 Task: Open Card Website Maintenance Review in Board User Experience Best Practices to Workspace Event Furniture Rentals and add a team member Softage.3@softage.net, a label Red, a checklist Networking, an attachment from your google drive, a color Red and finally, add a card description 'Develop and launch new email marketing campaign for lead generation' and a comment 'This task presents an opportunity to demonstrate our communication and interpersonal skills, building relationships and rapport with others.'. Add a start date 'Jan 07, 1900' with a due date 'Jan 14, 1900'
Action: Mouse moved to (648, 197)
Screenshot: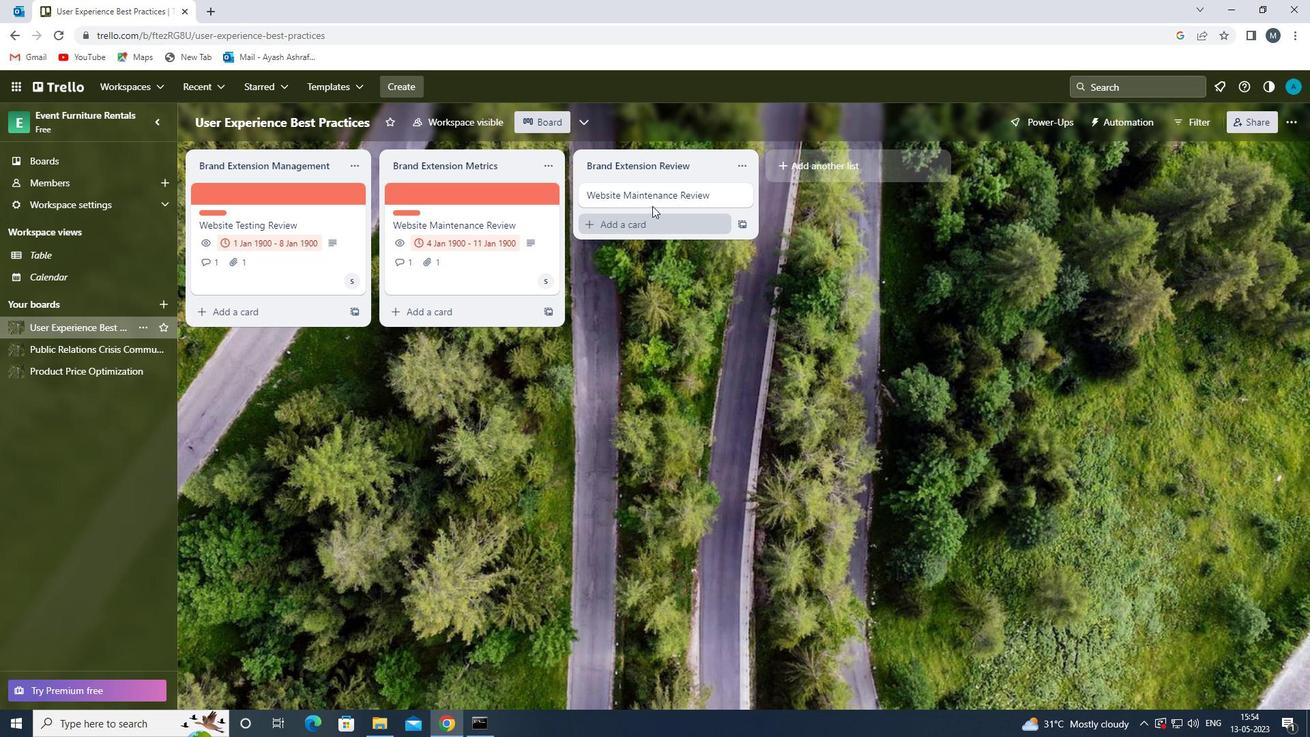 
Action: Mouse pressed left at (648, 197)
Screenshot: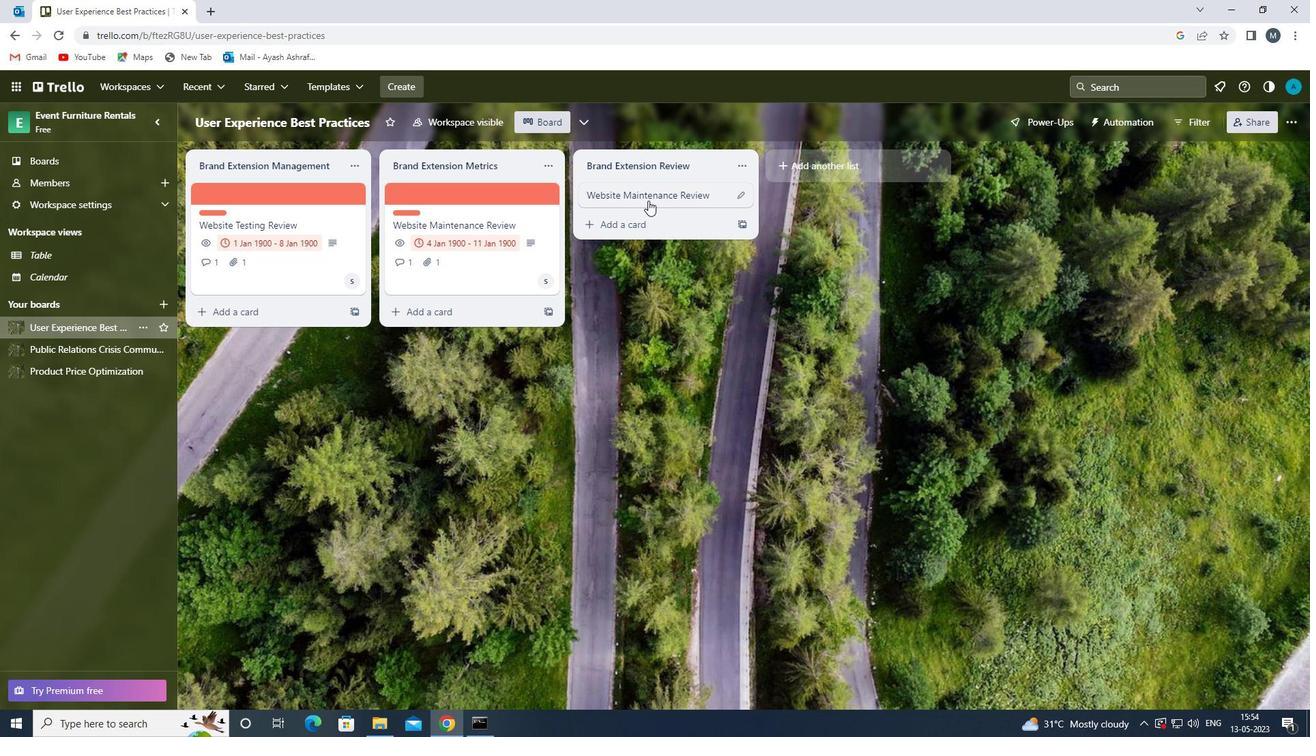 
Action: Mouse moved to (855, 238)
Screenshot: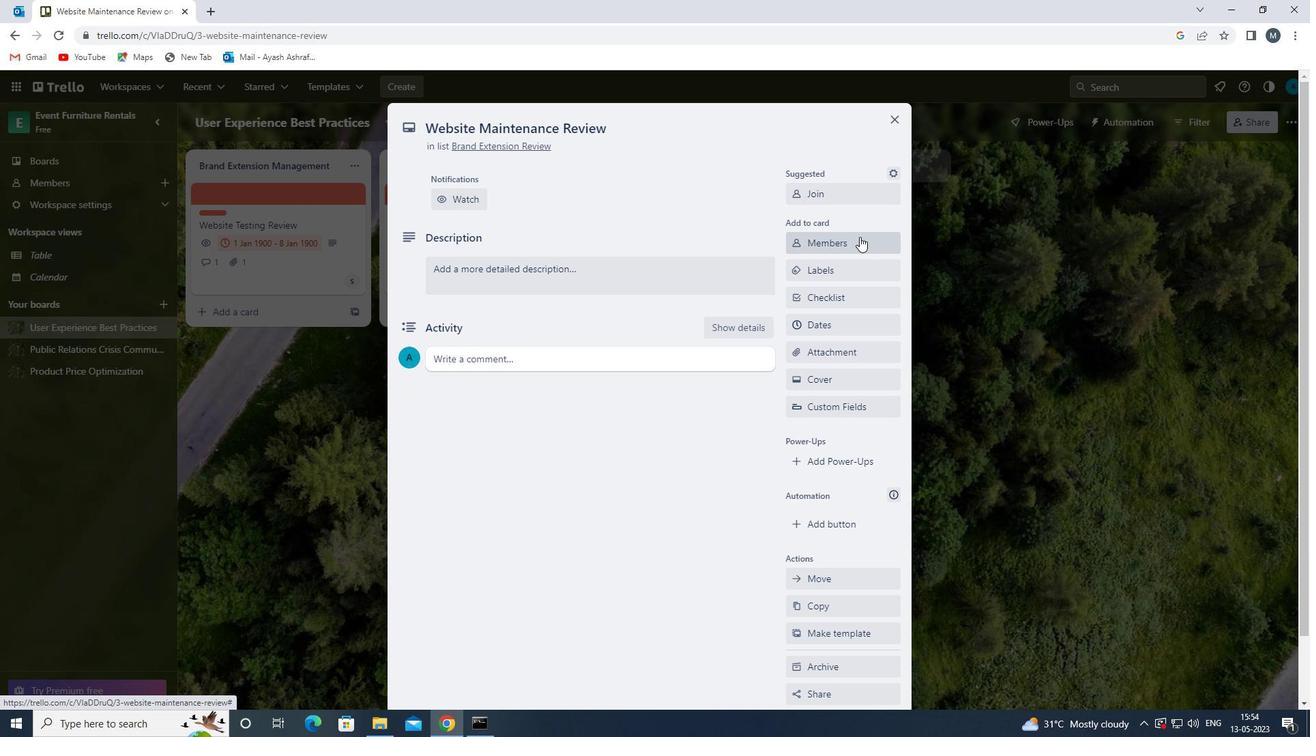 
Action: Mouse pressed left at (855, 238)
Screenshot: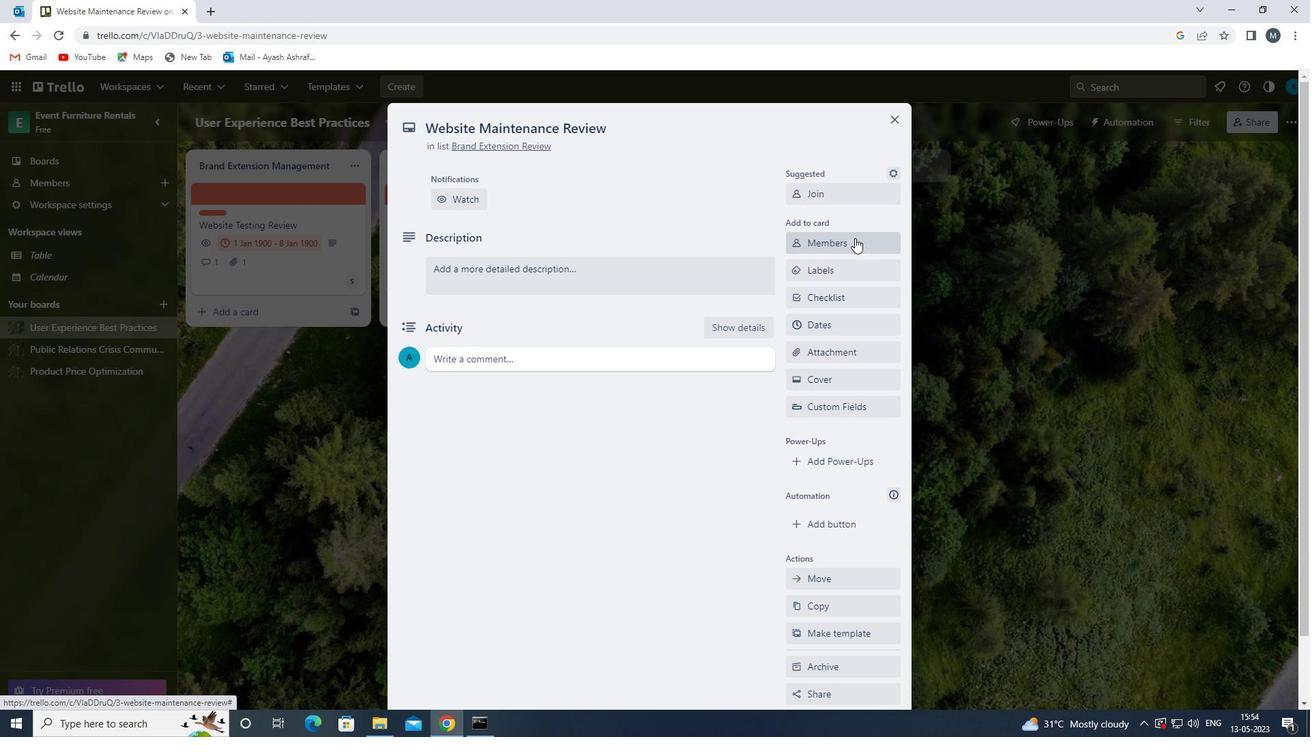 
Action: Mouse moved to (856, 316)
Screenshot: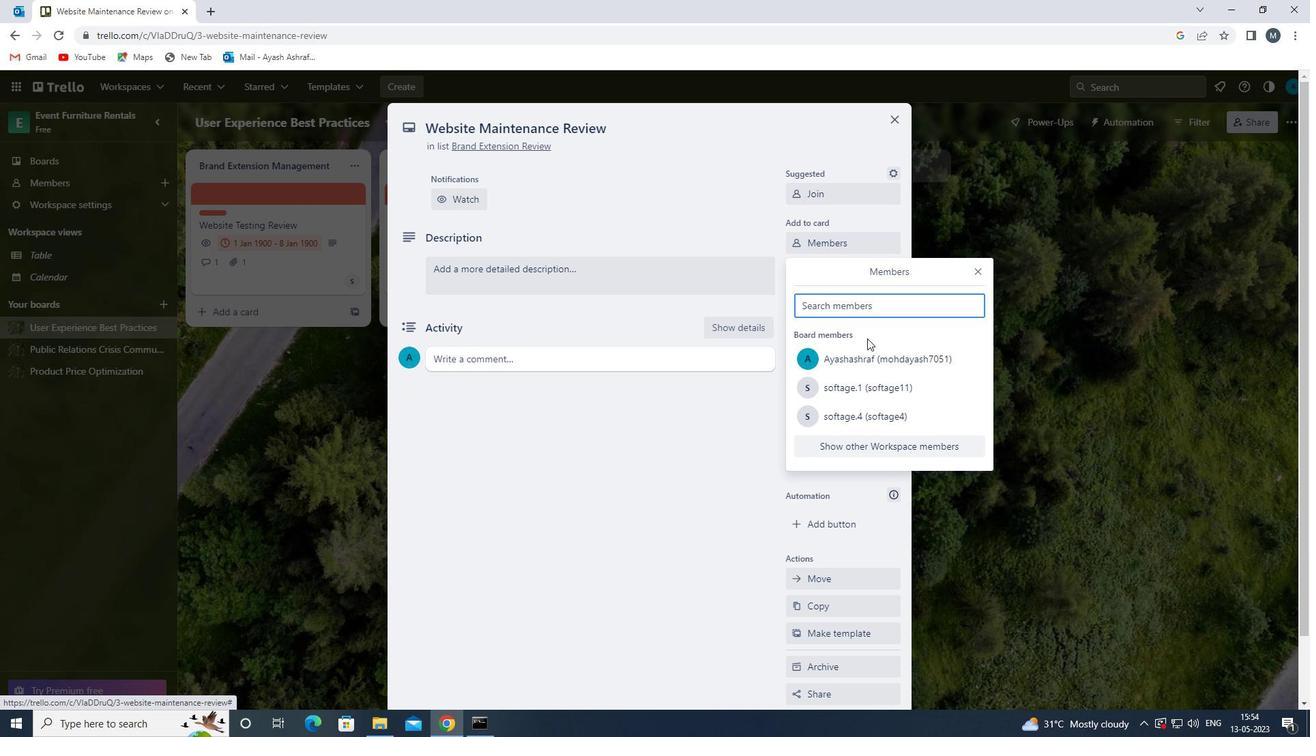 
Action: Key pressed s
Screenshot: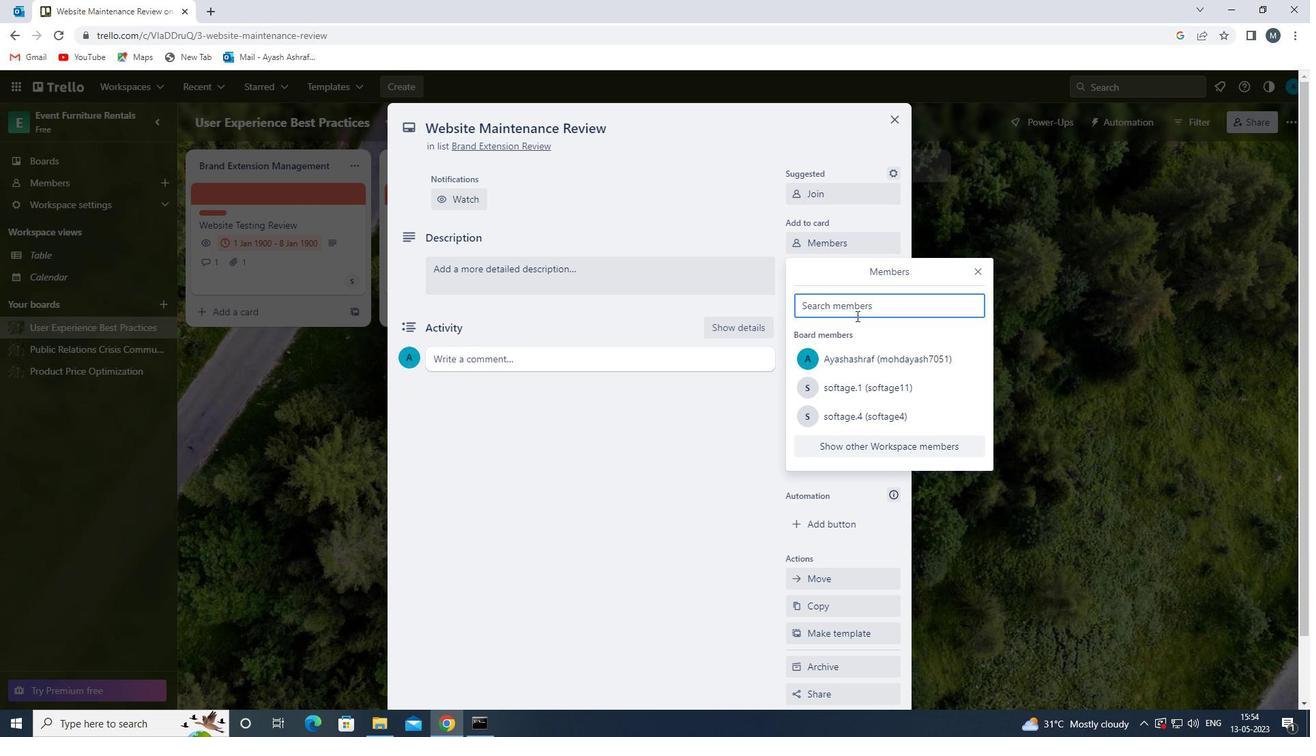 
Action: Mouse moved to (869, 471)
Screenshot: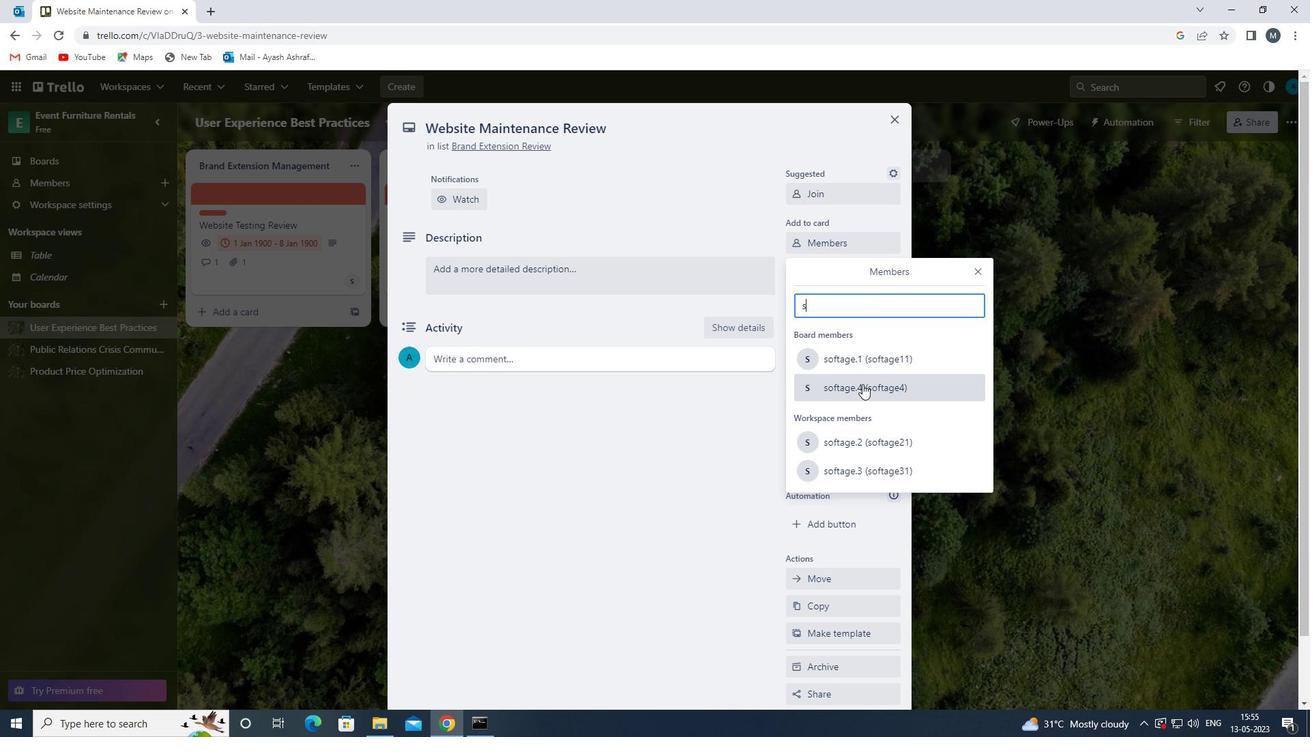 
Action: Mouse pressed left at (869, 471)
Screenshot: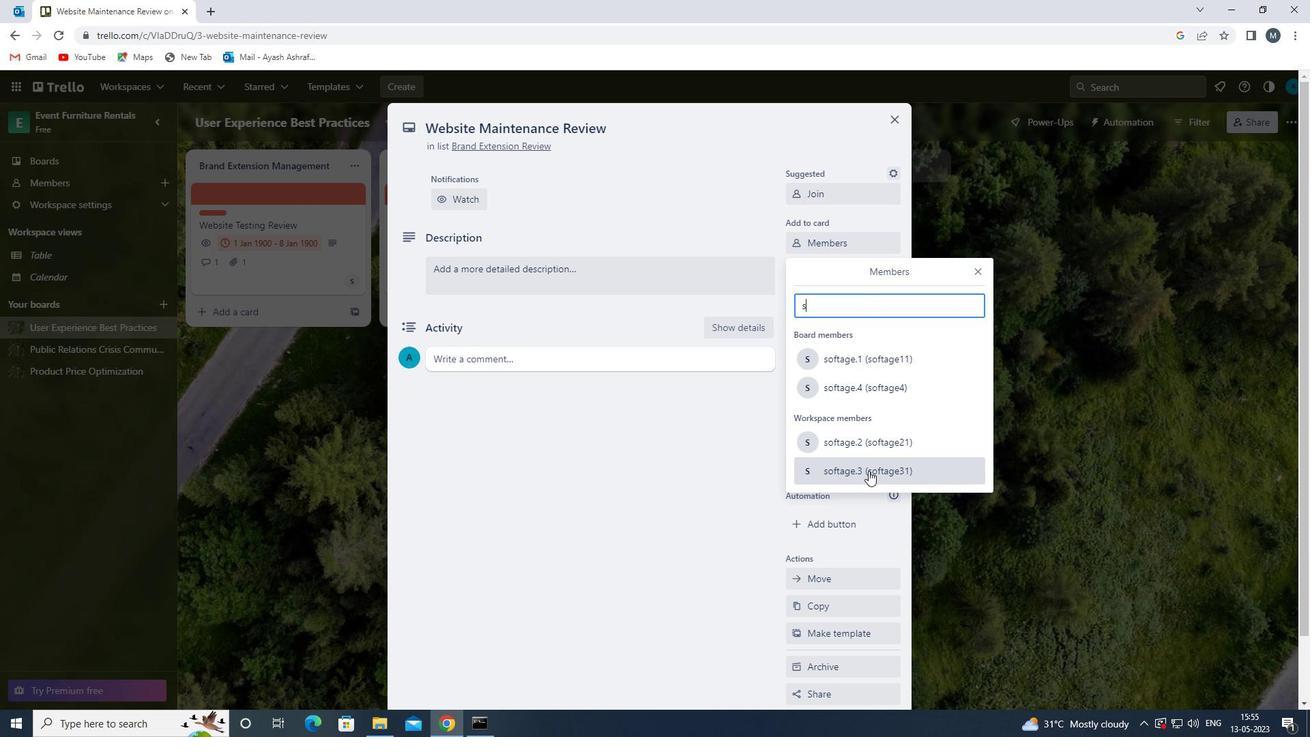 
Action: Mouse moved to (976, 267)
Screenshot: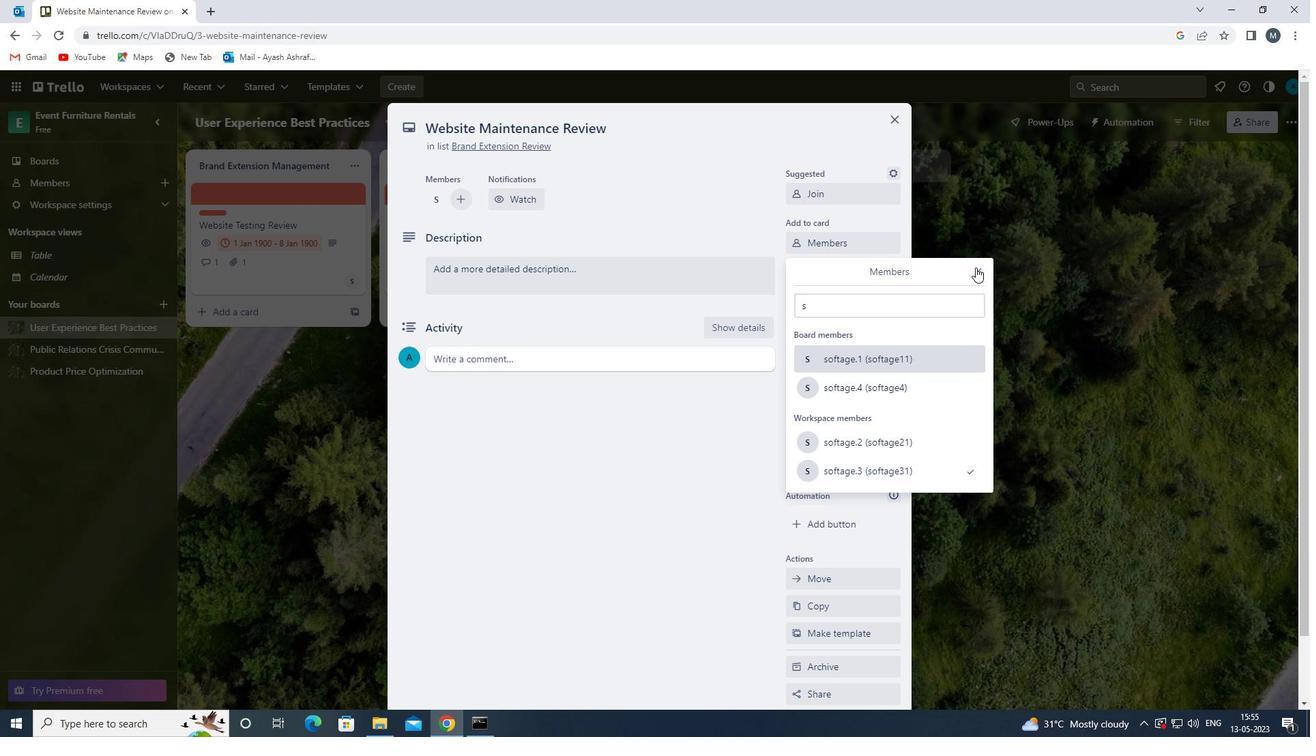 
Action: Mouse pressed left at (976, 267)
Screenshot: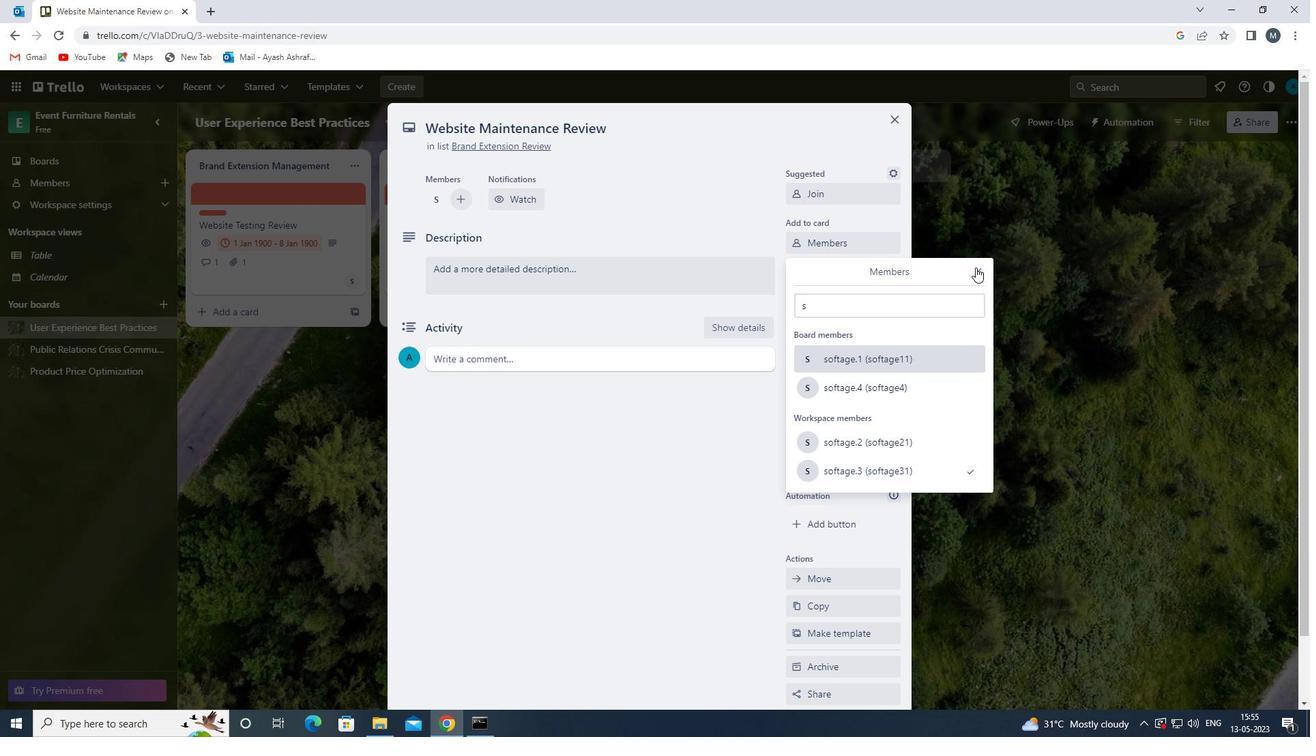 
Action: Mouse moved to (833, 271)
Screenshot: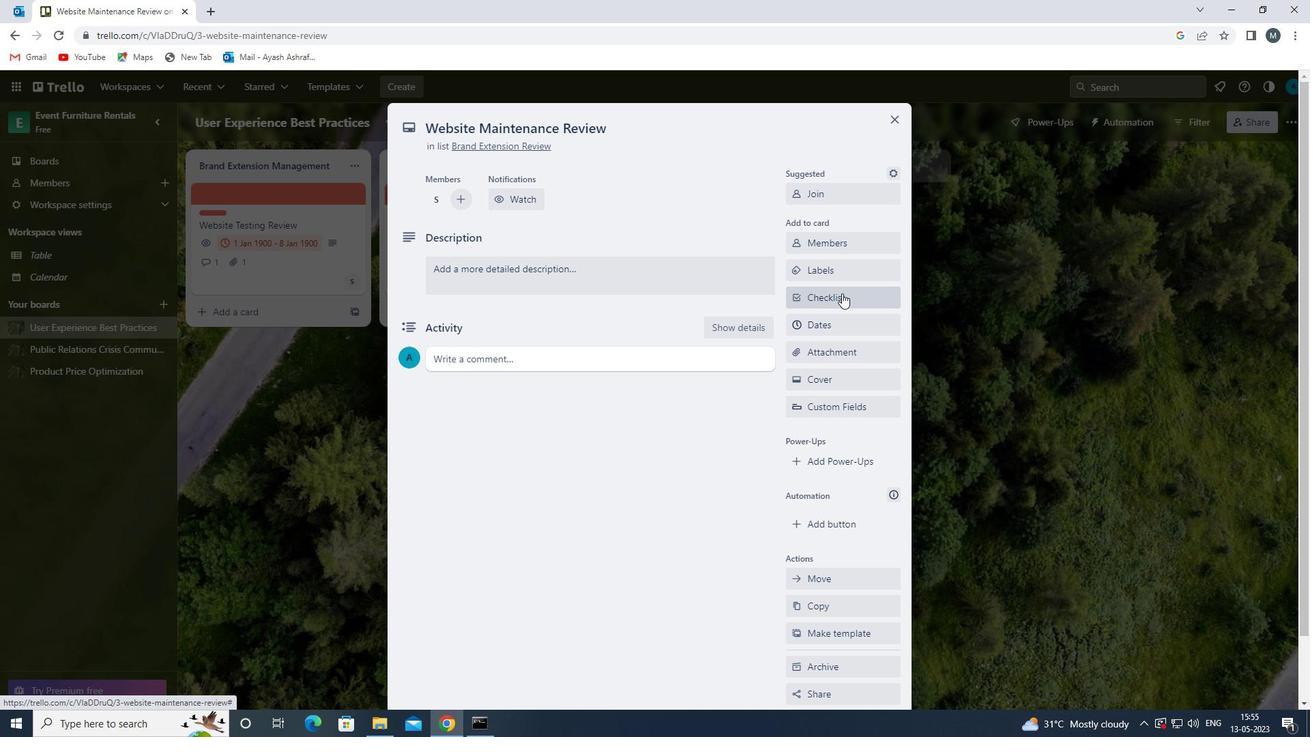 
Action: Mouse pressed left at (833, 271)
Screenshot: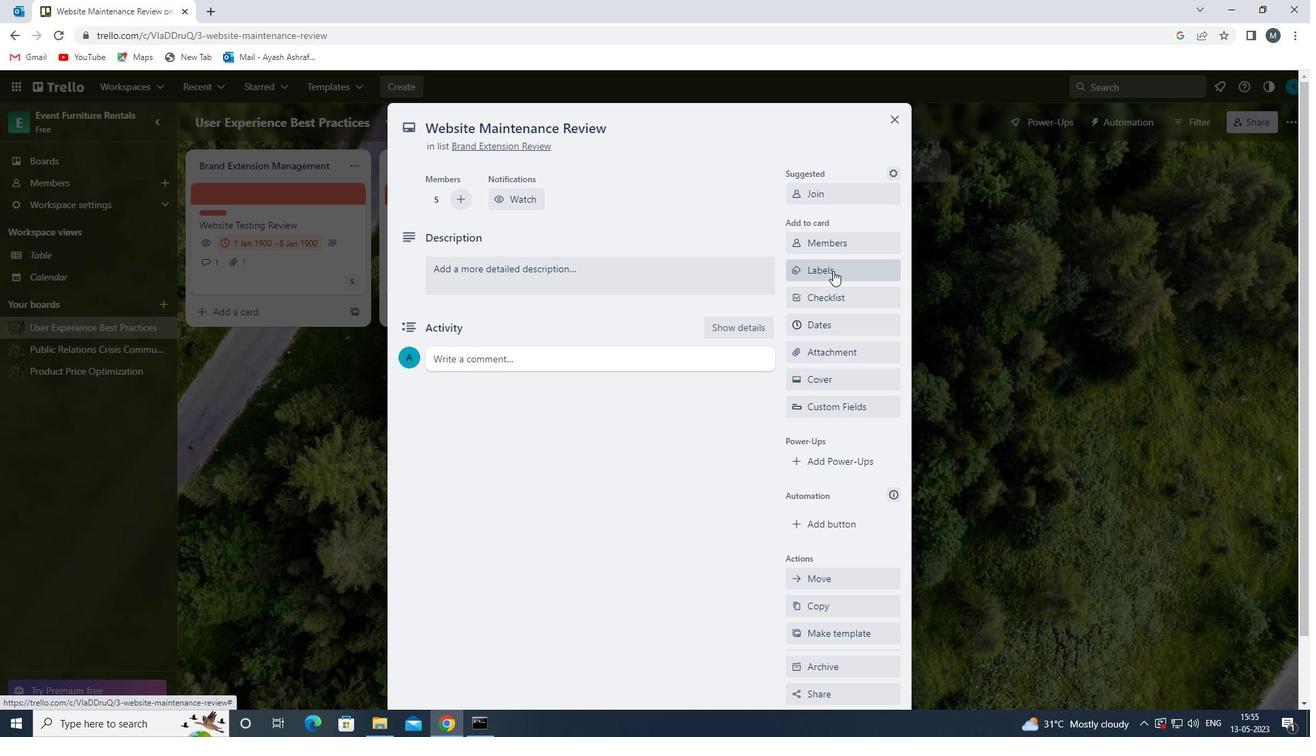 
Action: Mouse moved to (856, 457)
Screenshot: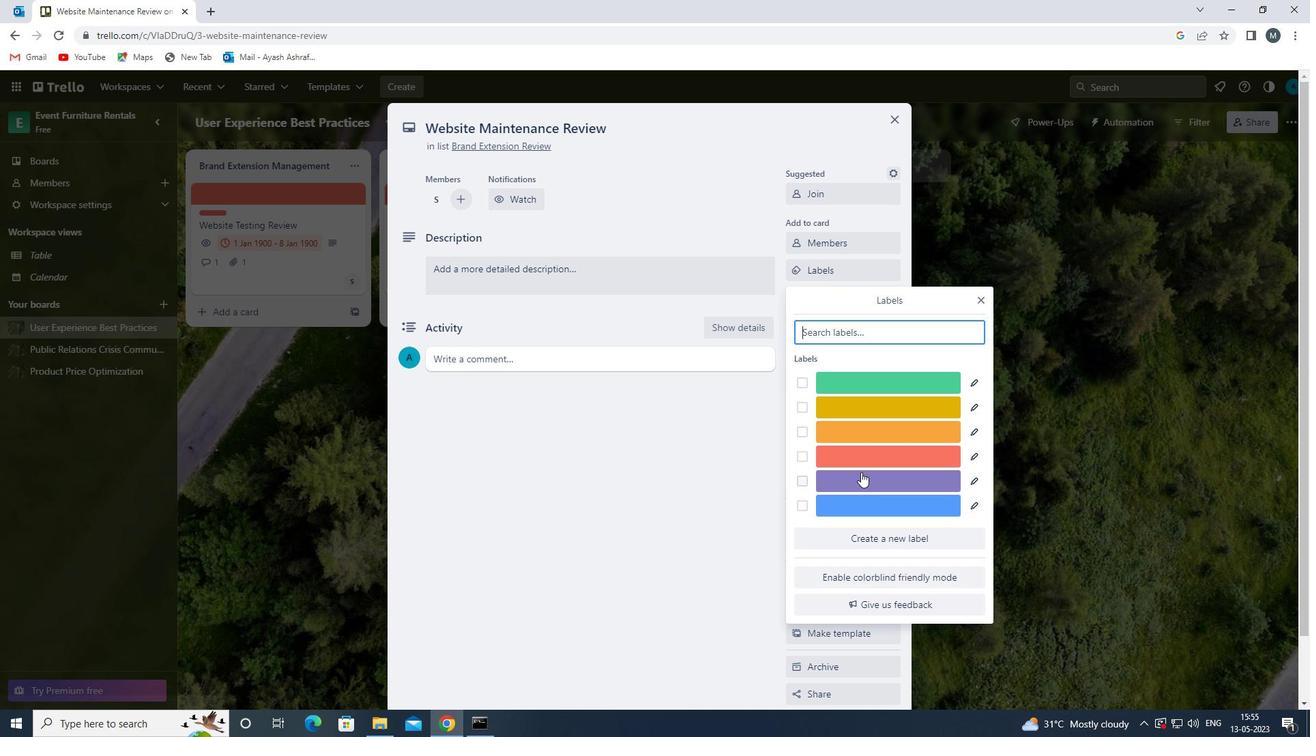 
Action: Mouse pressed left at (856, 457)
Screenshot: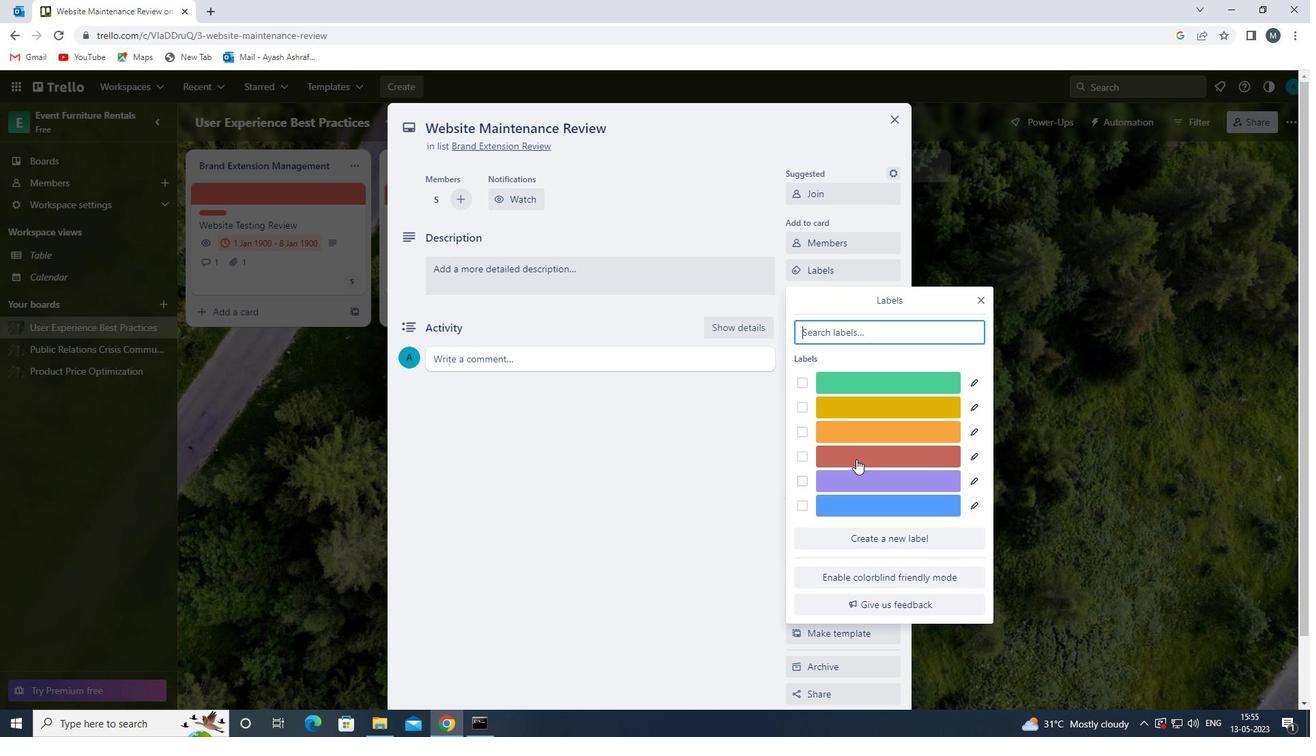 
Action: Mouse moved to (985, 300)
Screenshot: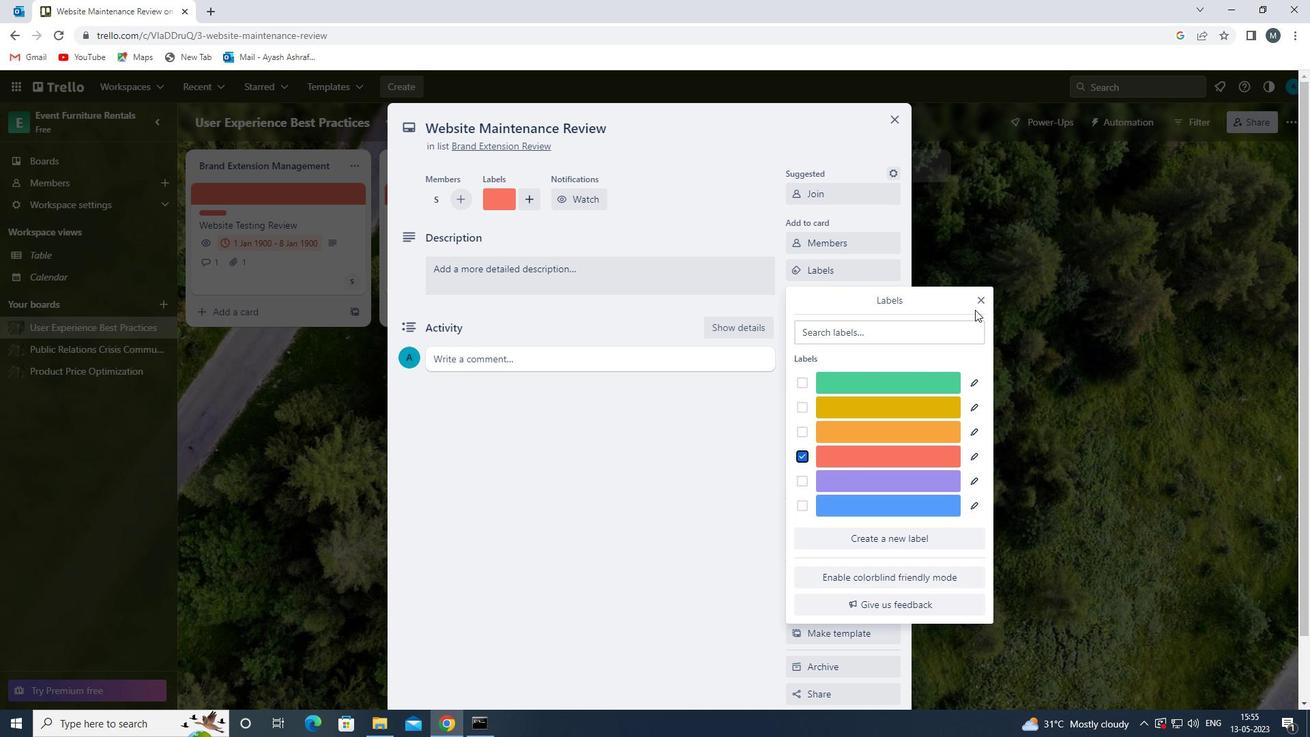 
Action: Mouse pressed left at (985, 300)
Screenshot: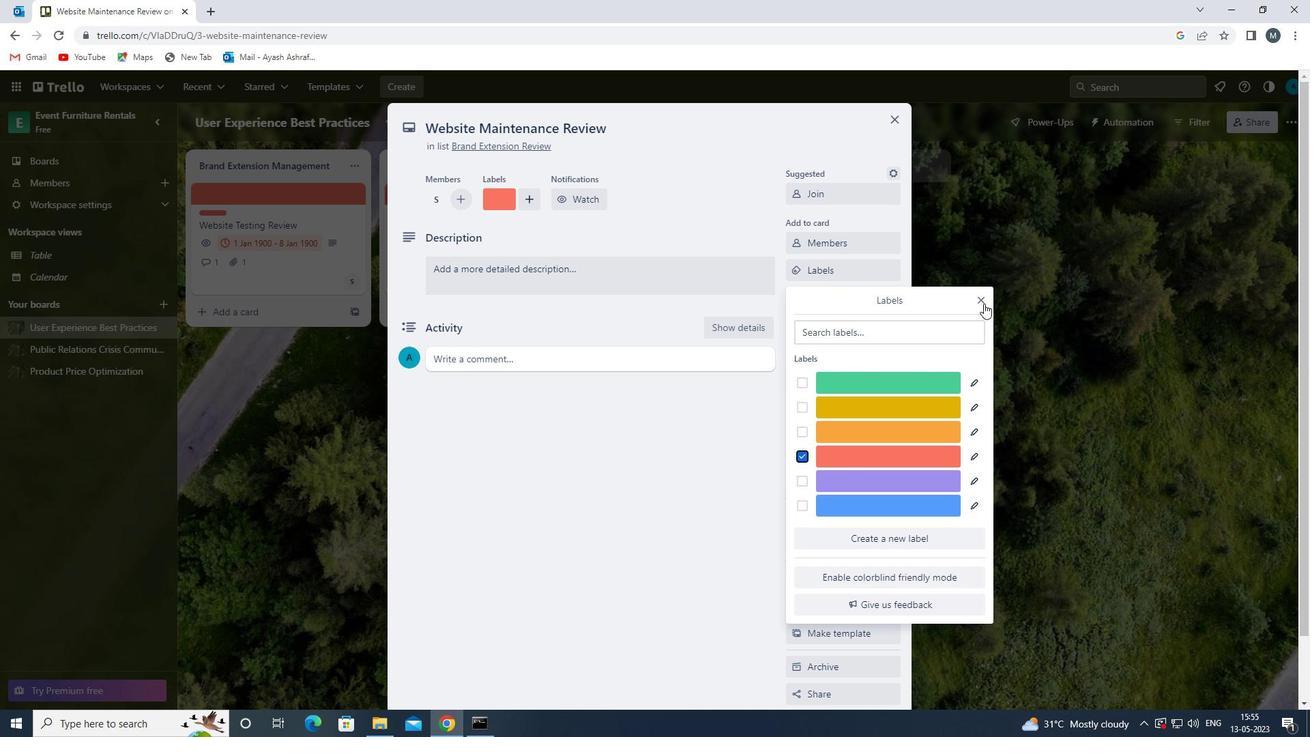 
Action: Mouse moved to (821, 297)
Screenshot: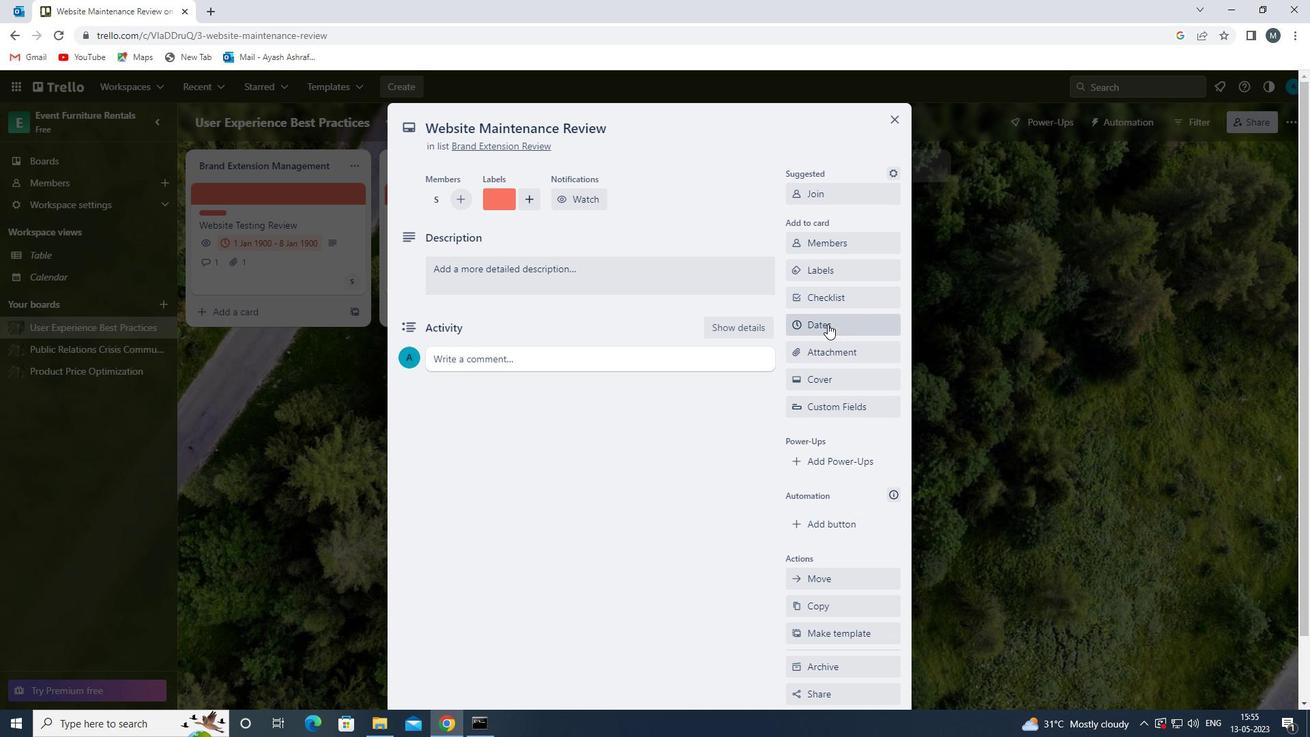 
Action: Mouse pressed left at (821, 297)
Screenshot: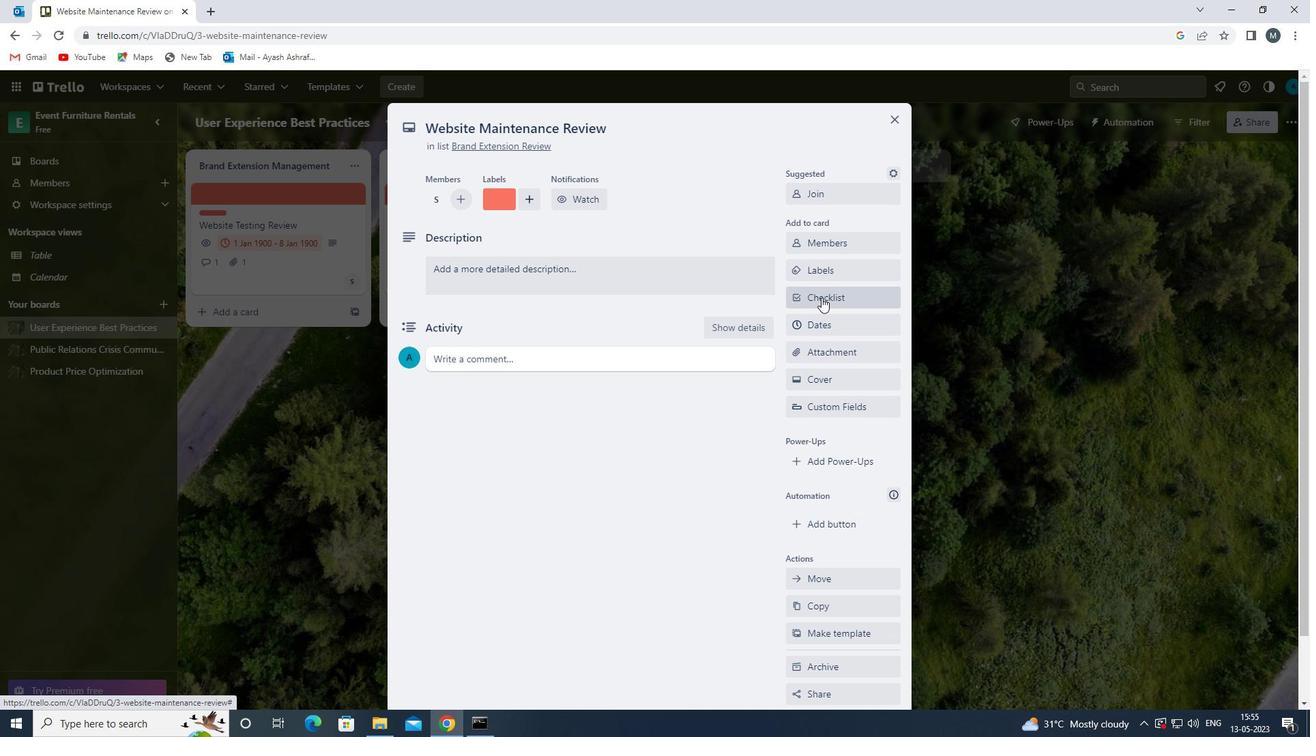 
Action: Key pressed n
Screenshot: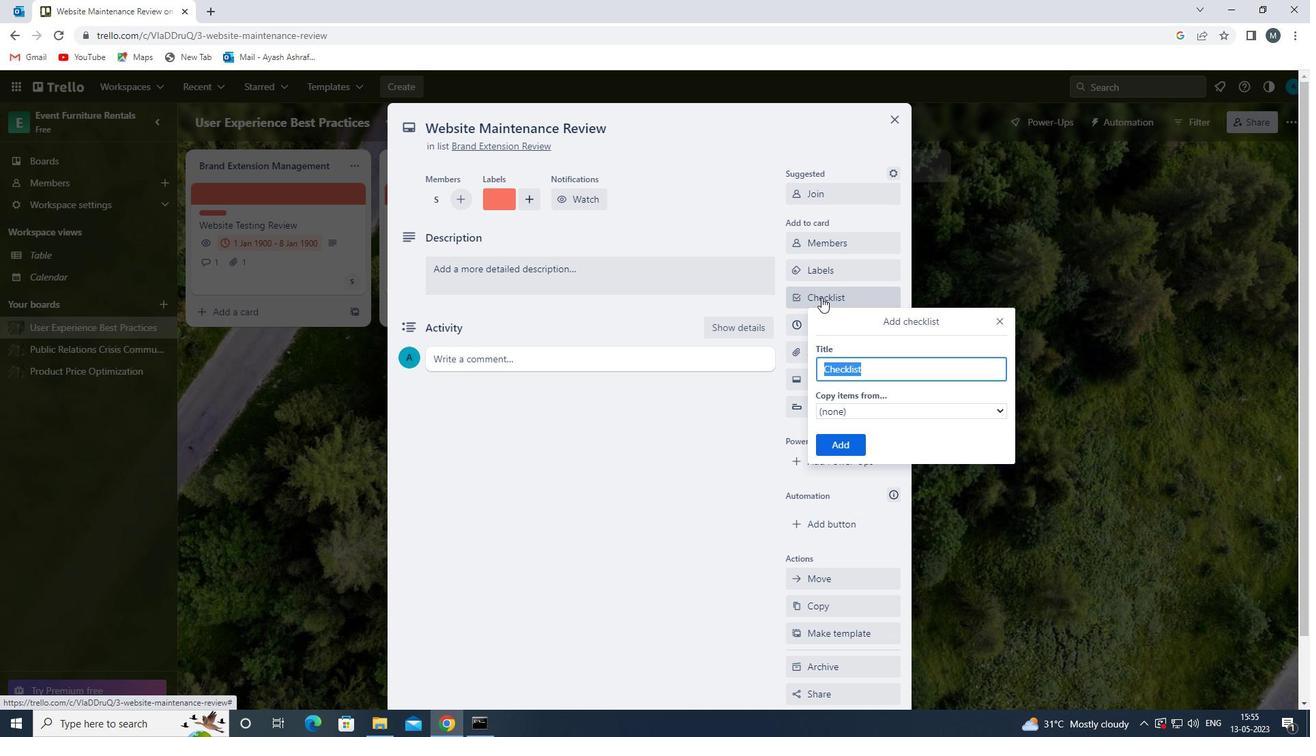 
Action: Mouse moved to (925, 395)
Screenshot: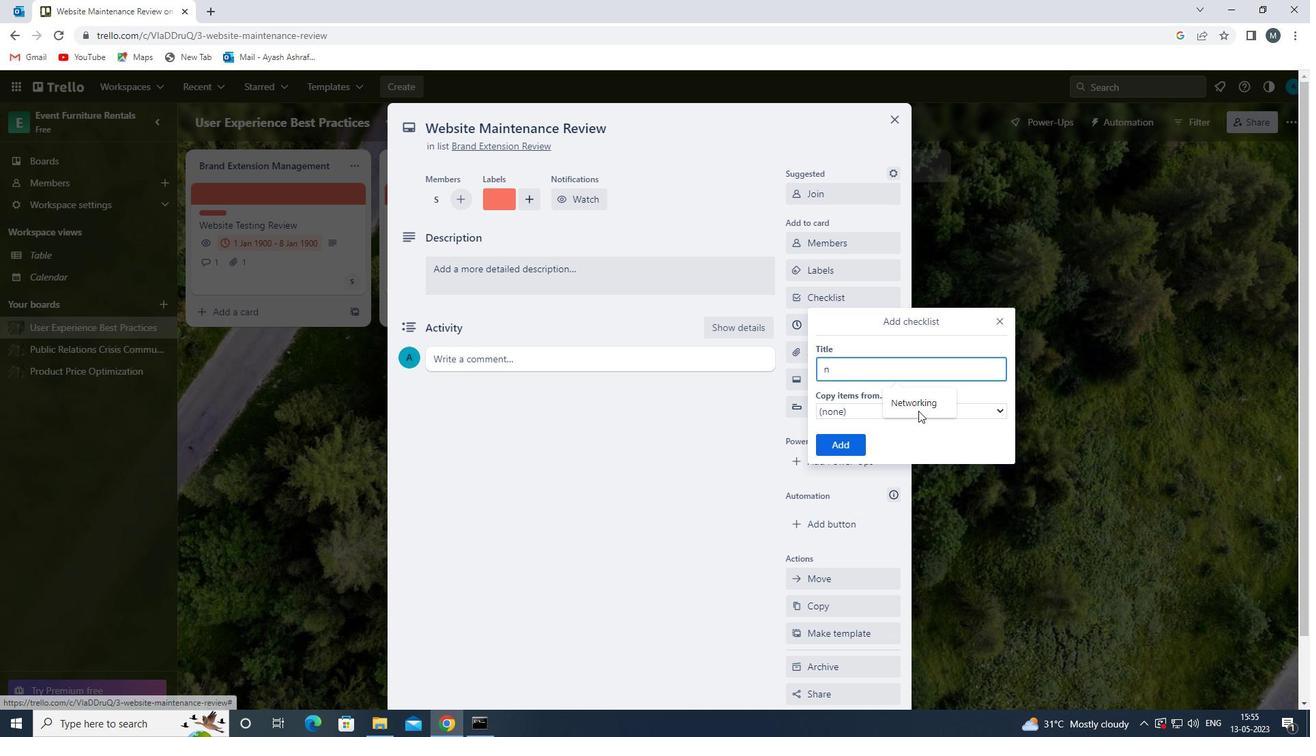 
Action: Mouse pressed left at (925, 395)
Screenshot: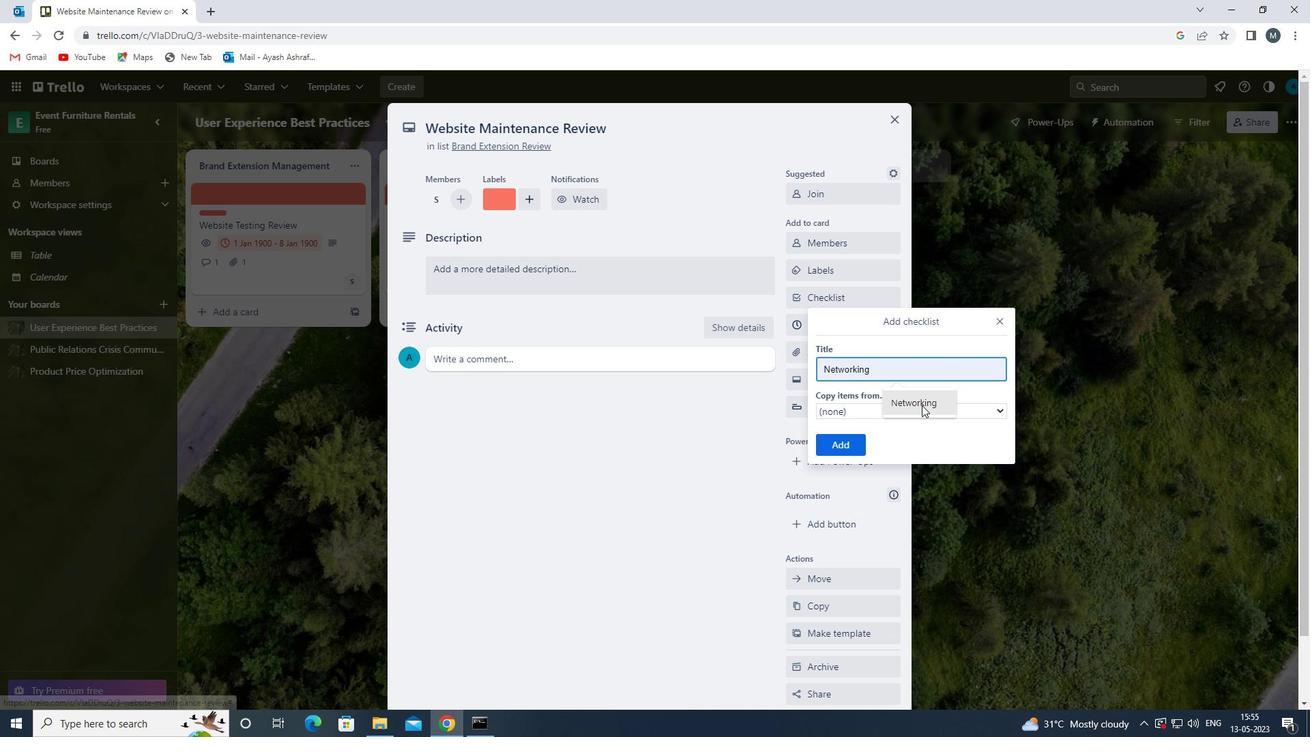 
Action: Mouse moved to (852, 445)
Screenshot: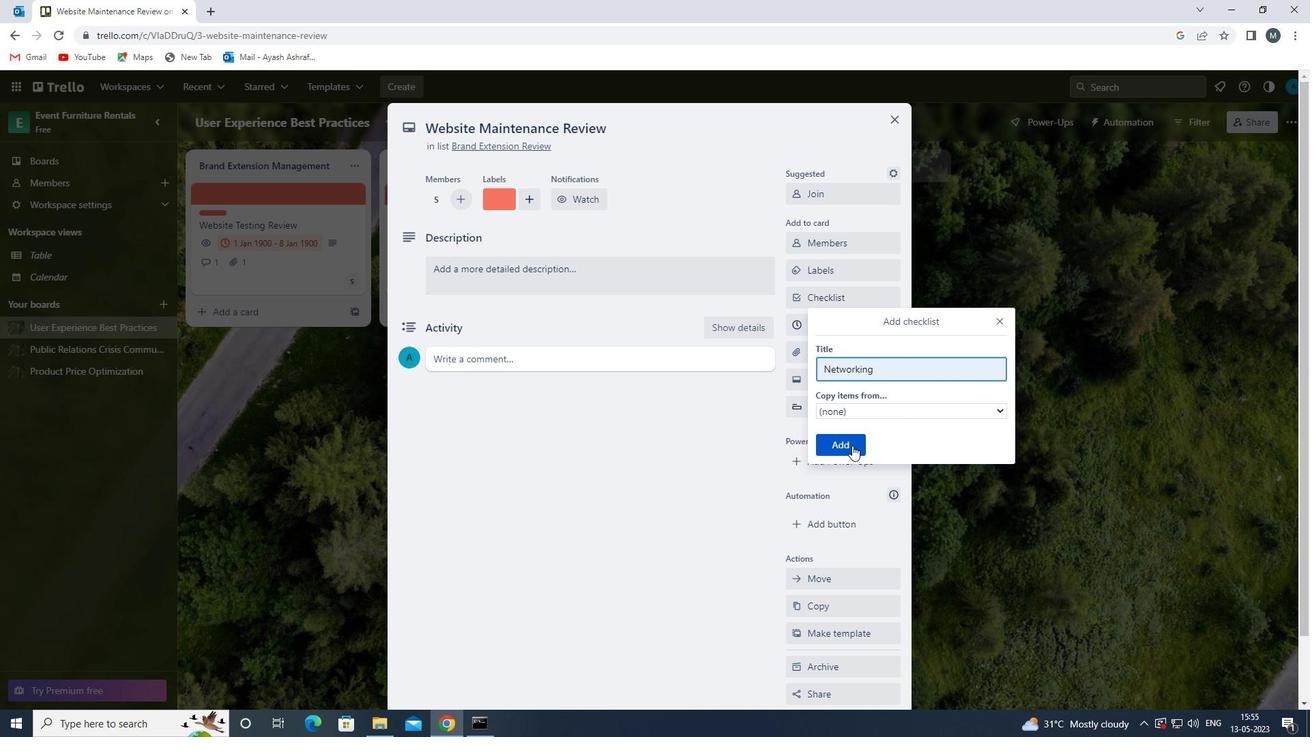 
Action: Mouse pressed left at (852, 445)
Screenshot: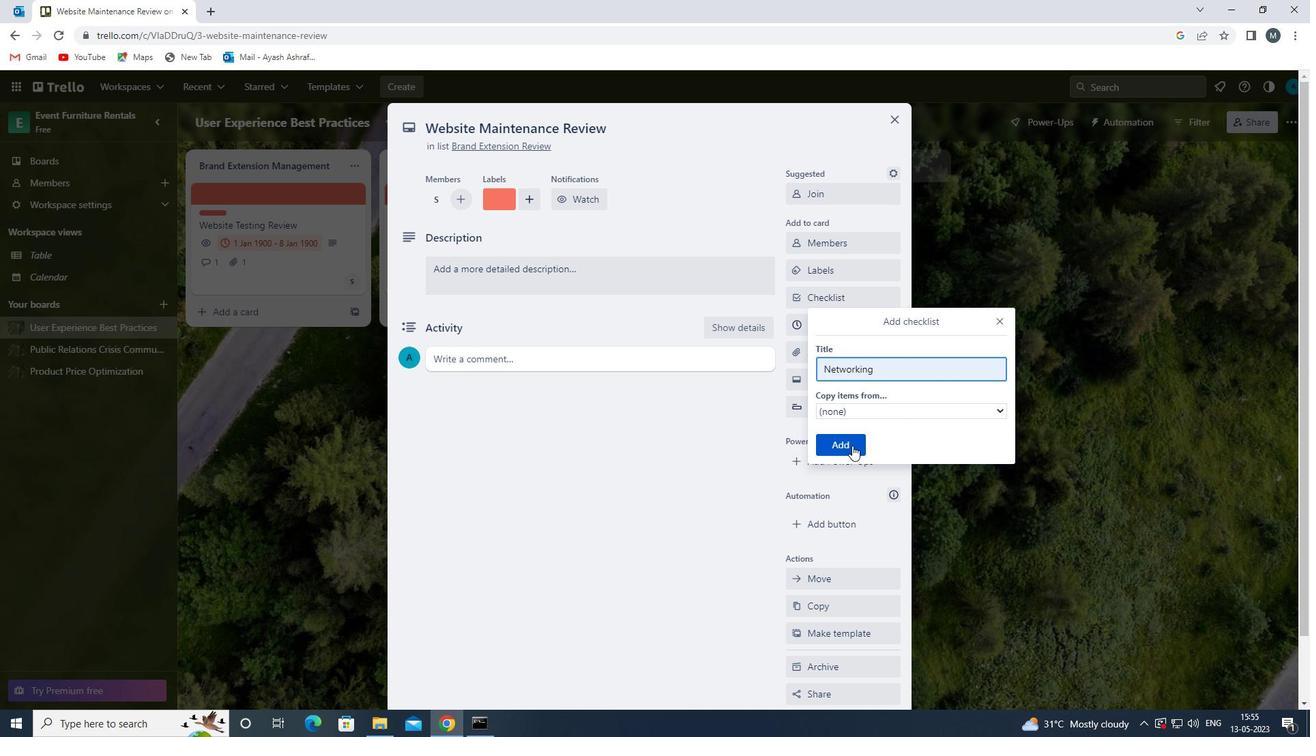 
Action: Mouse moved to (825, 353)
Screenshot: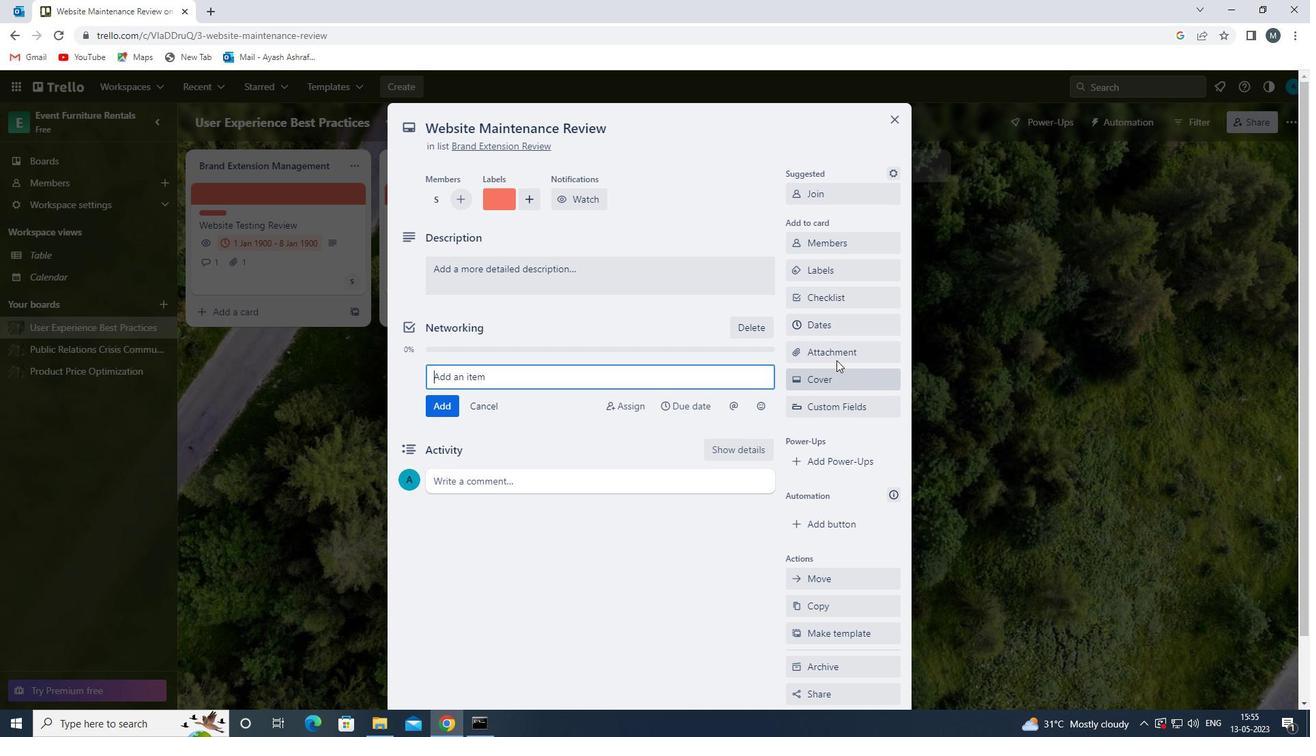 
Action: Mouse pressed left at (825, 353)
Screenshot: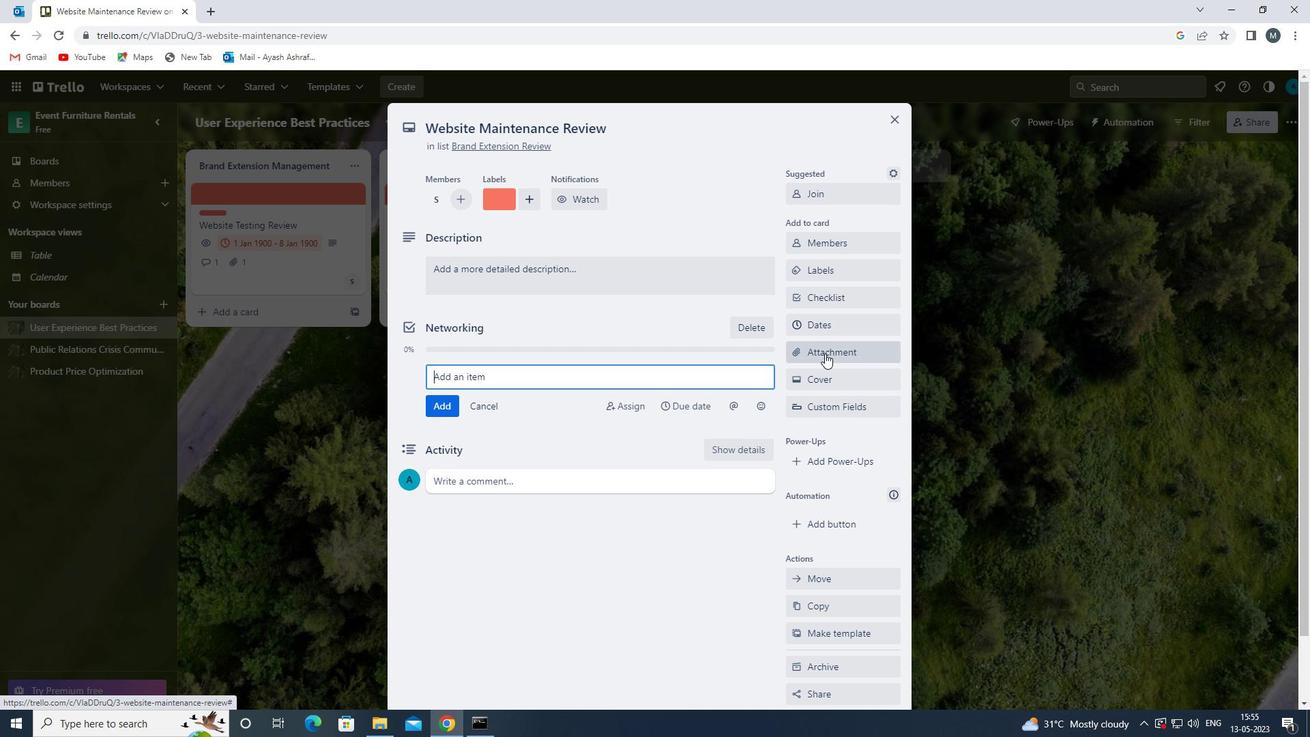 
Action: Mouse moved to (845, 443)
Screenshot: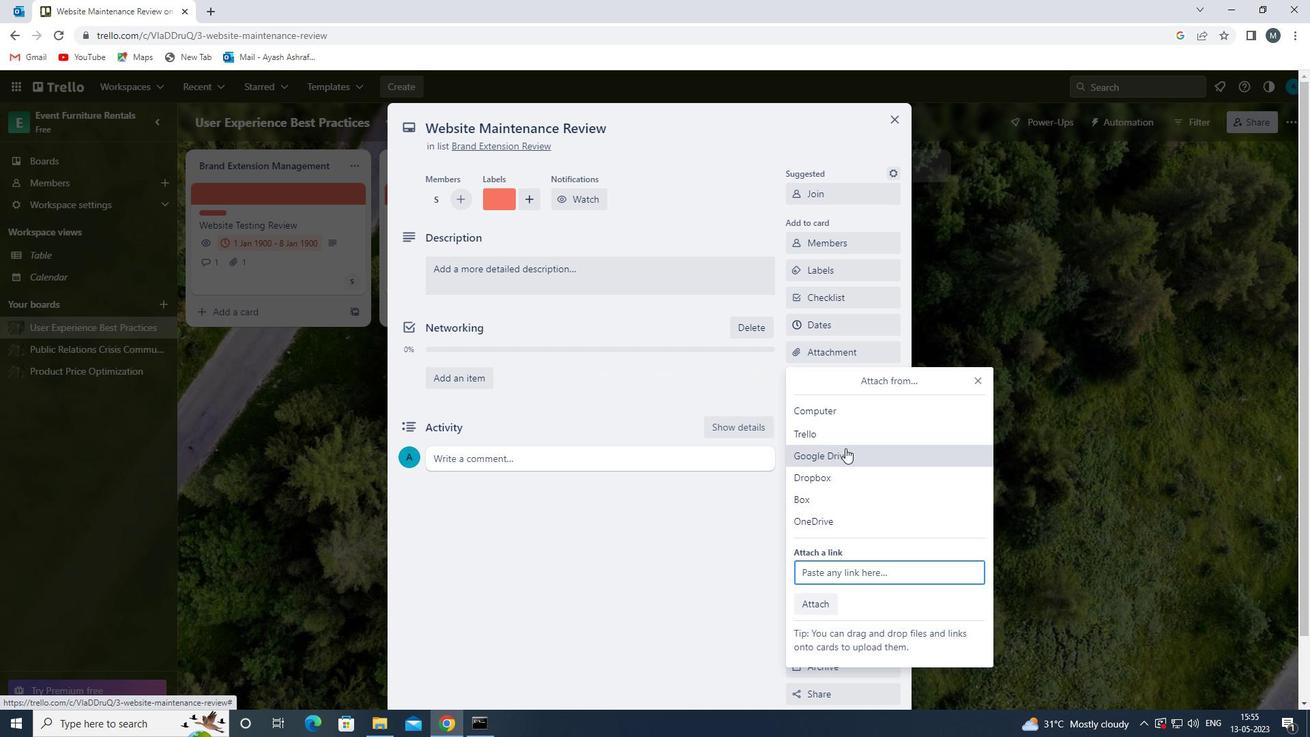 
Action: Mouse pressed left at (845, 443)
Screenshot: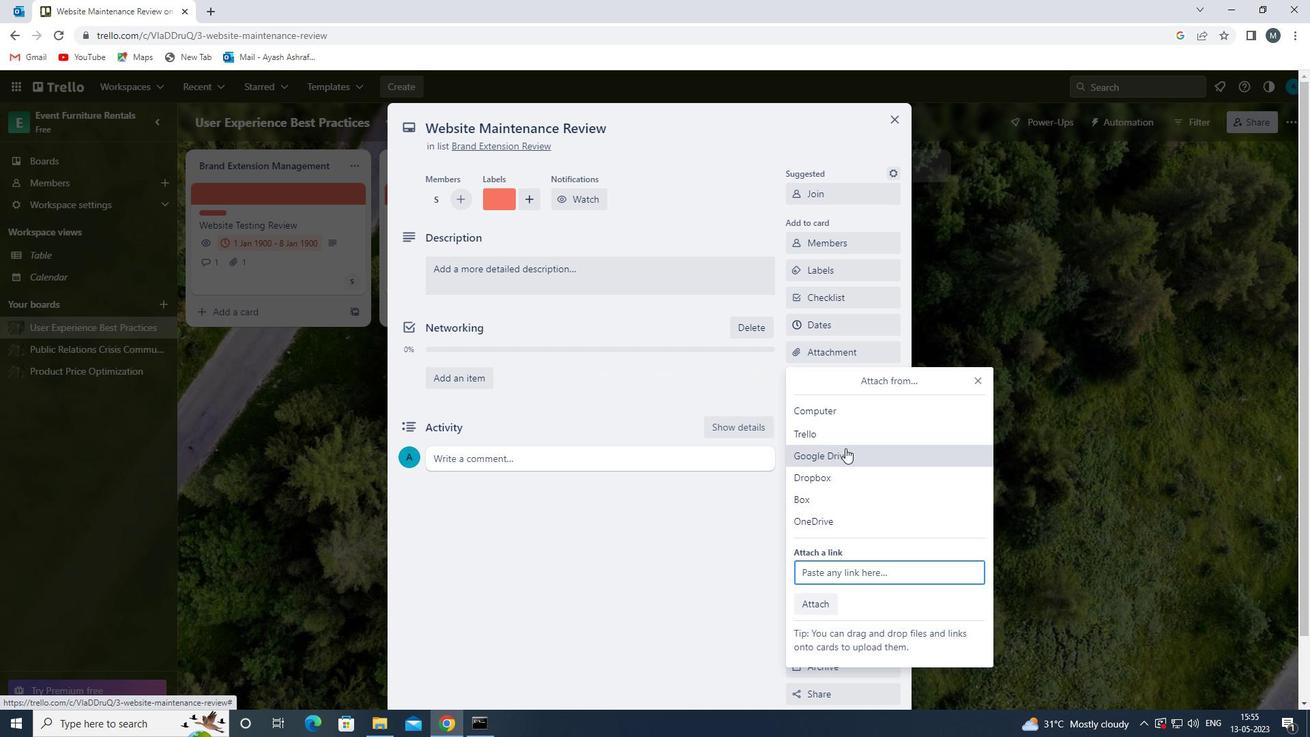 
Action: Mouse moved to (983, 182)
Screenshot: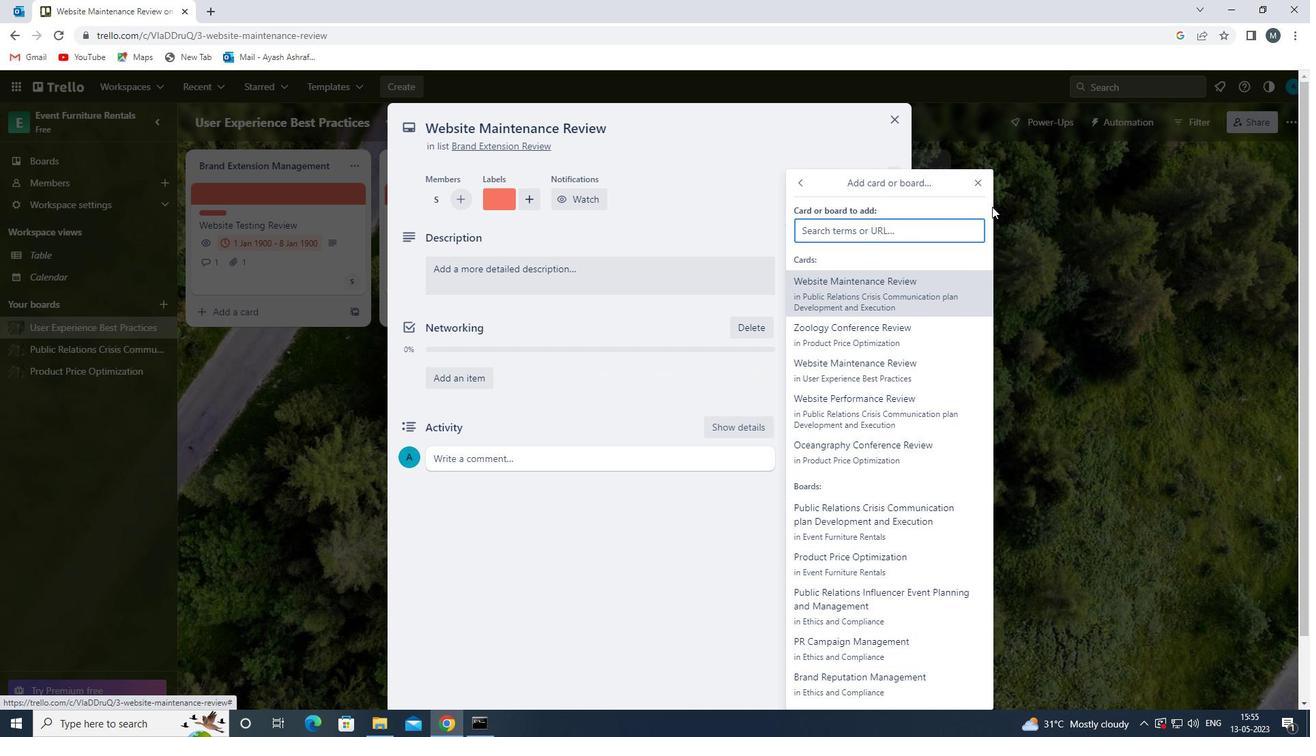 
Action: Mouse pressed left at (983, 182)
Screenshot: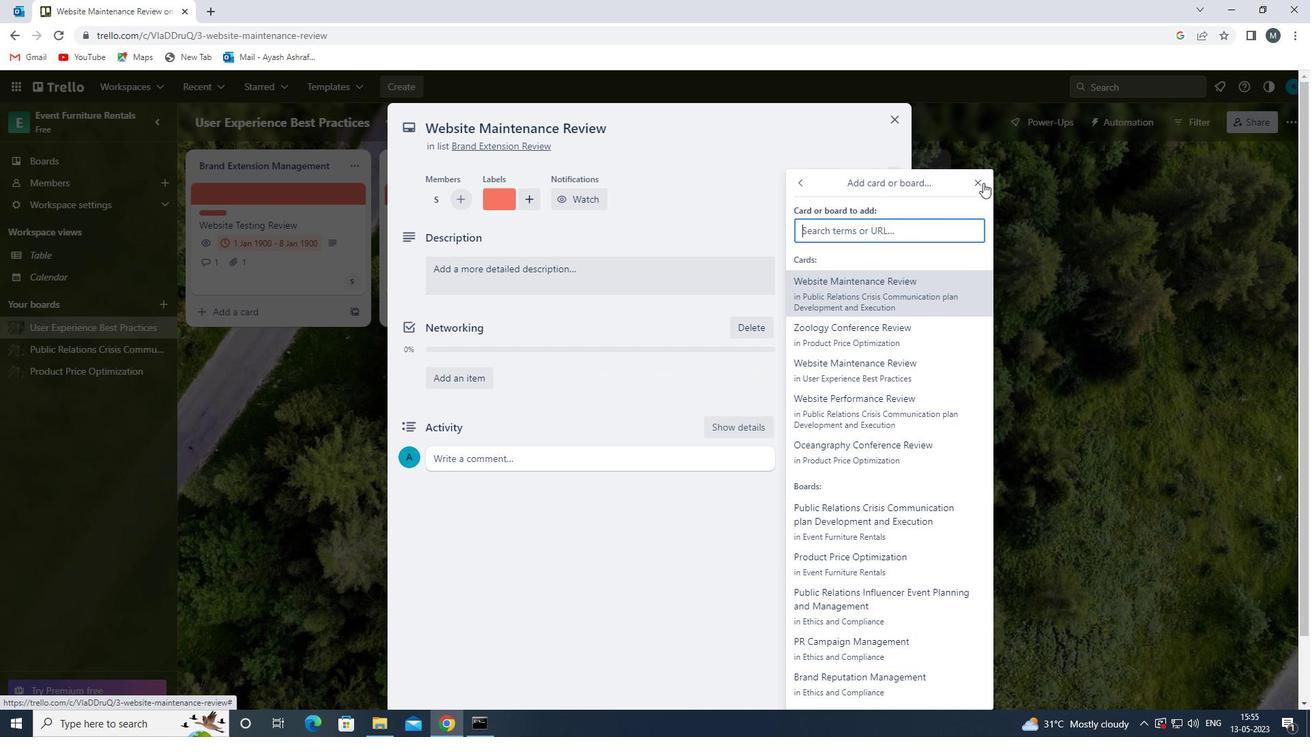 
Action: Mouse moved to (832, 353)
Screenshot: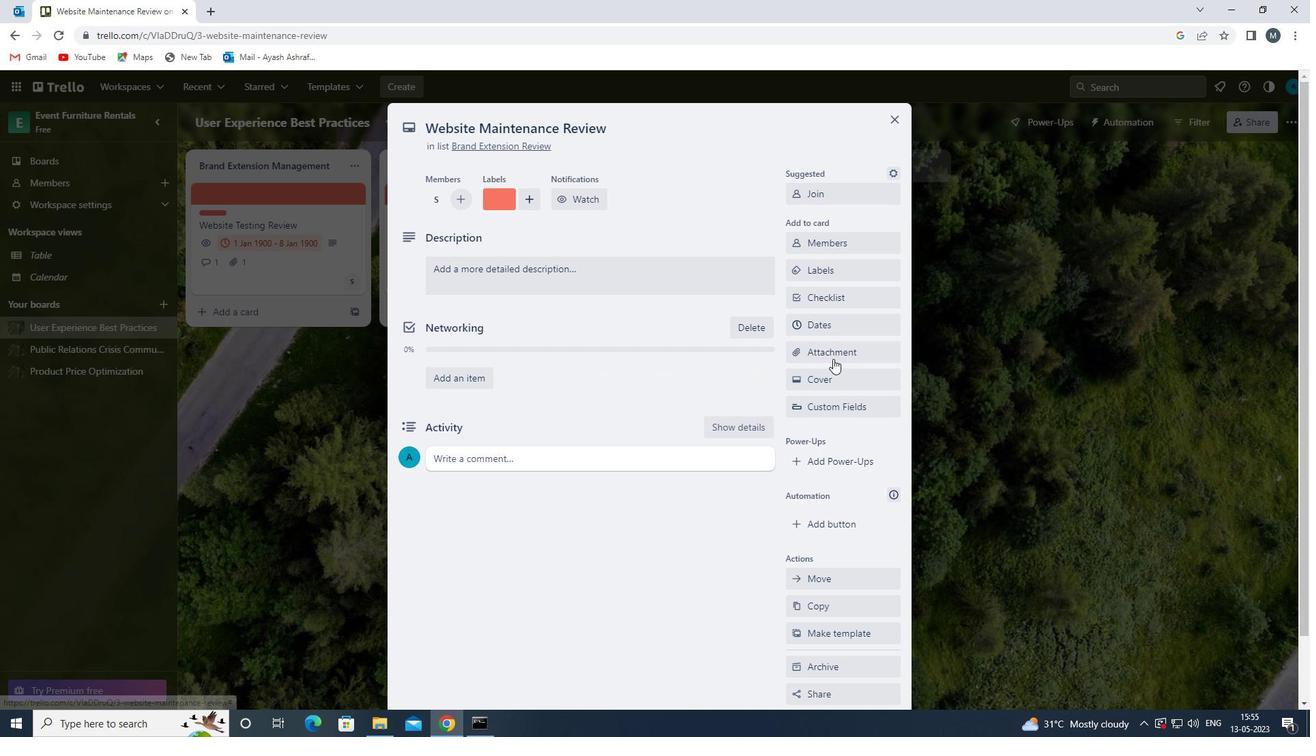 
Action: Mouse pressed left at (832, 353)
Screenshot: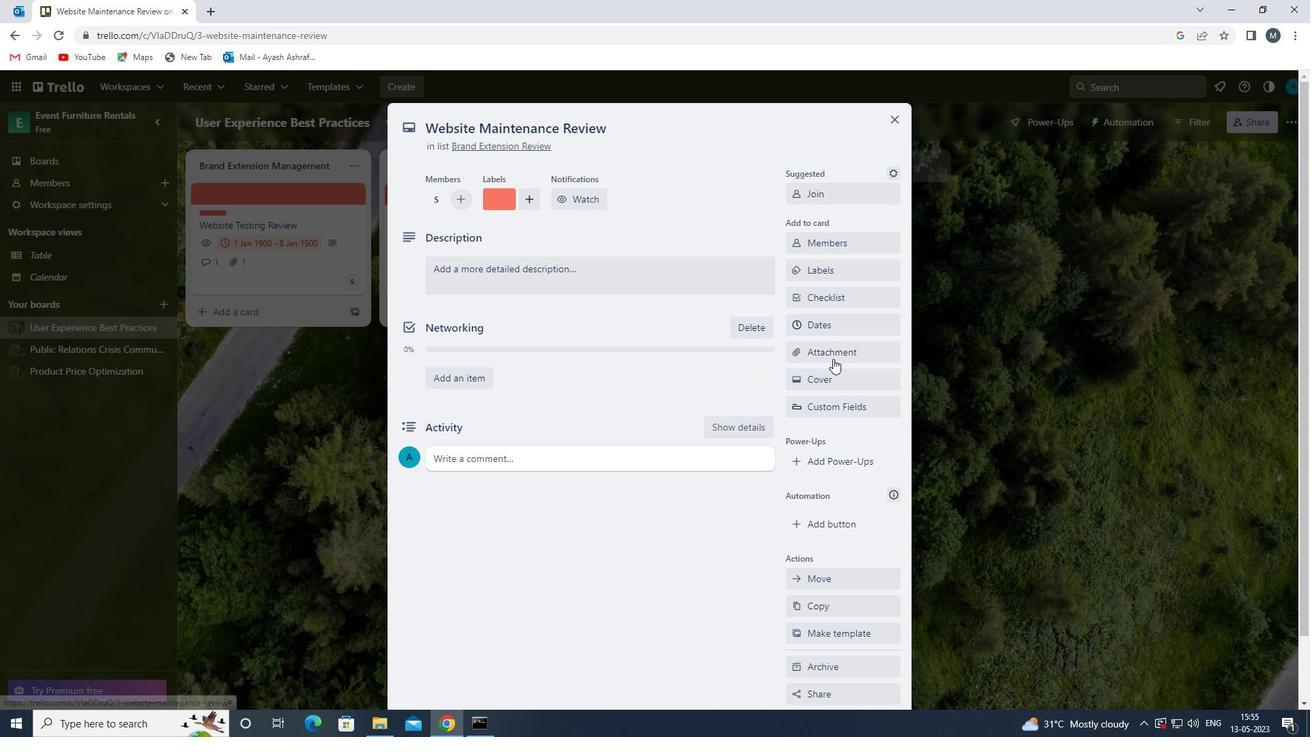 
Action: Mouse moved to (825, 462)
Screenshot: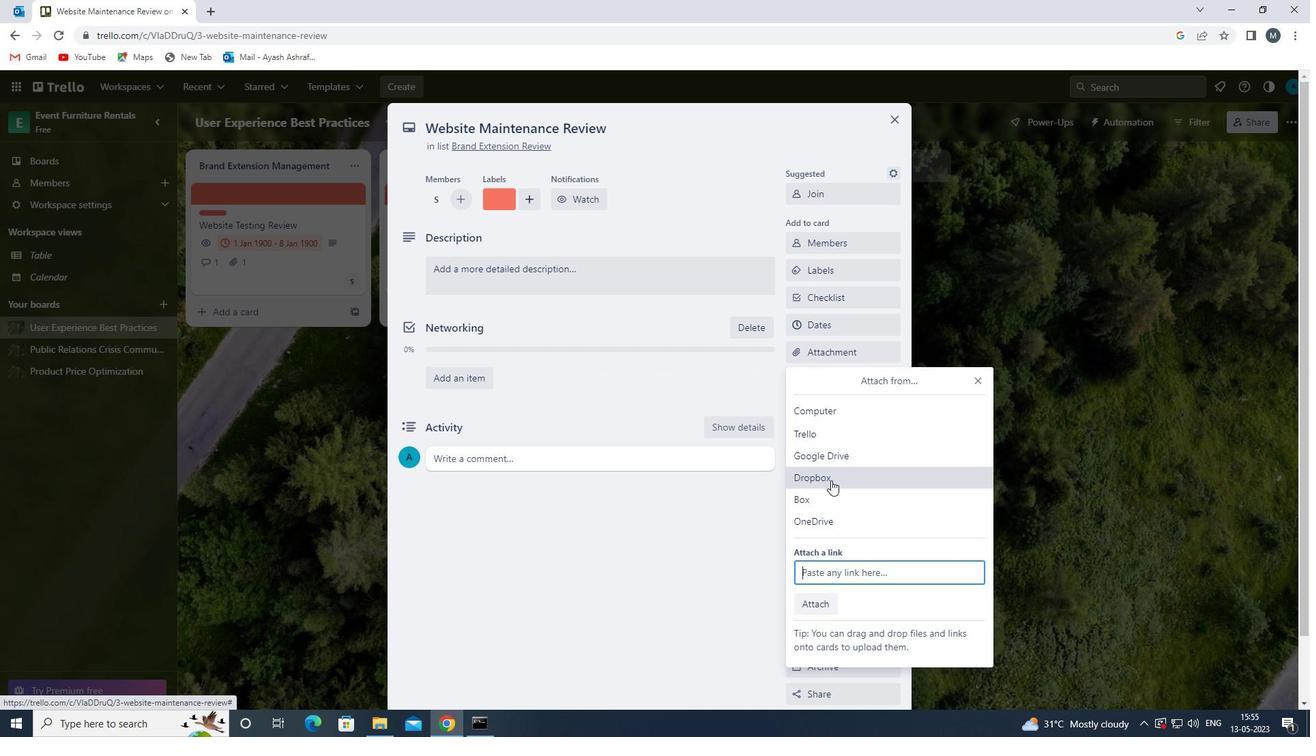 
Action: Mouse pressed left at (825, 462)
Screenshot: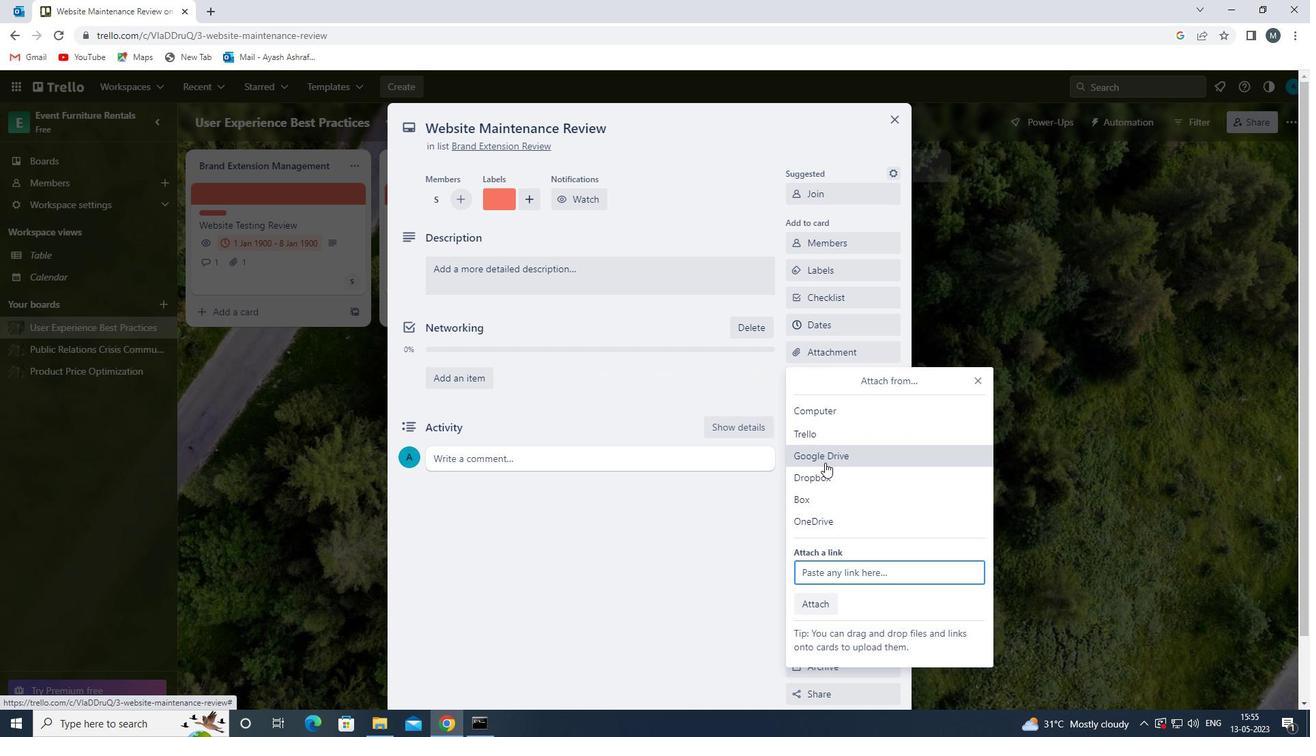
Action: Mouse moved to (377, 370)
Screenshot: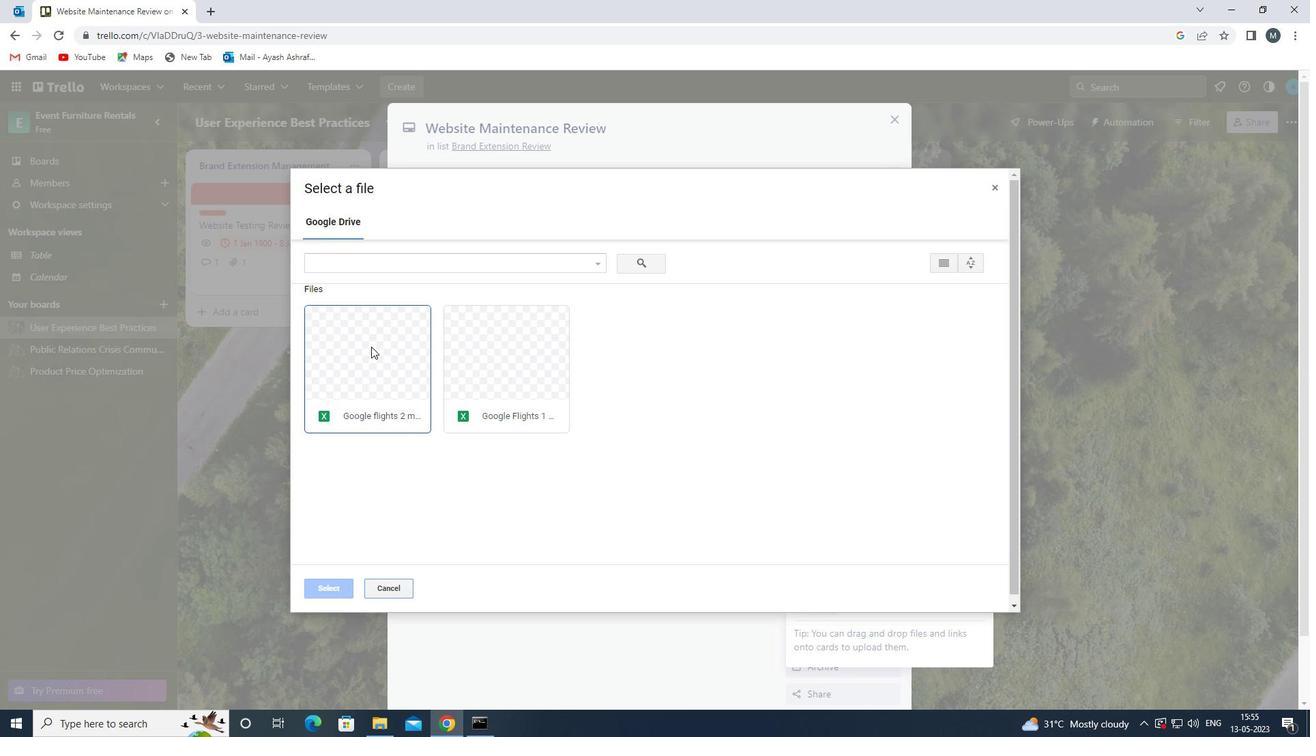 
Action: Mouse pressed left at (377, 370)
Screenshot: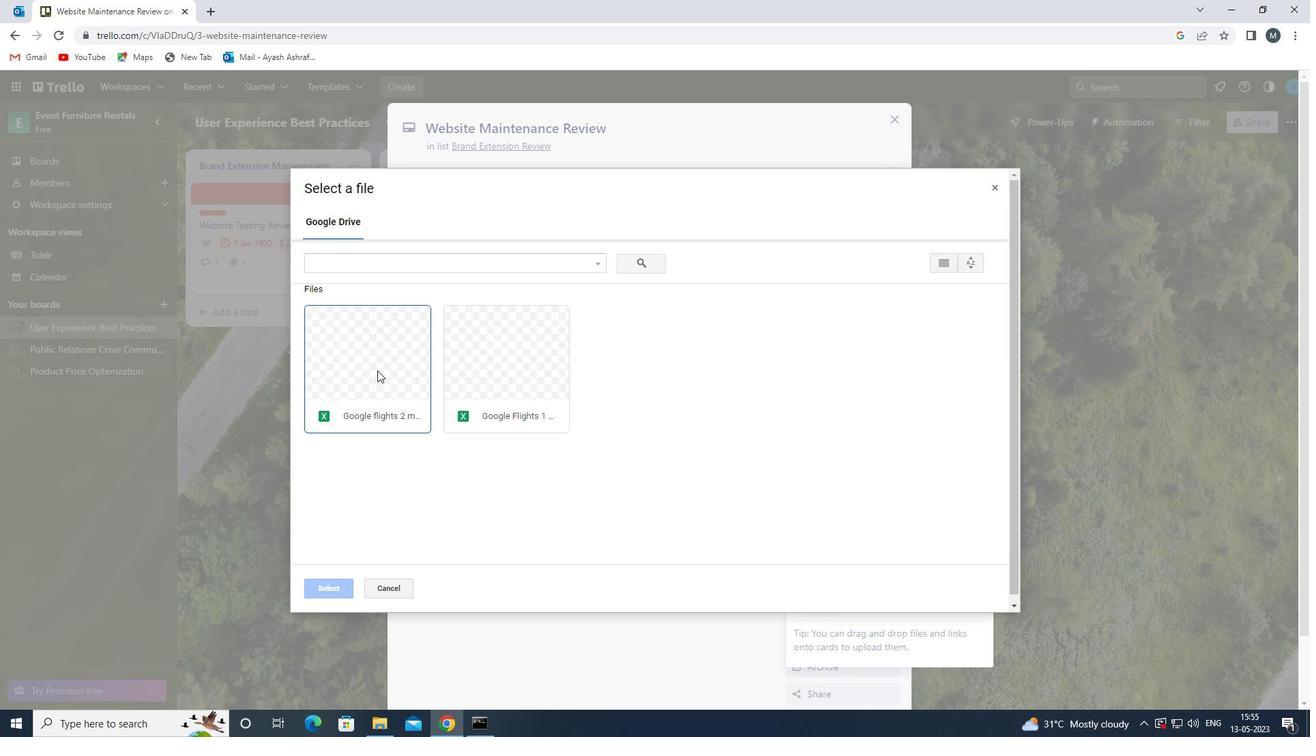 
Action: Mouse moved to (328, 593)
Screenshot: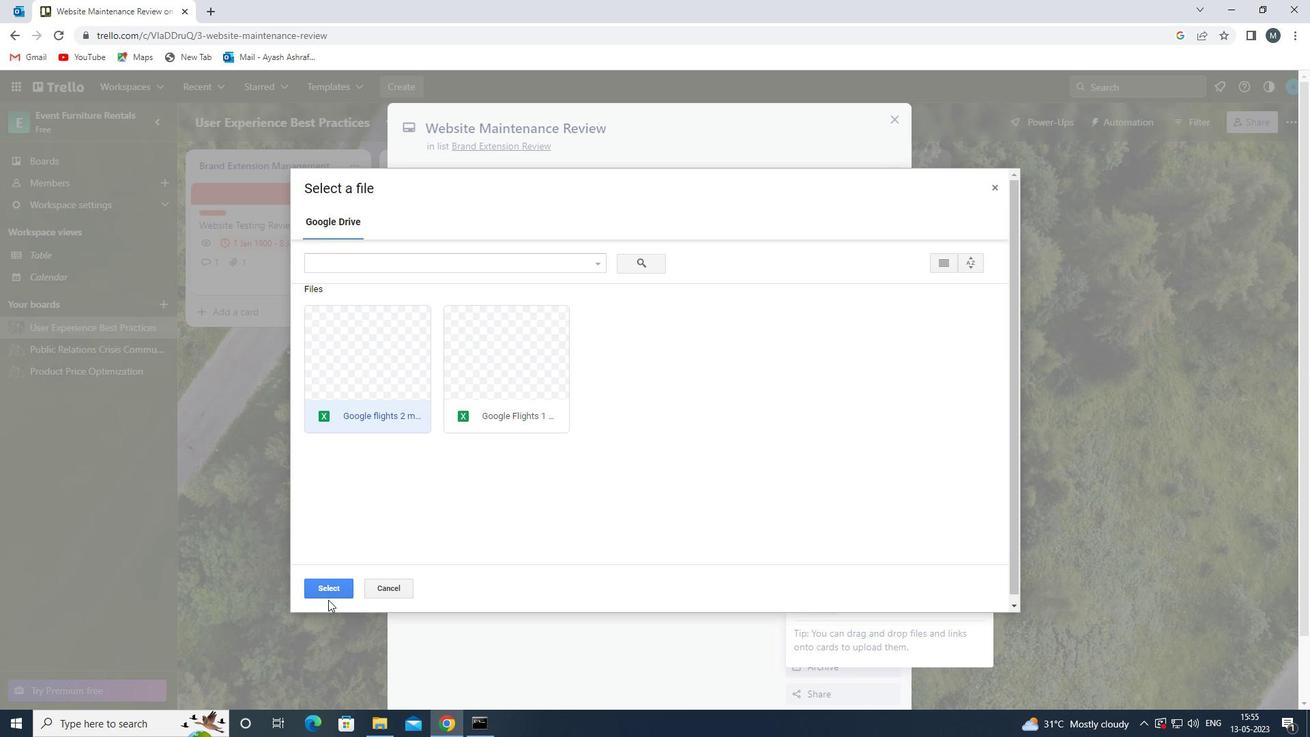 
Action: Mouse pressed left at (328, 593)
Screenshot: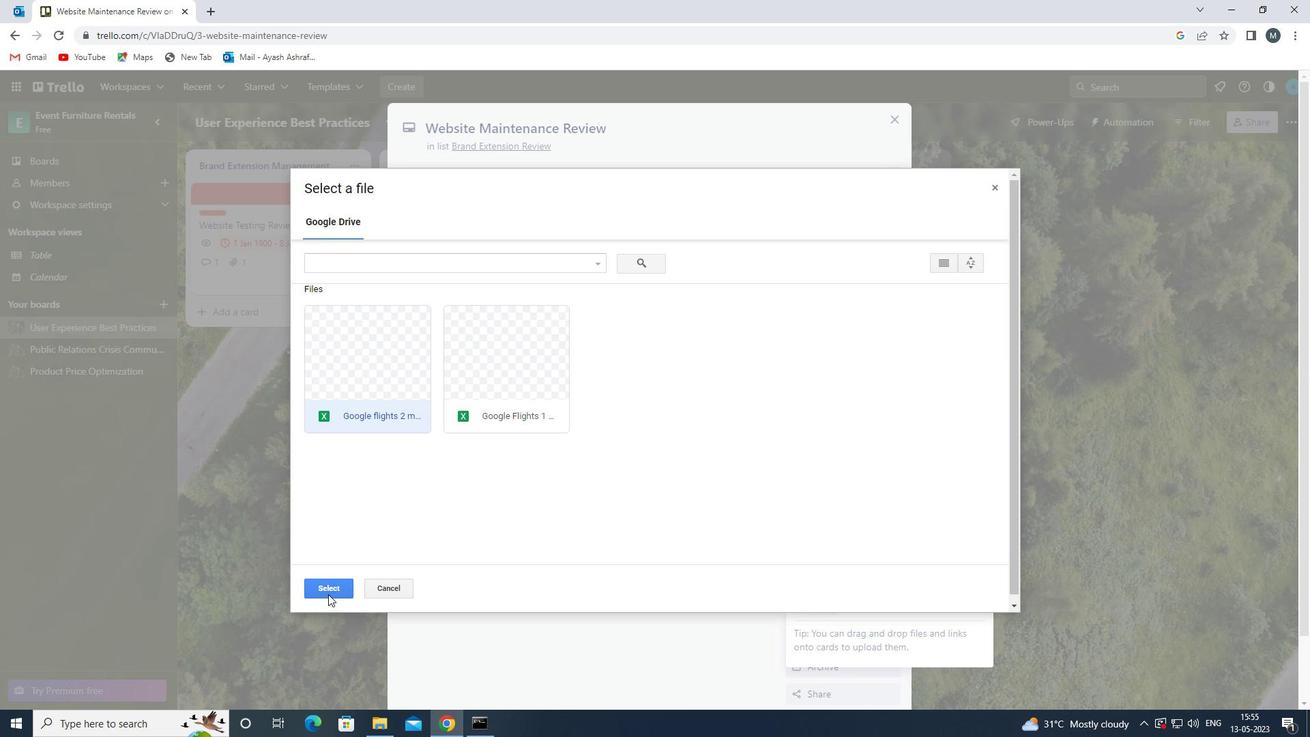 
Action: Mouse moved to (825, 379)
Screenshot: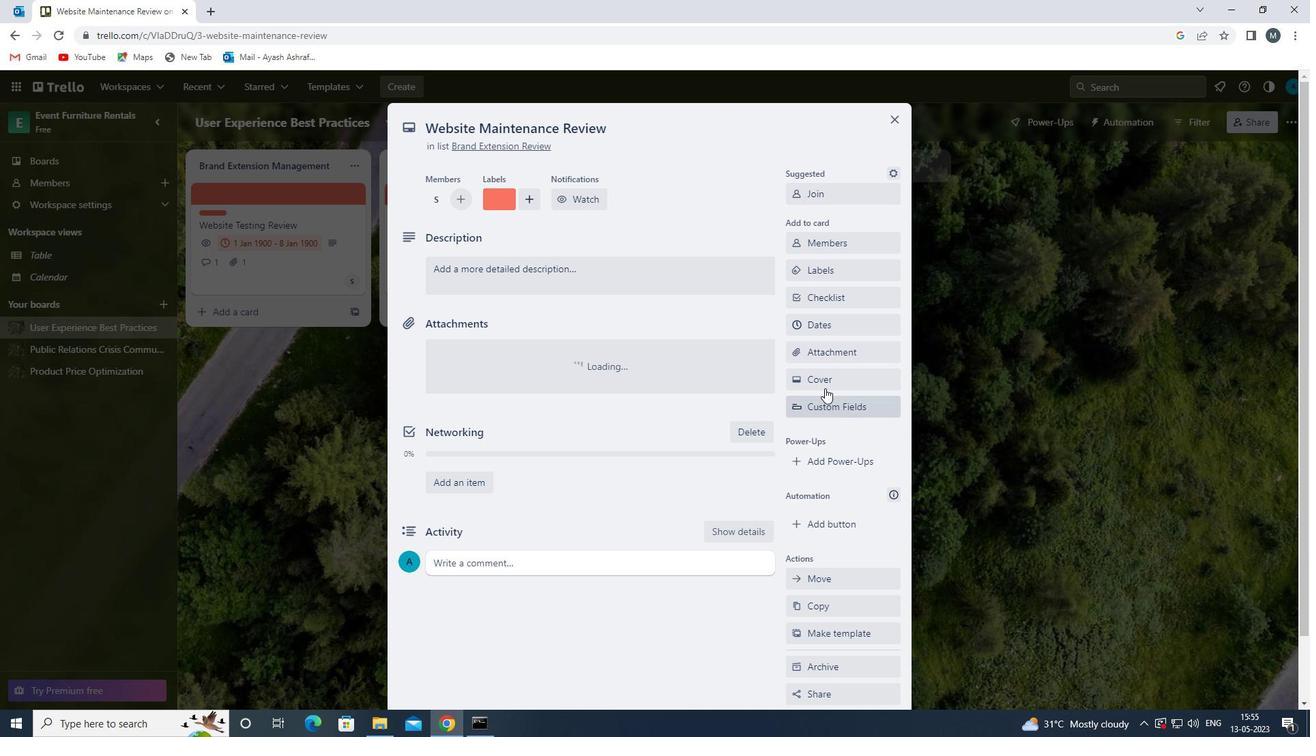 
Action: Mouse pressed left at (825, 379)
Screenshot: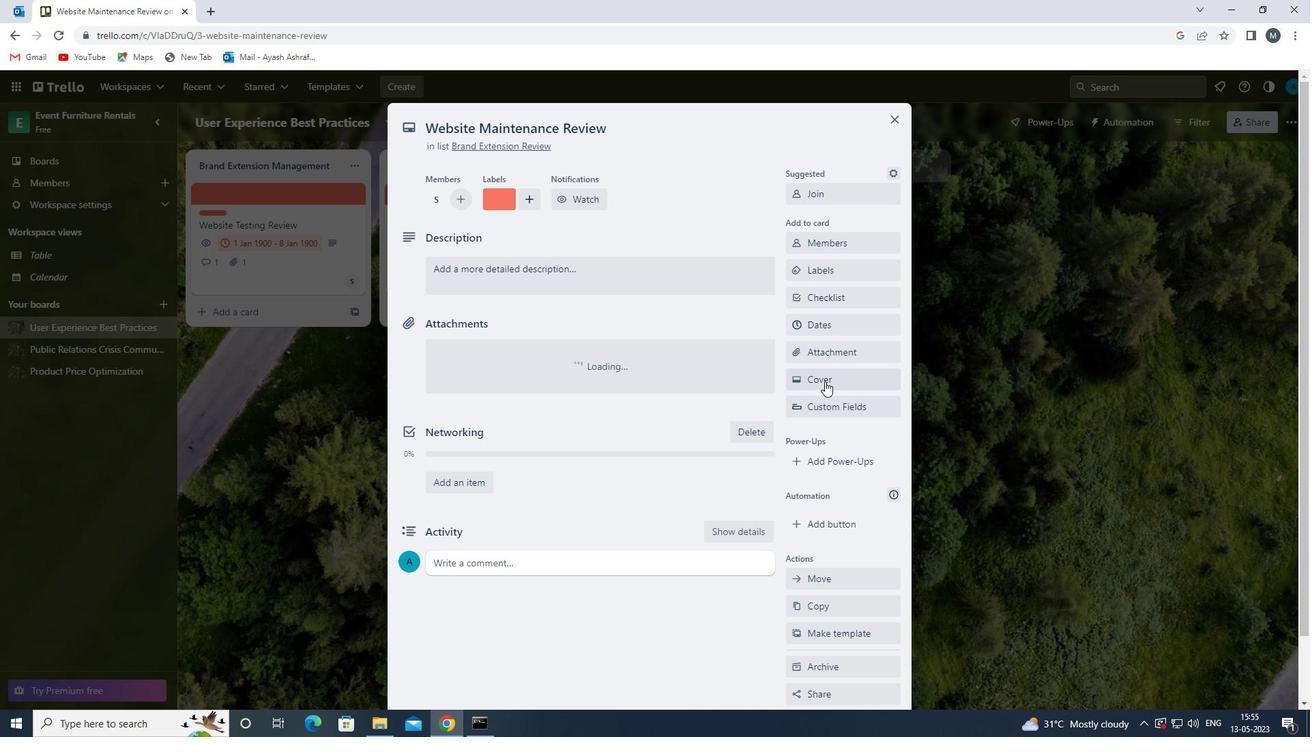 
Action: Mouse moved to (923, 435)
Screenshot: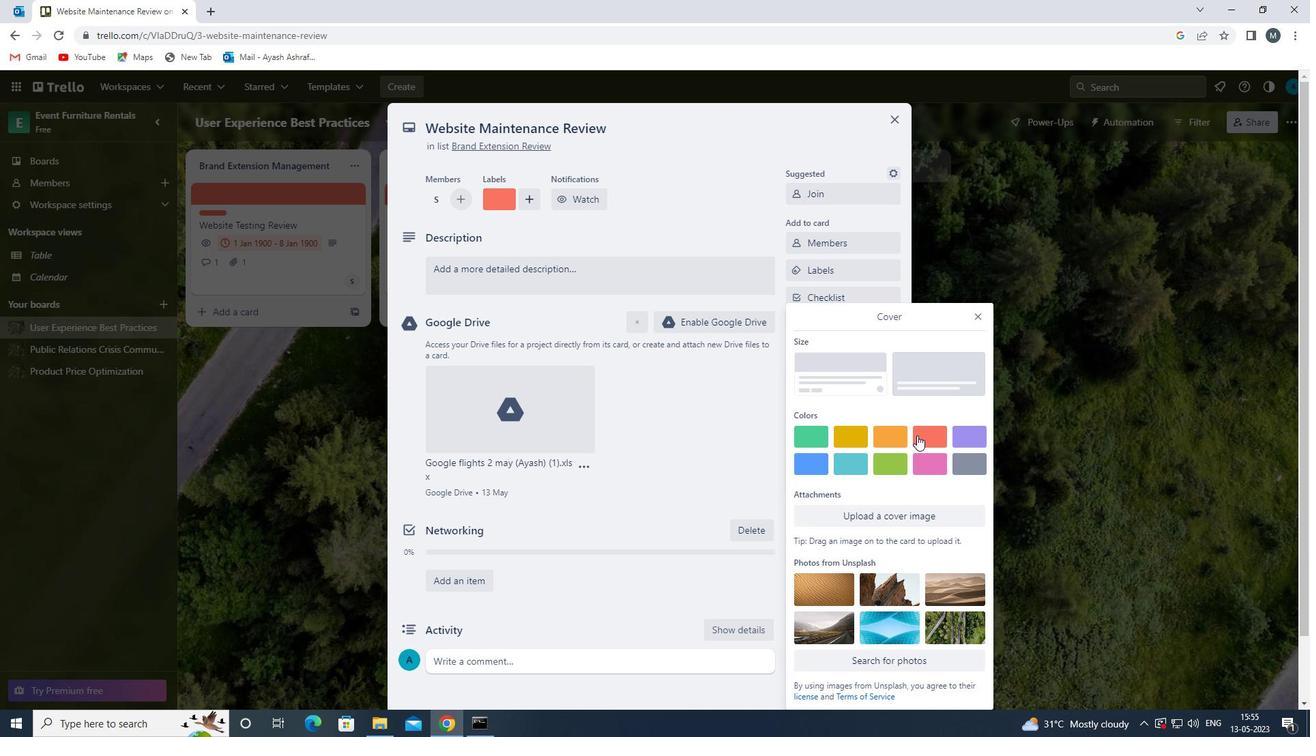 
Action: Mouse pressed left at (923, 435)
Screenshot: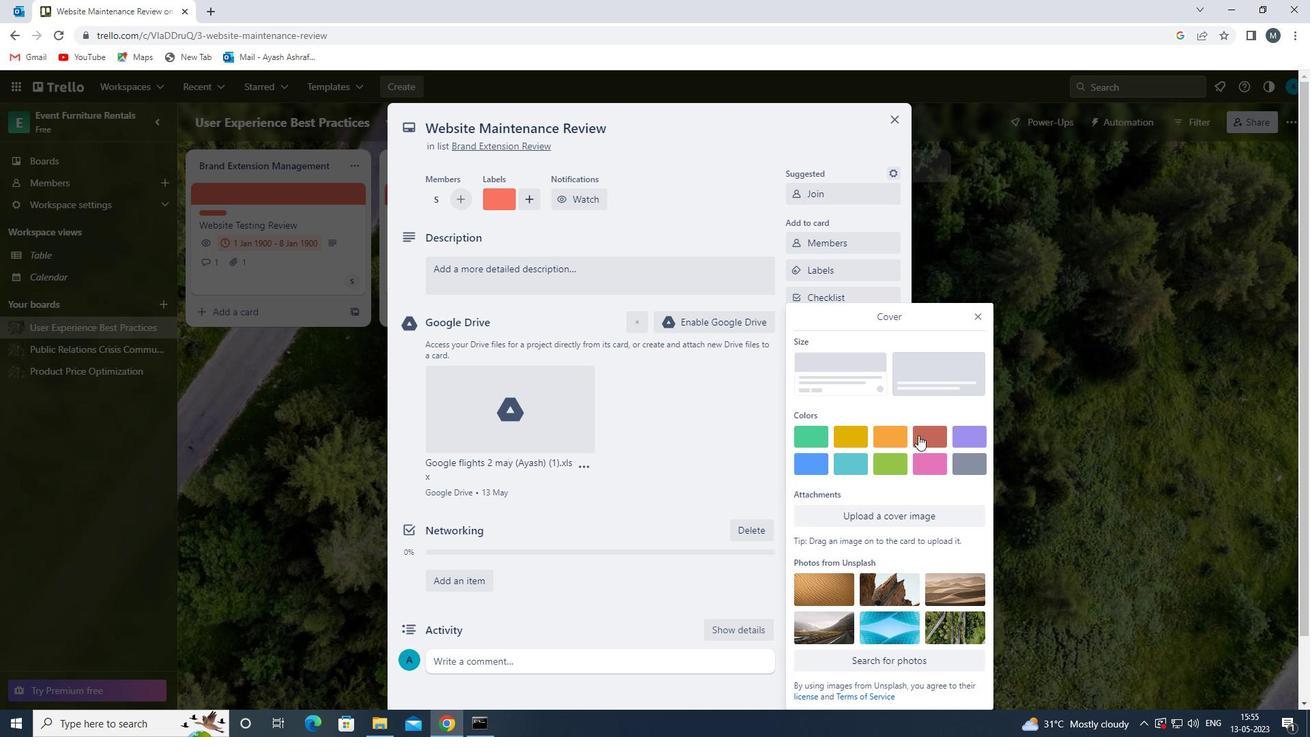 
Action: Mouse moved to (980, 295)
Screenshot: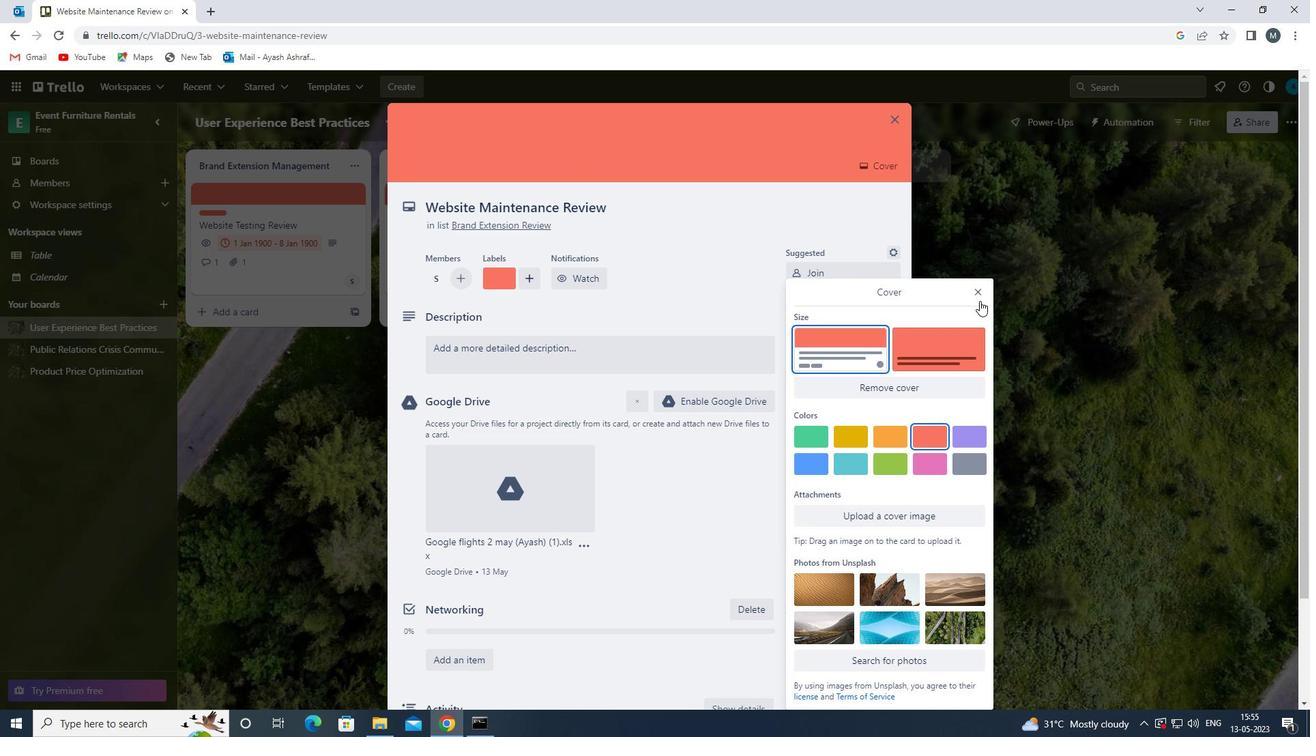 
Action: Mouse pressed left at (980, 295)
Screenshot: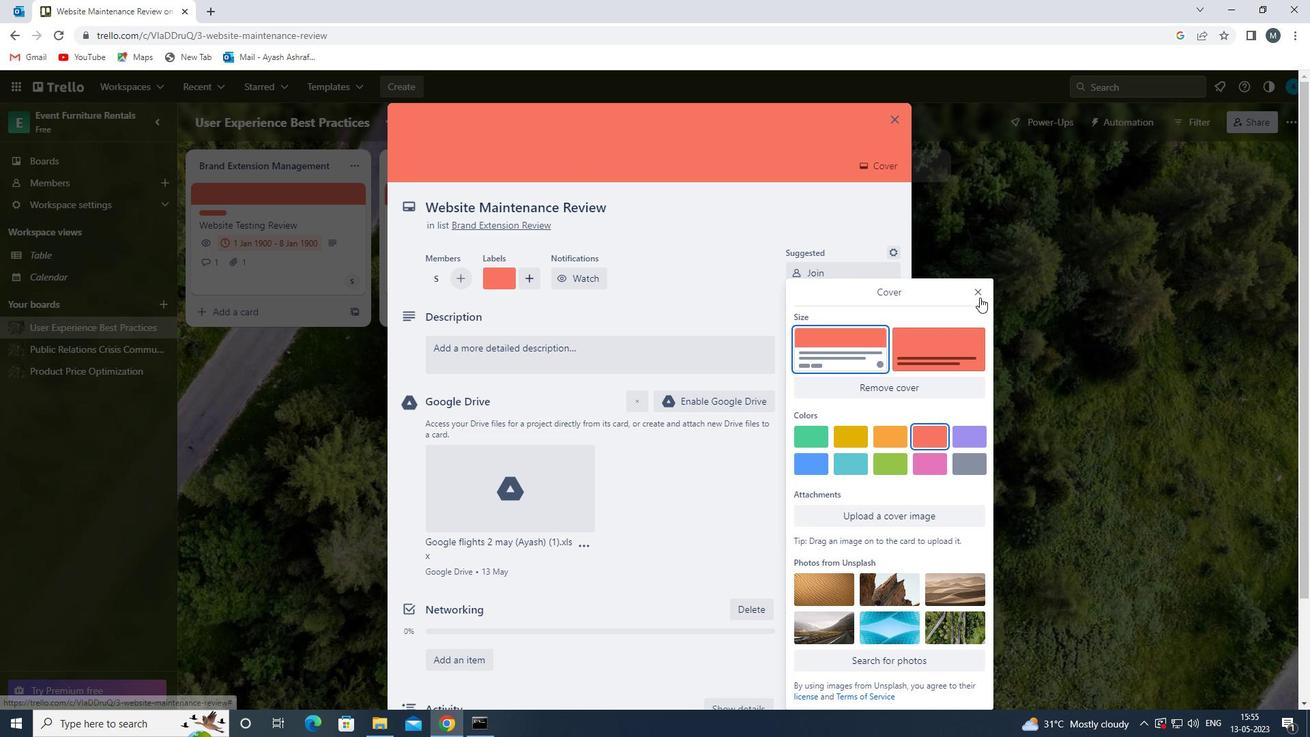 
Action: Mouse moved to (525, 355)
Screenshot: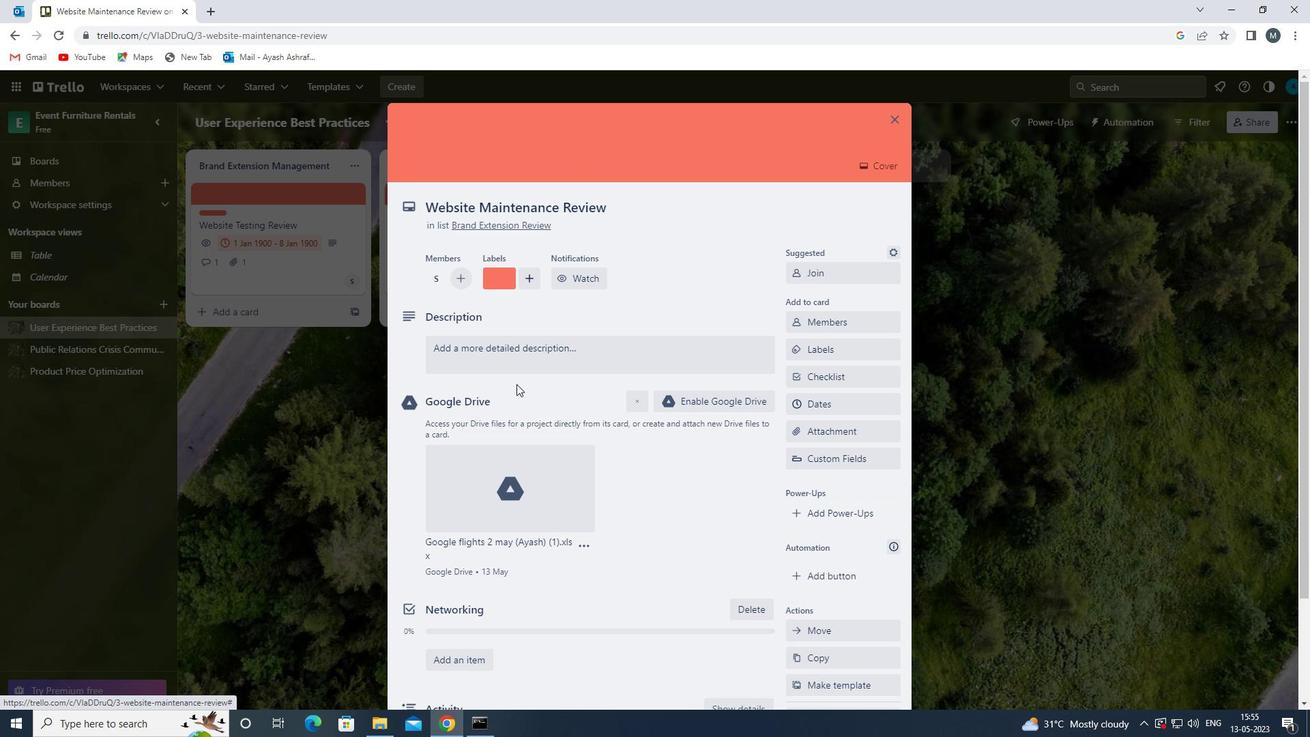 
Action: Mouse pressed left at (525, 355)
Screenshot: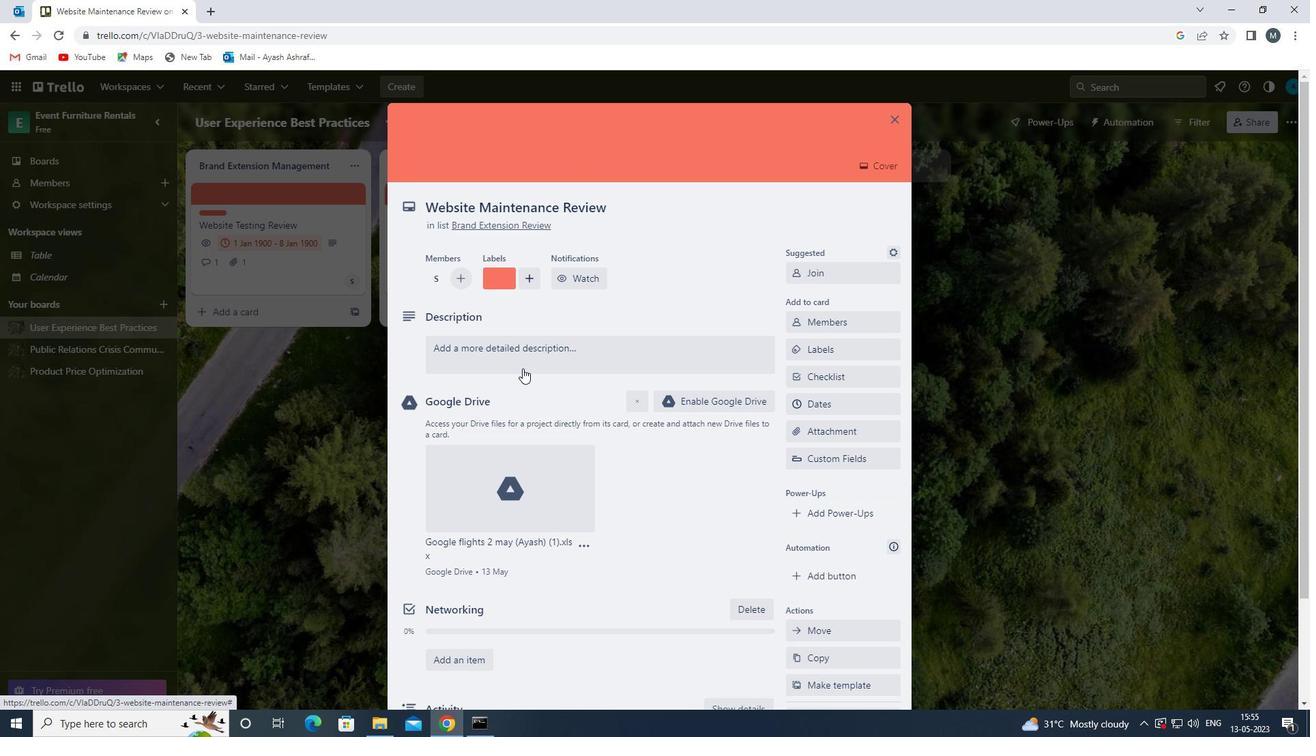 
Action: Mouse moved to (514, 395)
Screenshot: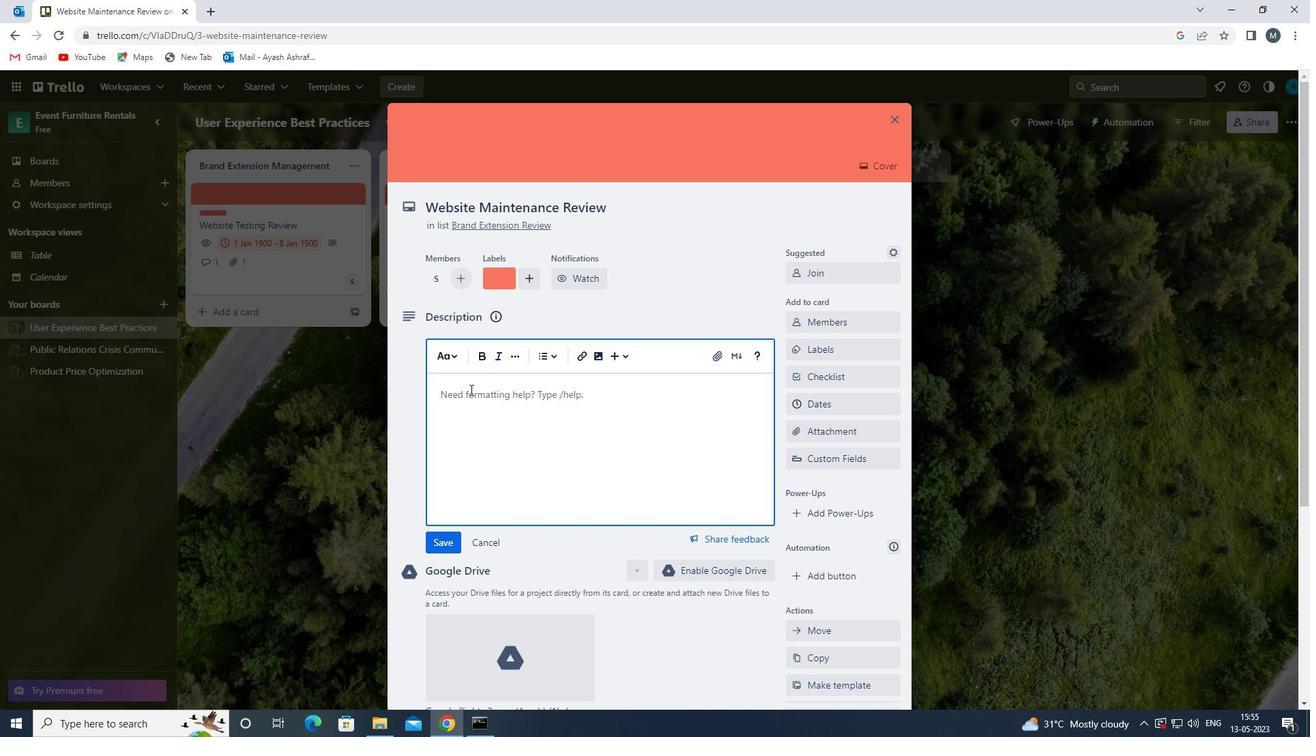 
Action: Key pressed <Key.shift>DEVELOP<Key.space>AND<Key.space>K<Key.backspace>LAUNCH<Key.space>NEW<Key.space>EMAIL<Key.space>MARKETING<Key.space>CAMPAIGN<Key.space>FOR<Key.space>LEAD<Key.space>GENERATION<Key.space>
Screenshot: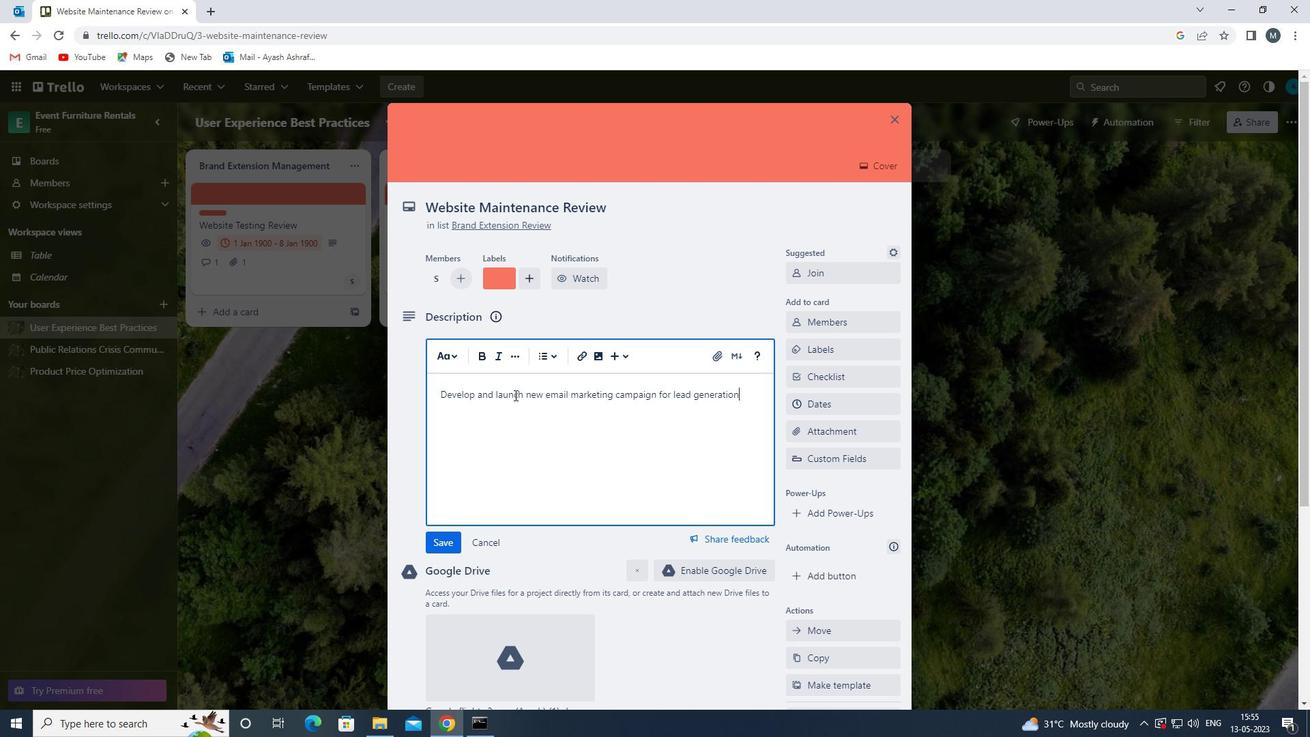 
Action: Mouse moved to (436, 542)
Screenshot: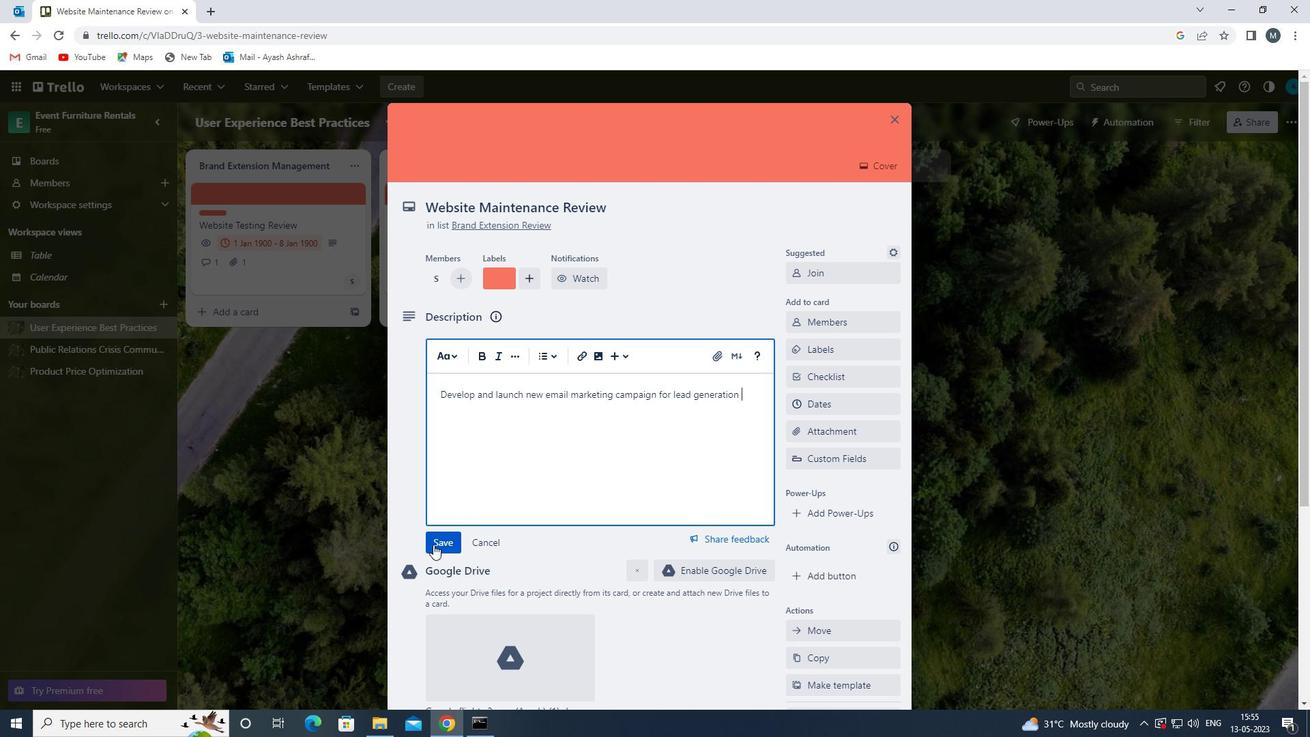
Action: Mouse pressed left at (436, 542)
Screenshot: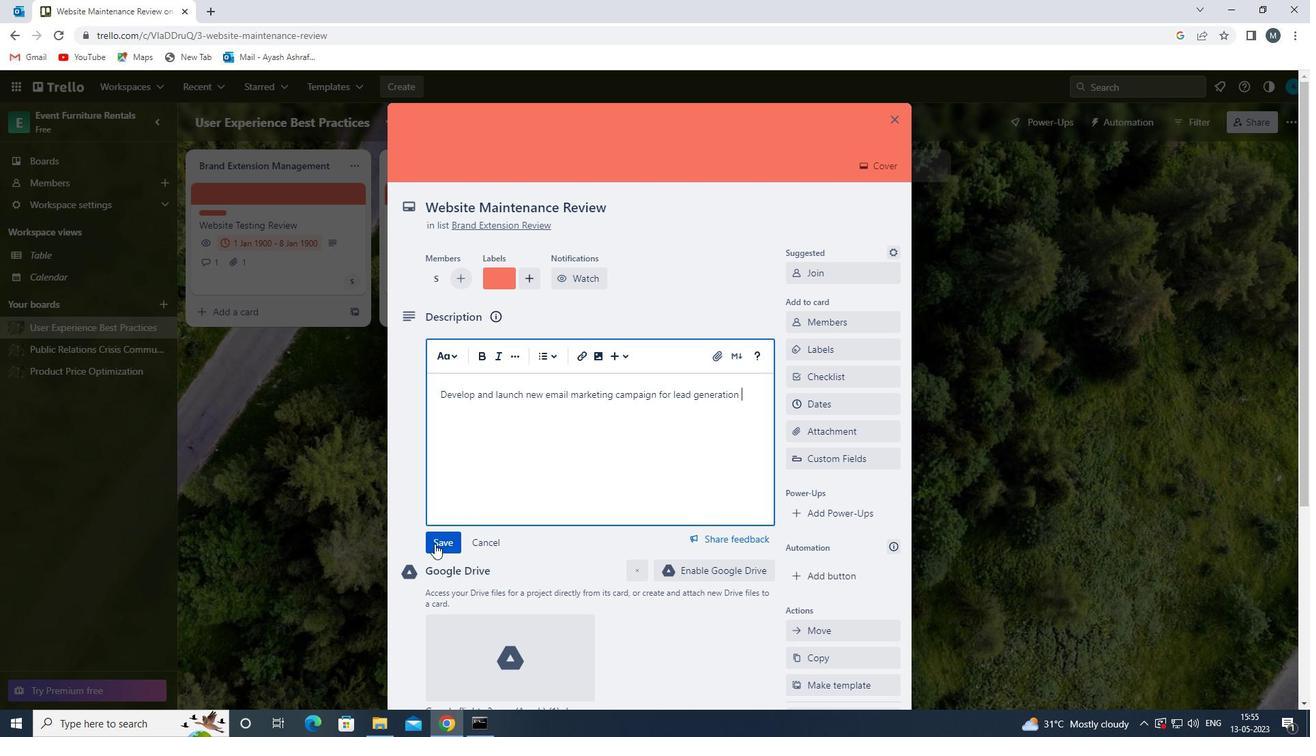
Action: Mouse moved to (515, 425)
Screenshot: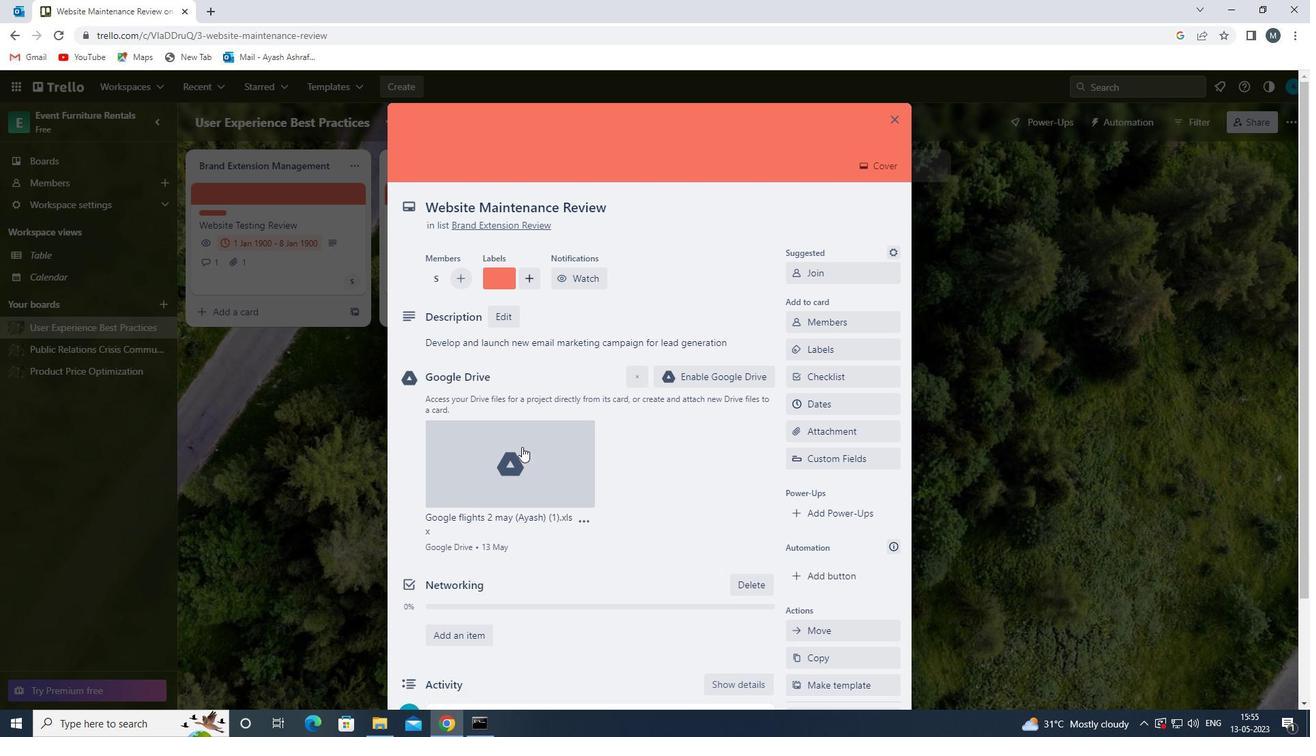 
Action: Mouse scrolled (515, 424) with delta (0, 0)
Screenshot: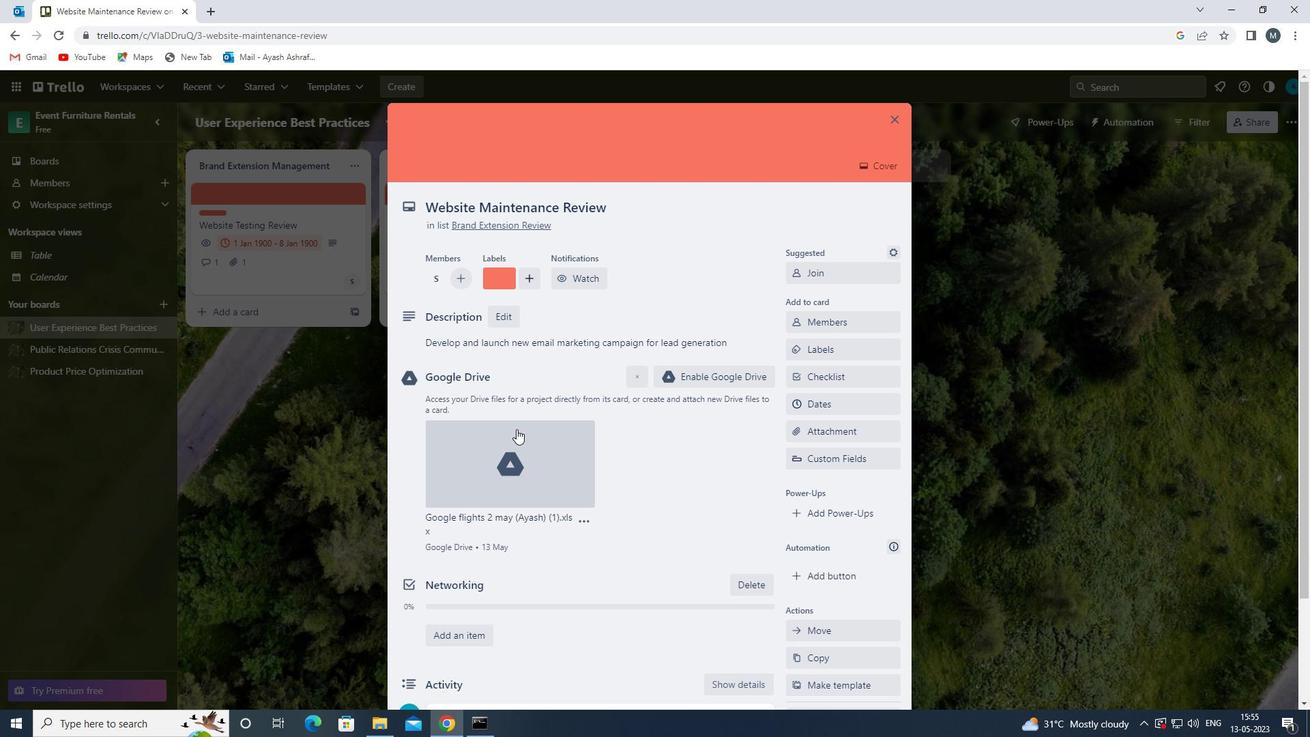 
Action: Mouse moved to (514, 426)
Screenshot: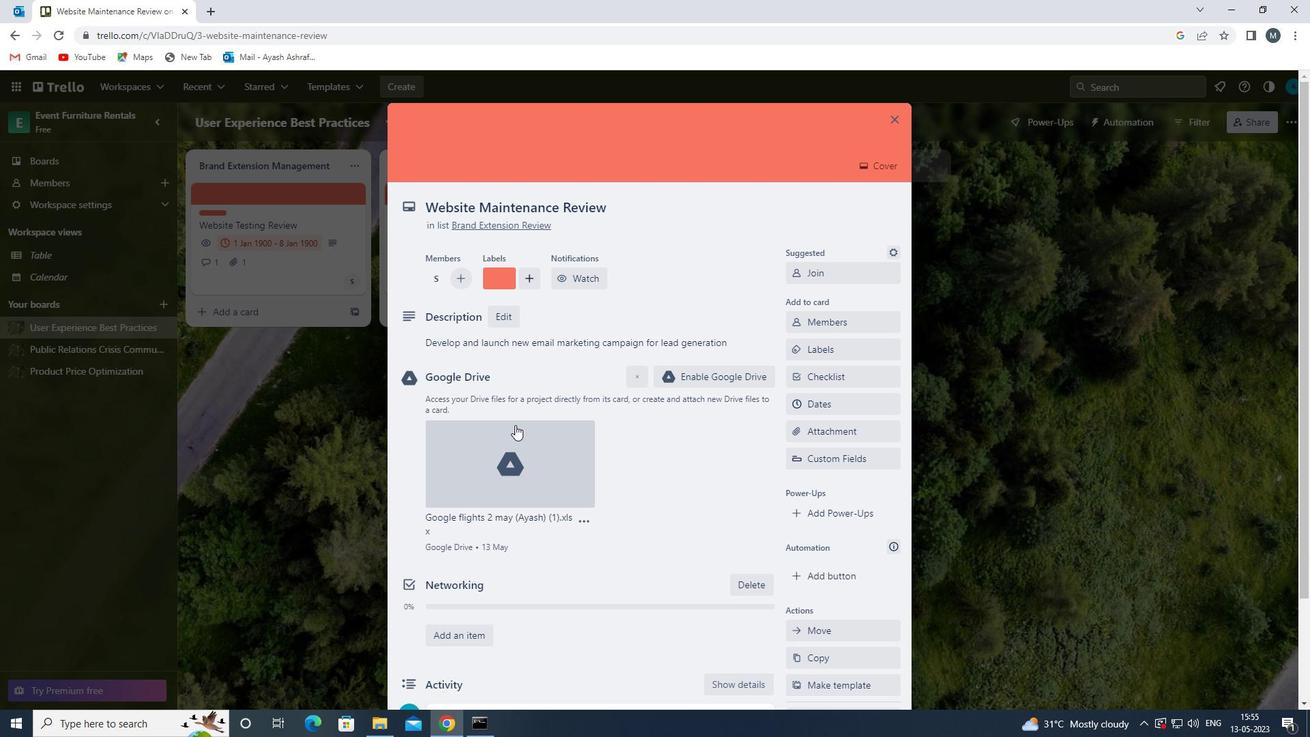 
Action: Mouse scrolled (514, 426) with delta (0, 0)
Screenshot: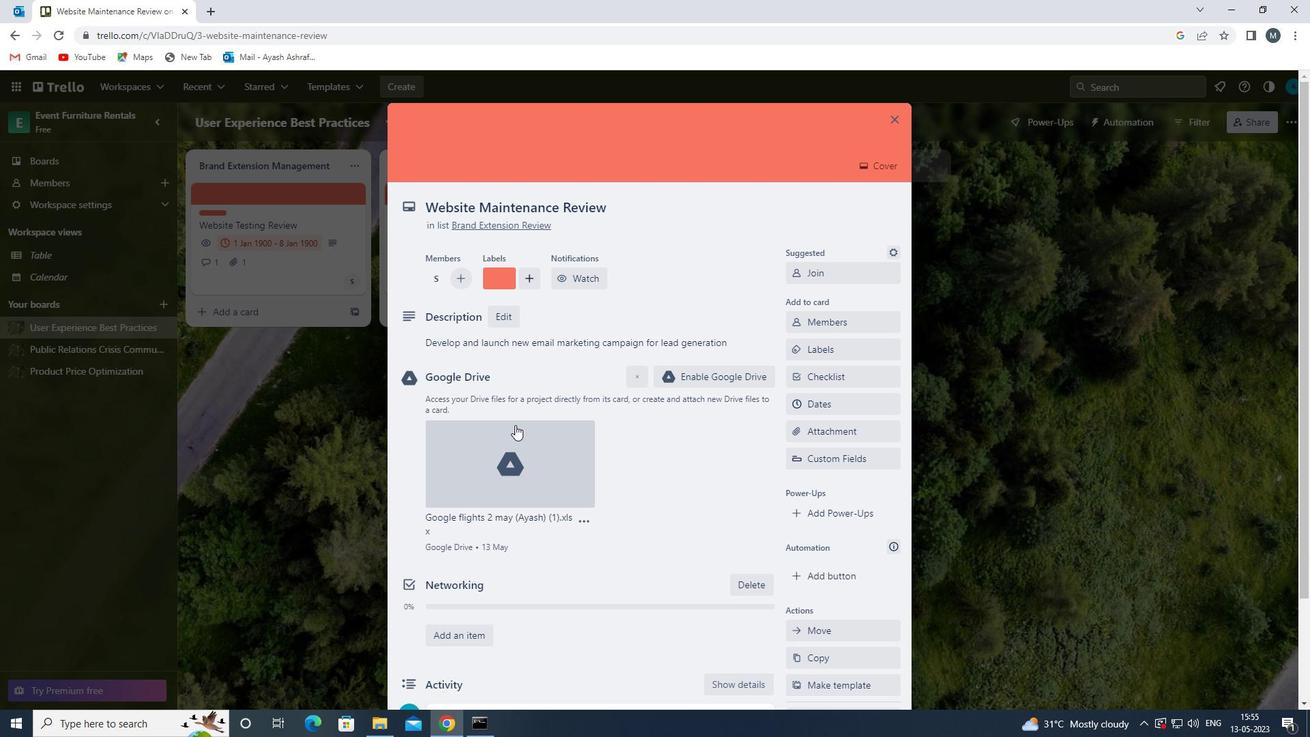 
Action: Mouse moved to (488, 576)
Screenshot: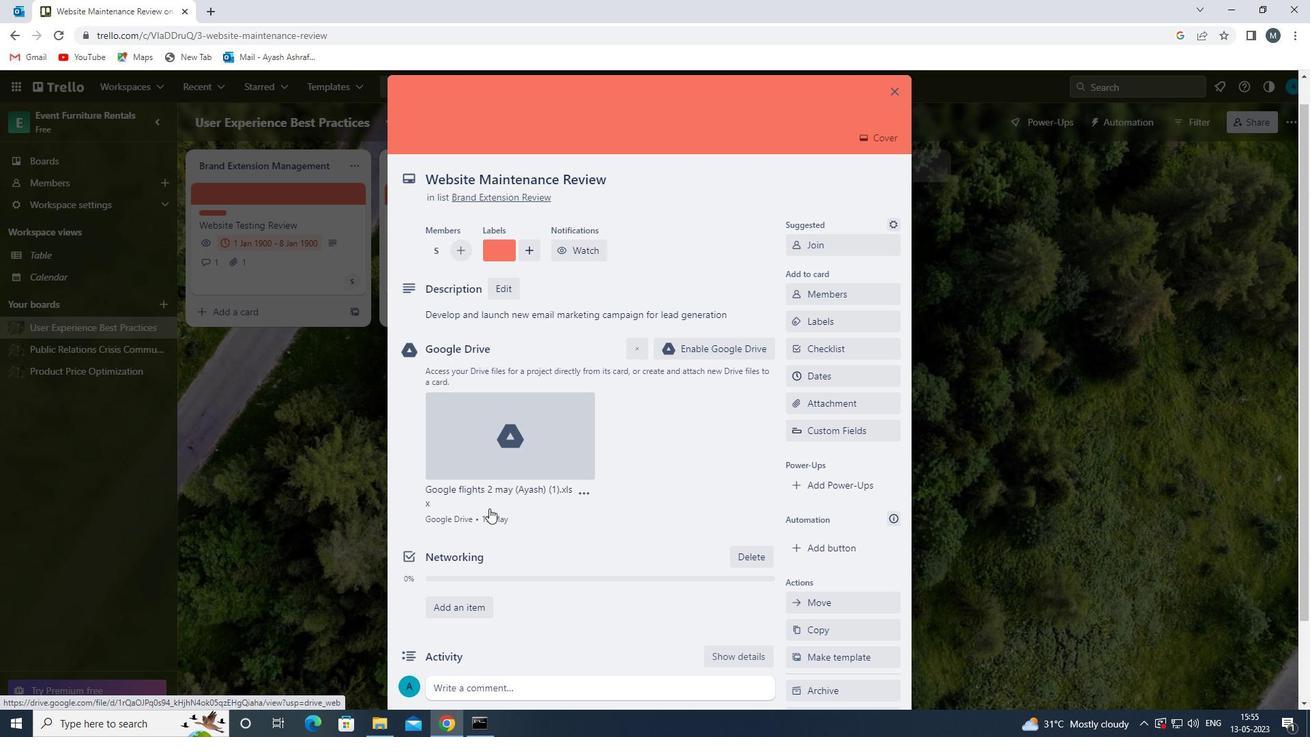 
Action: Mouse scrolled (488, 576) with delta (0, 0)
Screenshot: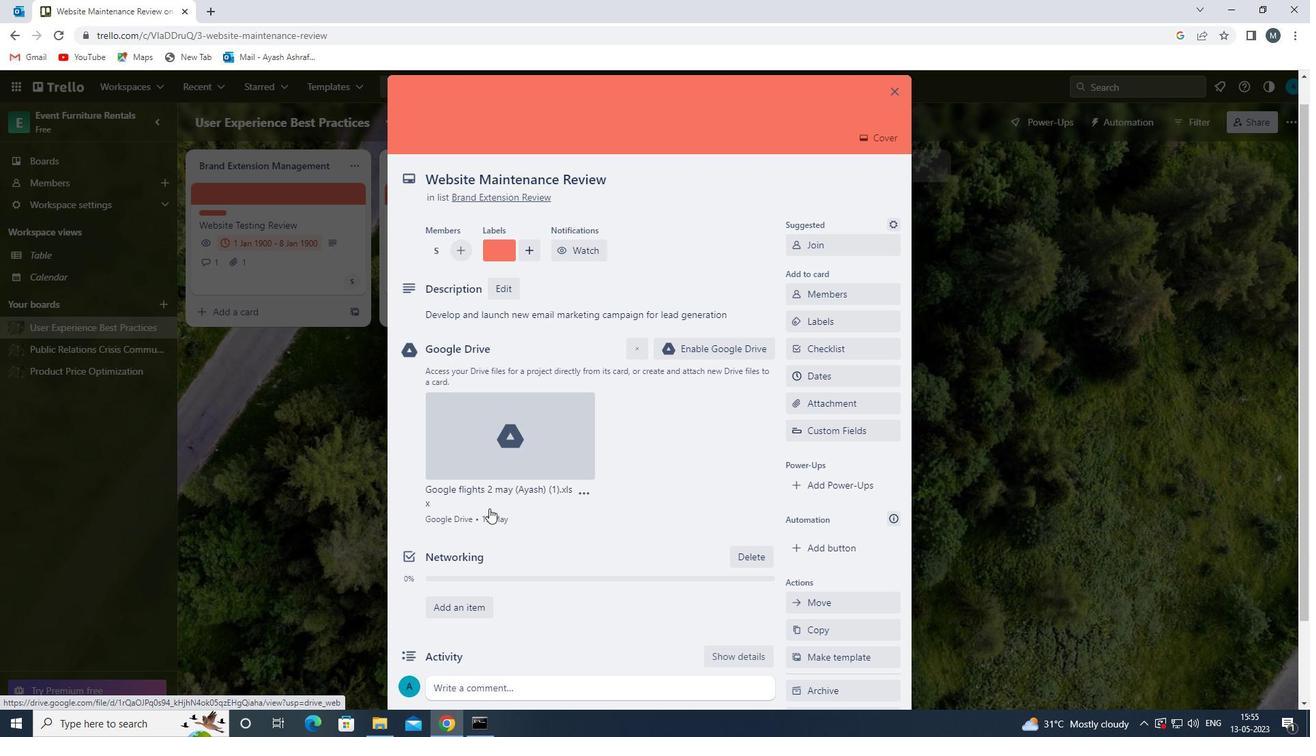 
Action: Mouse moved to (483, 589)
Screenshot: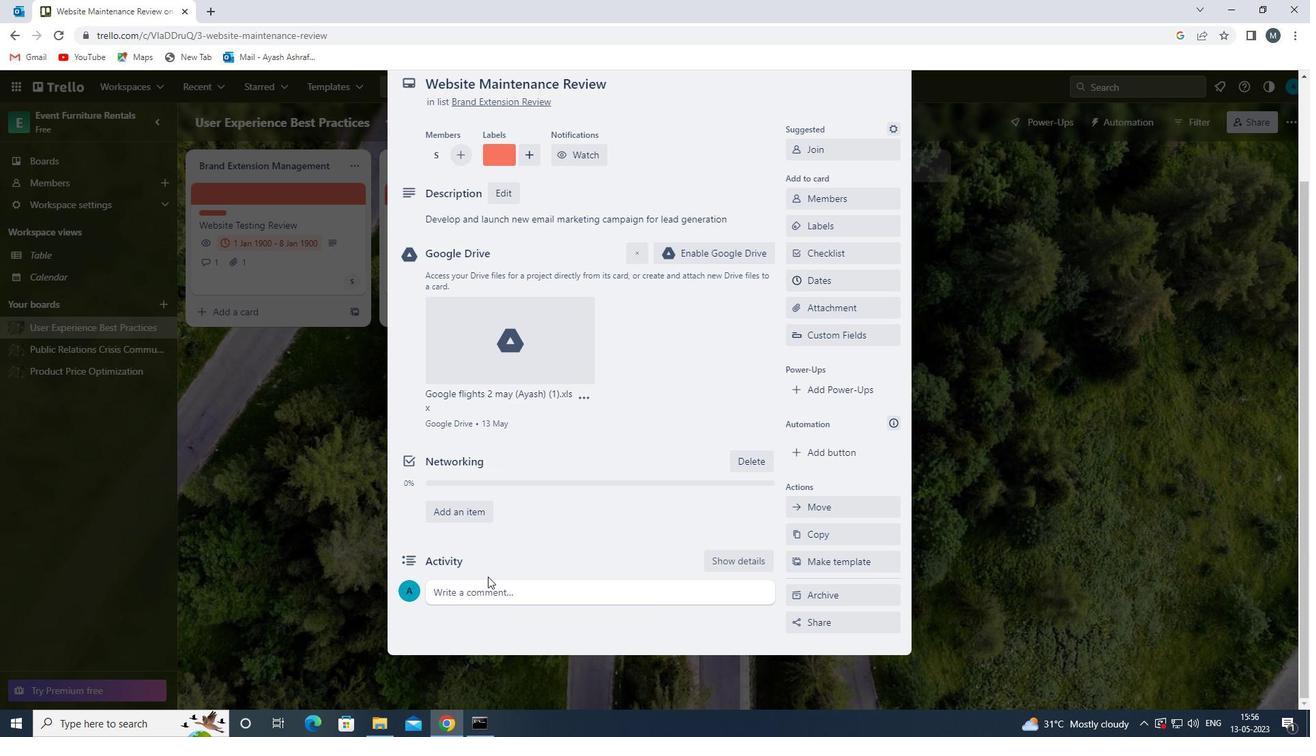 
Action: Mouse pressed left at (483, 589)
Screenshot: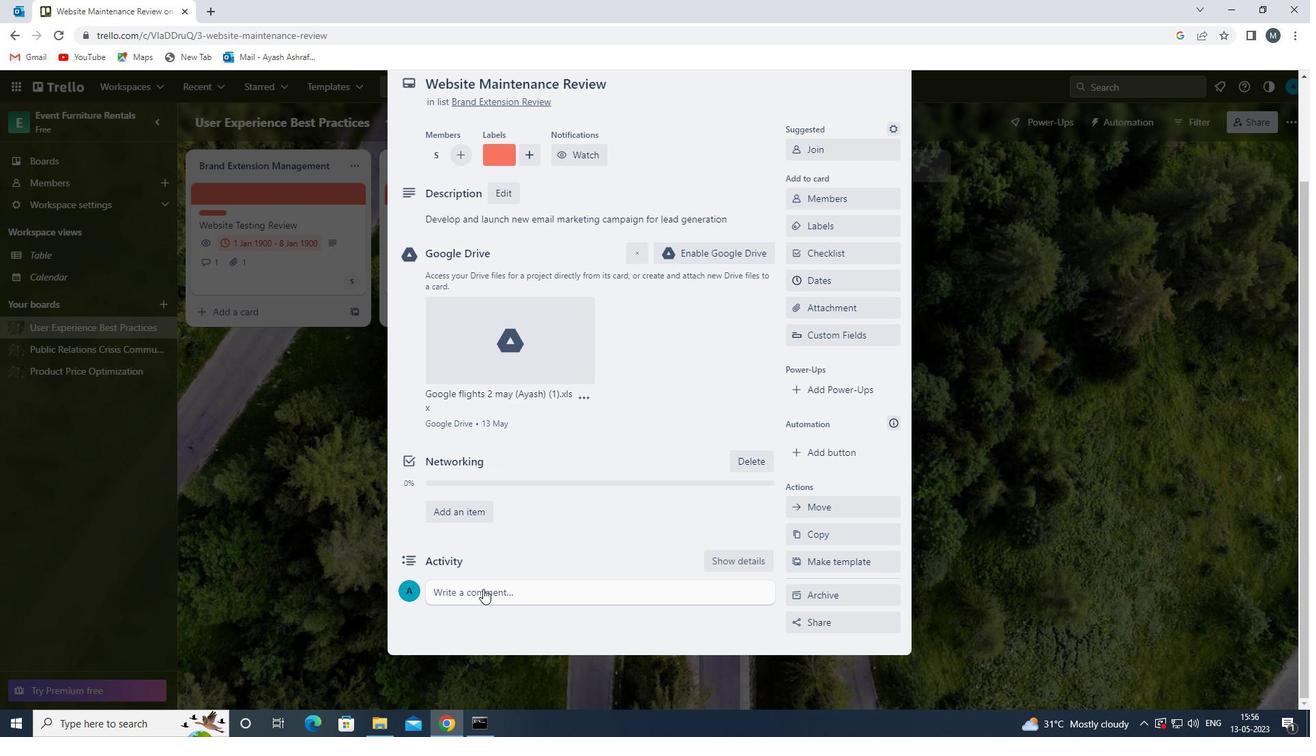 
Action: Mouse moved to (471, 634)
Screenshot: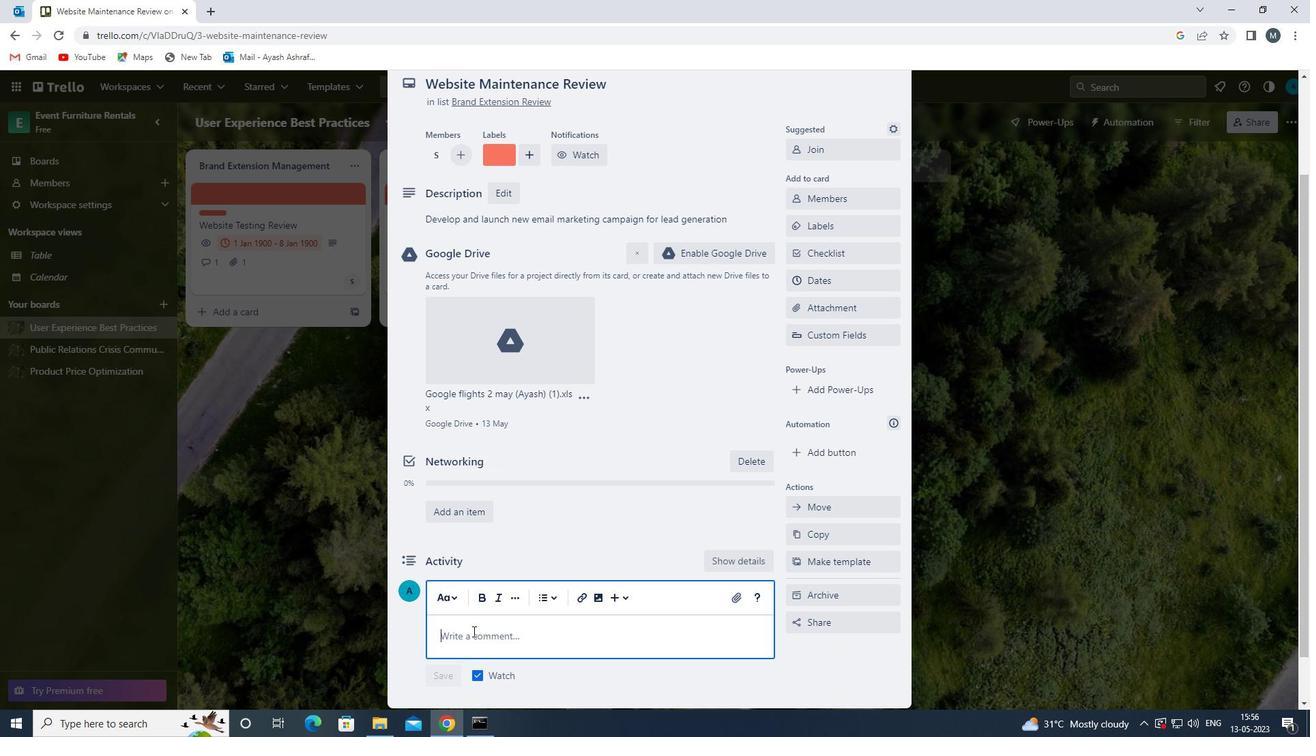 
Action: Mouse pressed left at (471, 634)
Screenshot: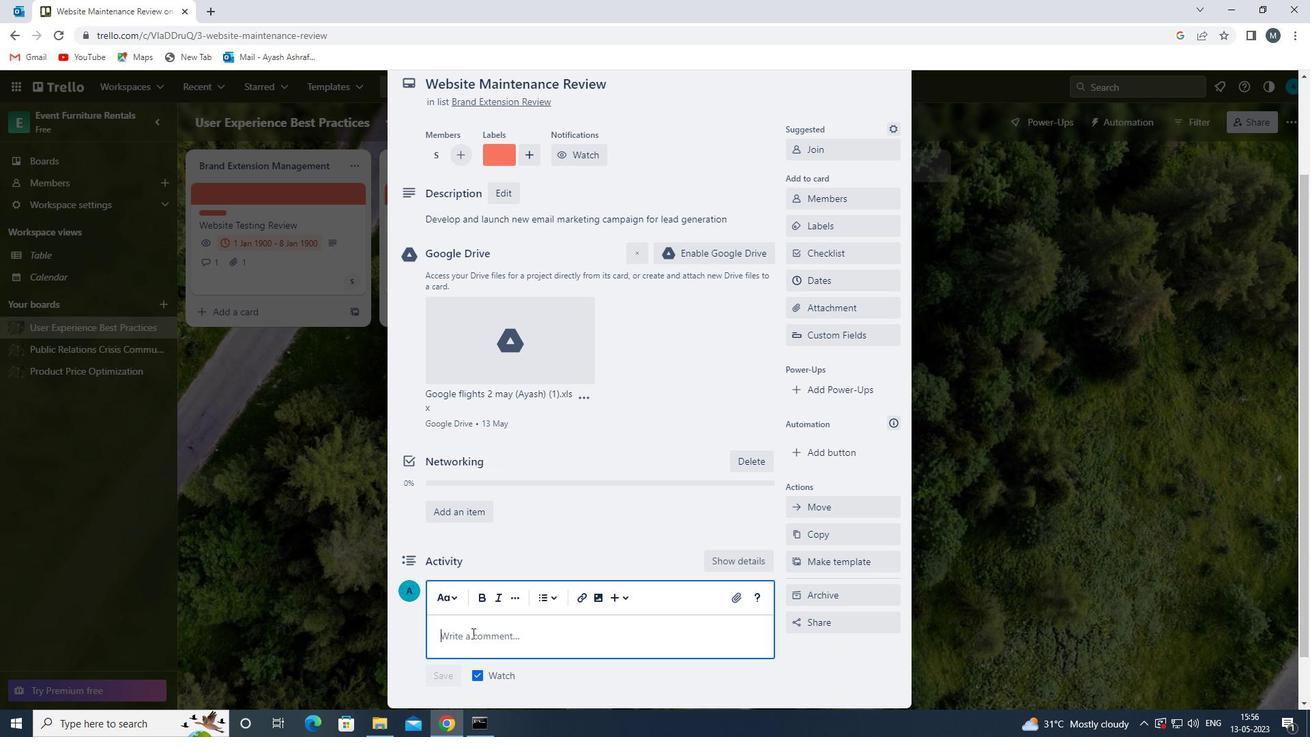 
Action: Mouse moved to (469, 634)
Screenshot: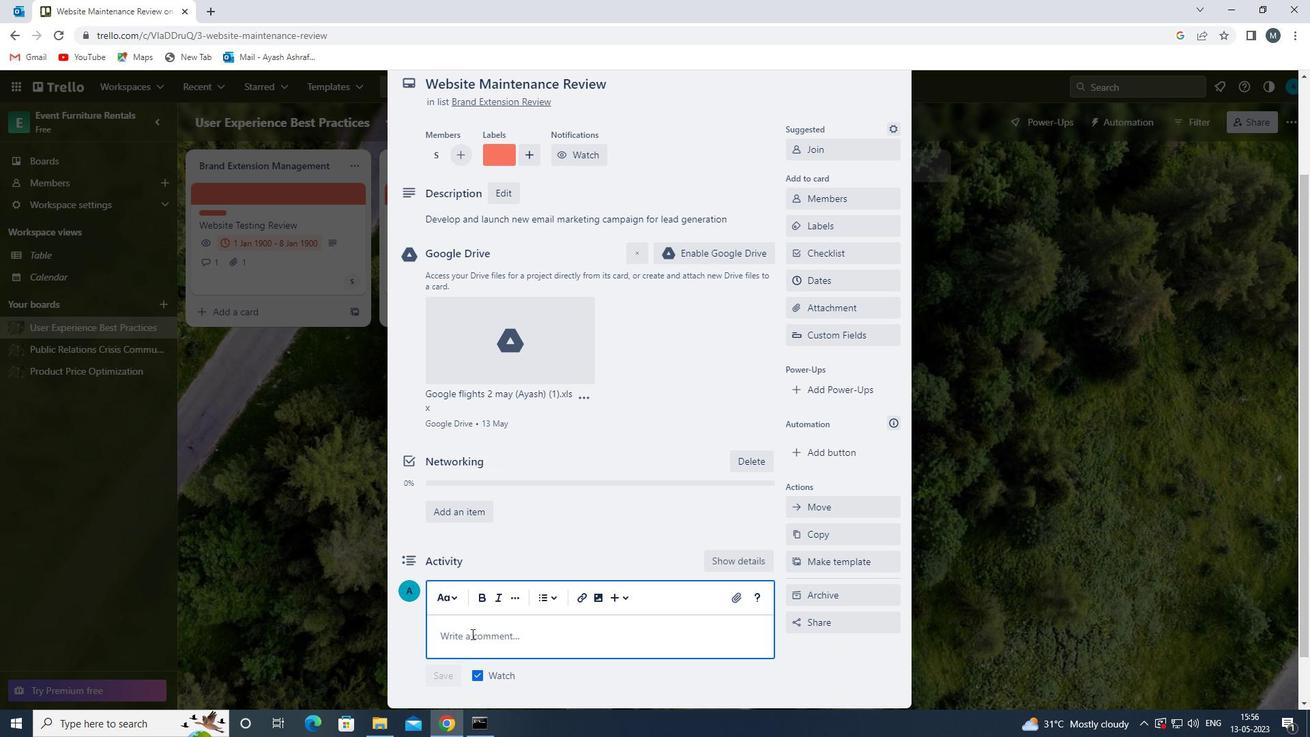 
Action: Key pressed <Key.shift>THIS<Key.space>TASK<Key.space>PRESENTS<Key.space>AN<Key.space>OPPORTUNITY<Key.space>TO<Key.space>DEMONSTRATE<Key.space>OUR<Key.space>COMMUNICATION
Screenshot: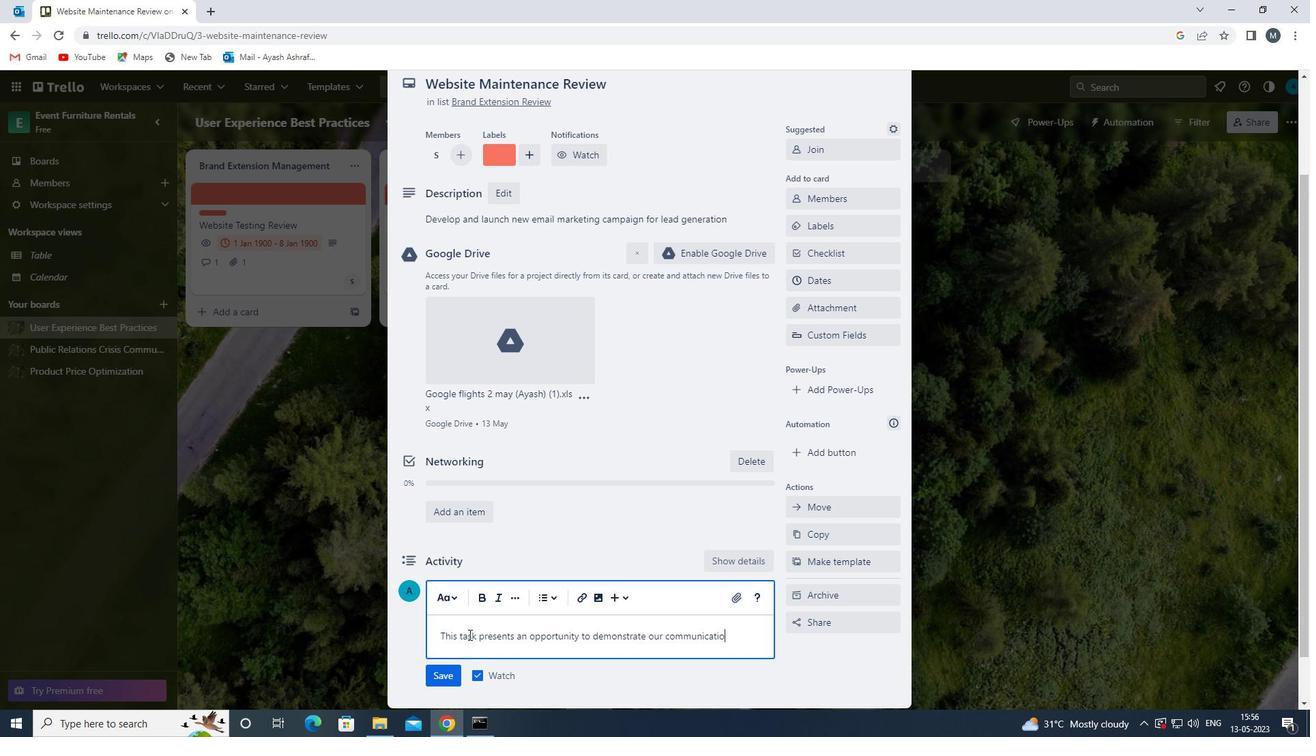 
Action: Mouse moved to (469, 635)
Screenshot: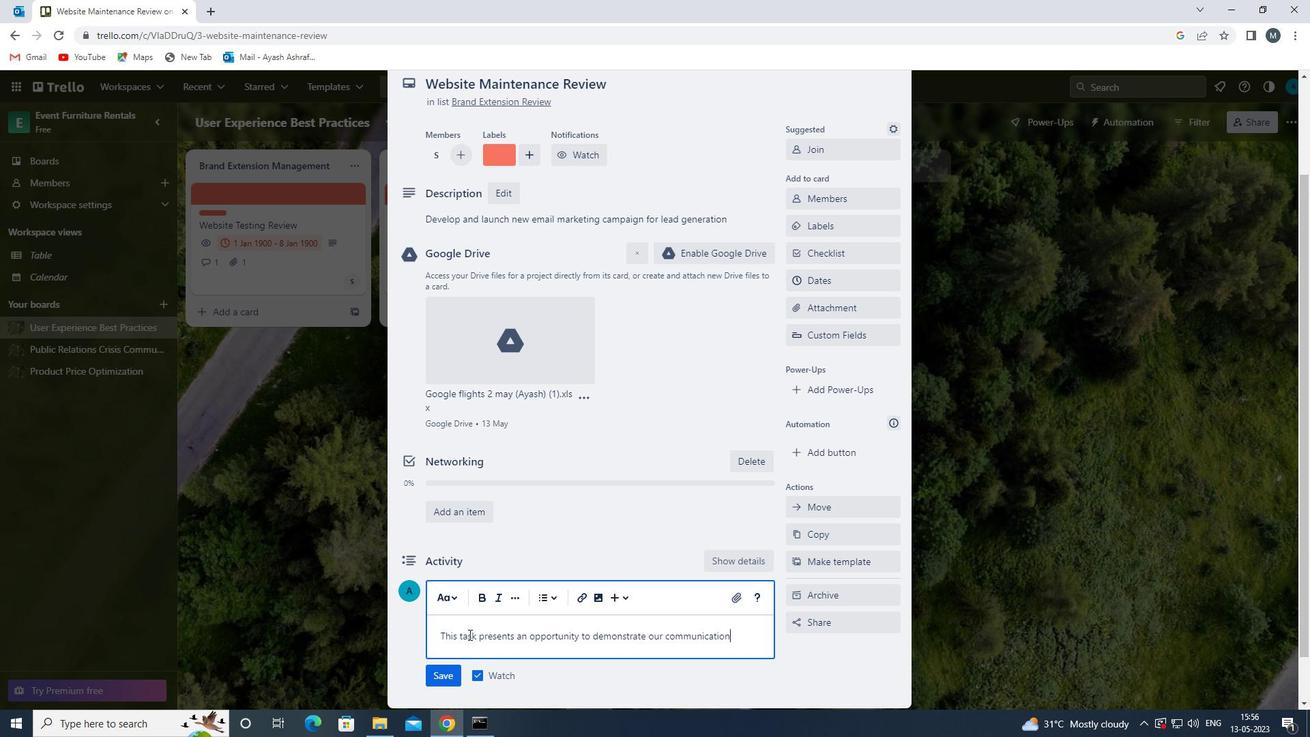 
Action: Key pressed <Key.space>AND<Key.space>INTERPERSONAL<Key.space>SKILLS,<Key.space>BUILDING<Key.space>RELATIONSHIPS<Key.space>AND<Key.space>RAPPORT<Key.space>WITH<Key.space>OTHERS,<Key.backspace>.
Screenshot: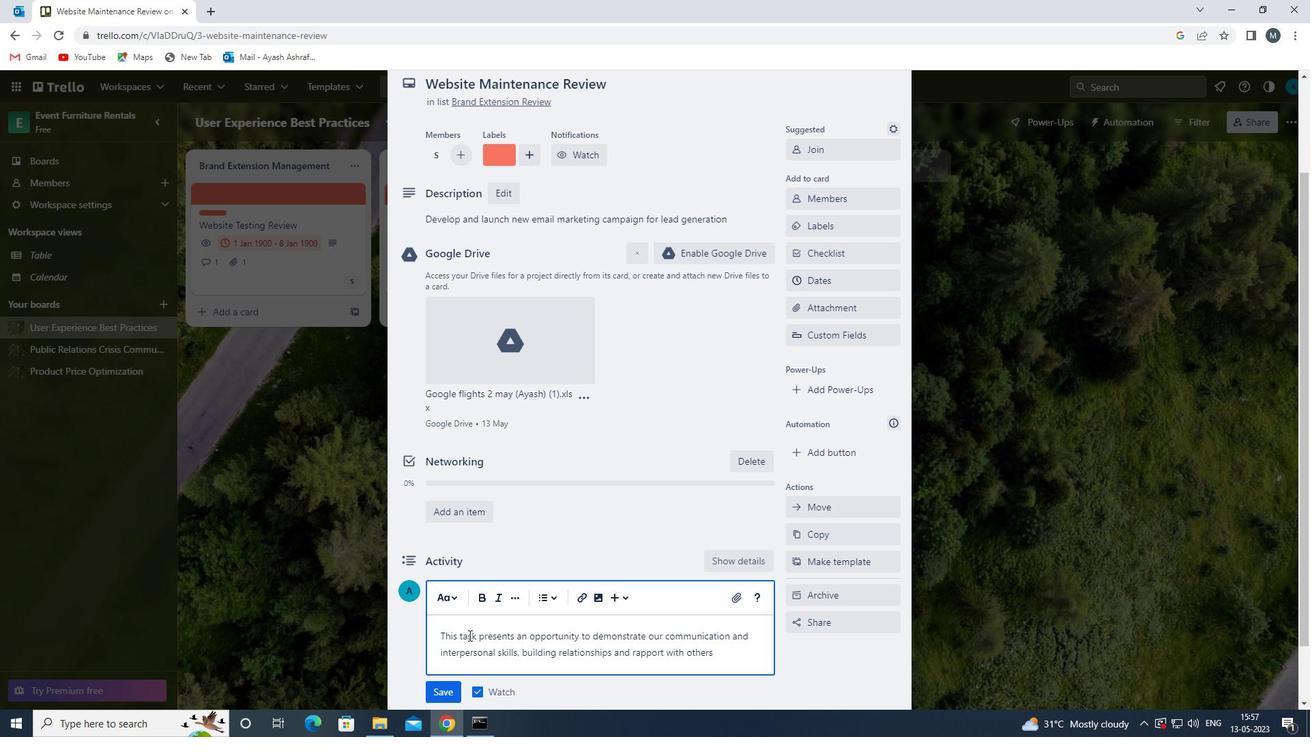 
Action: Mouse moved to (453, 688)
Screenshot: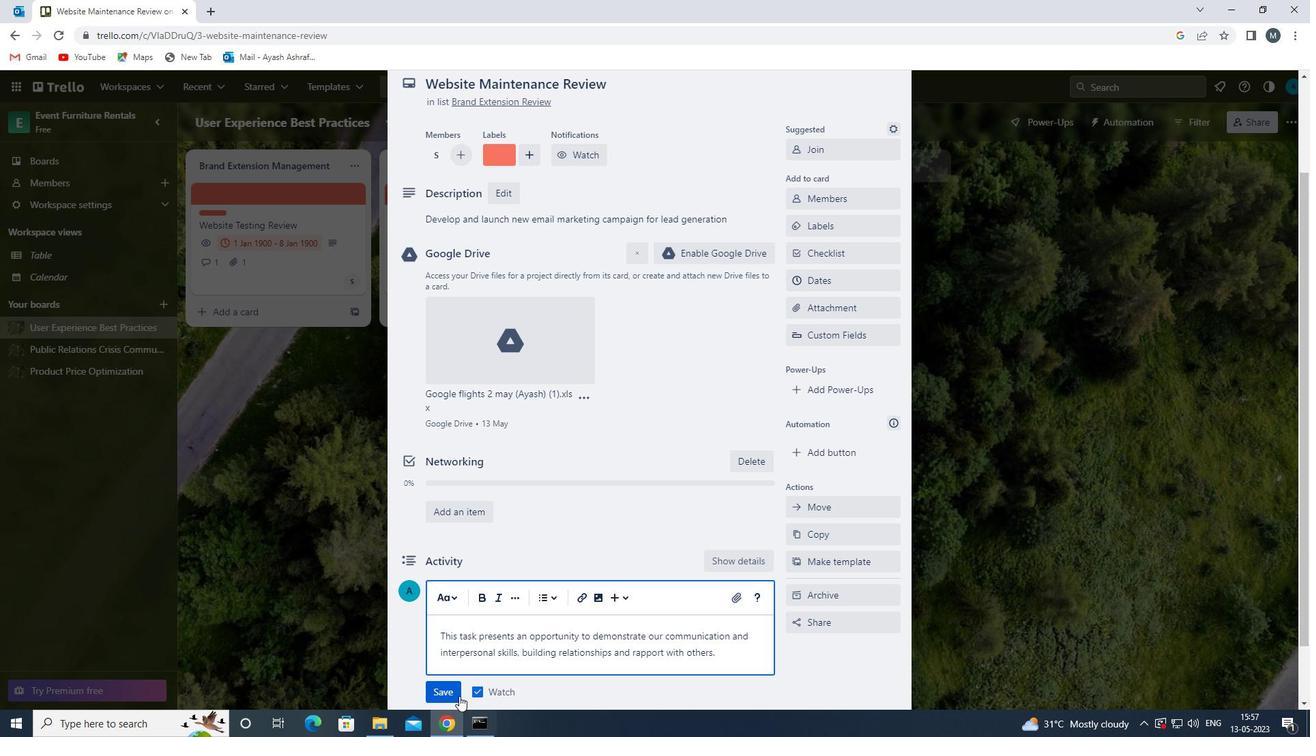 
Action: Mouse pressed left at (453, 688)
Screenshot: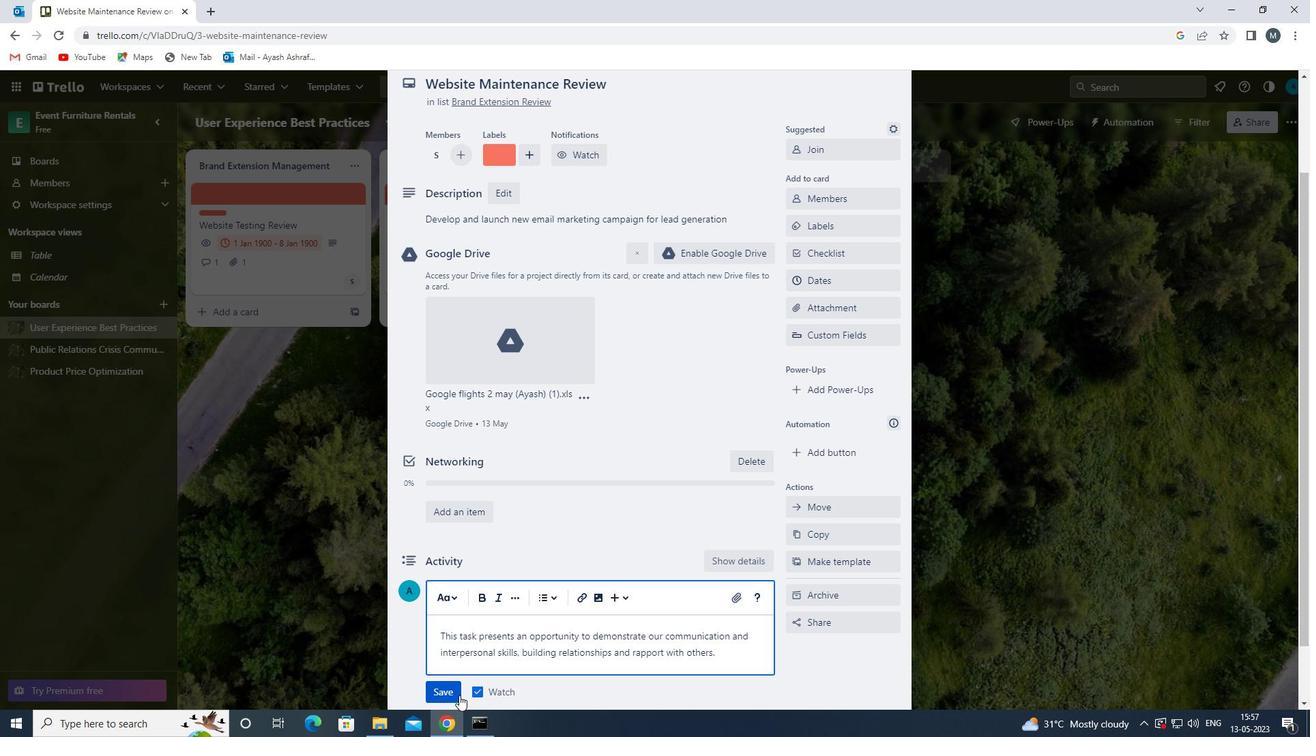 
Action: Mouse moved to (826, 275)
Screenshot: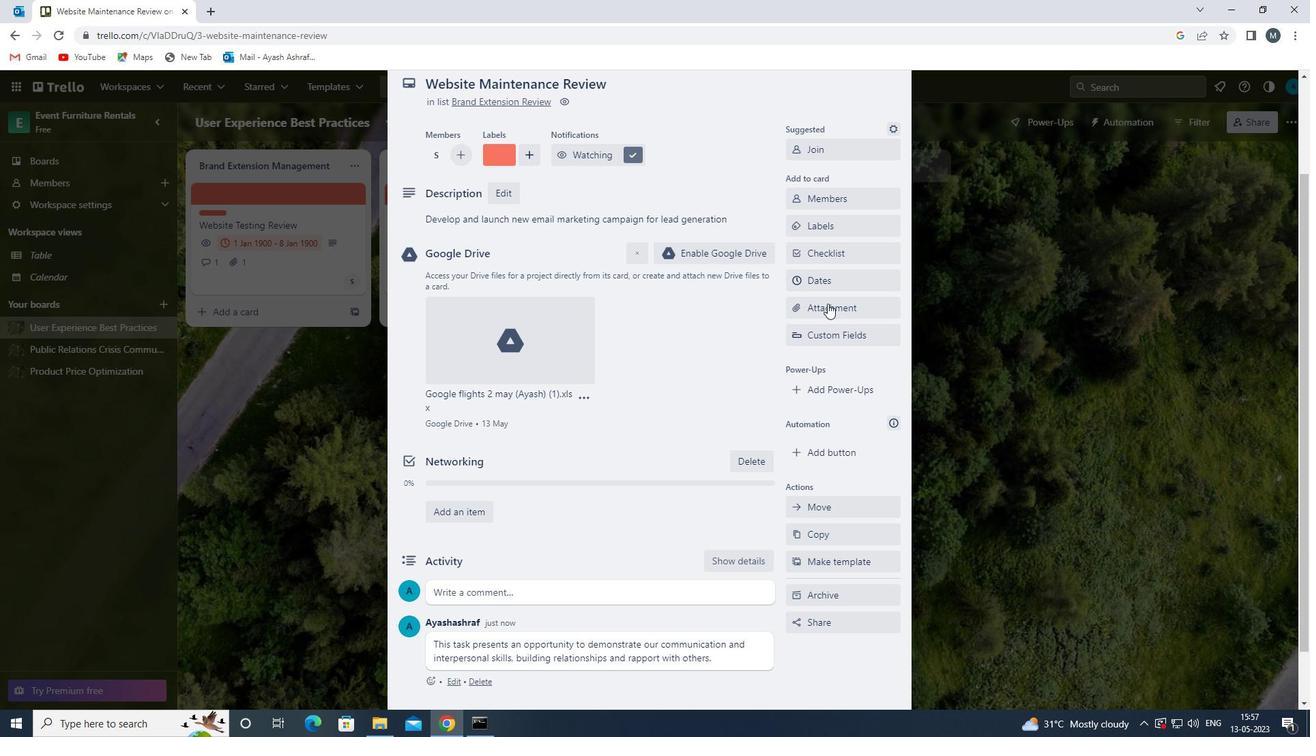 
Action: Mouse pressed left at (826, 275)
Screenshot: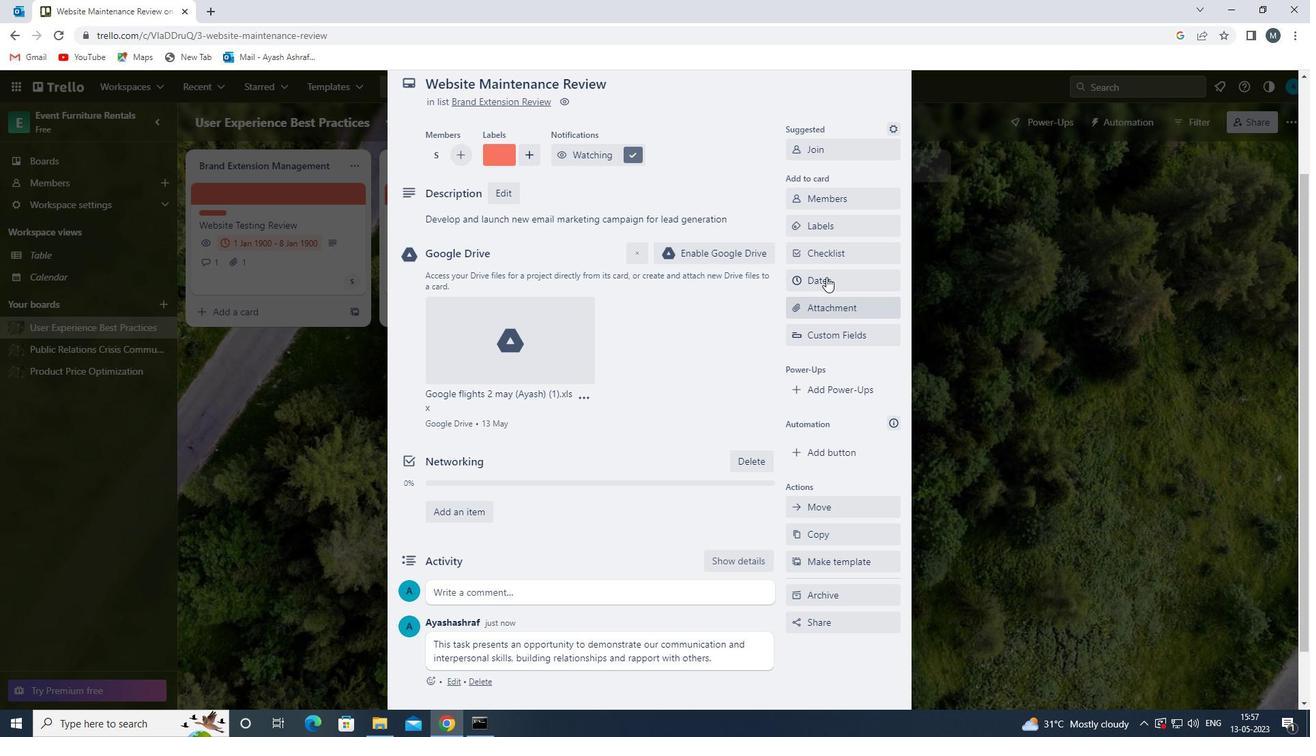 
Action: Mouse moved to (805, 365)
Screenshot: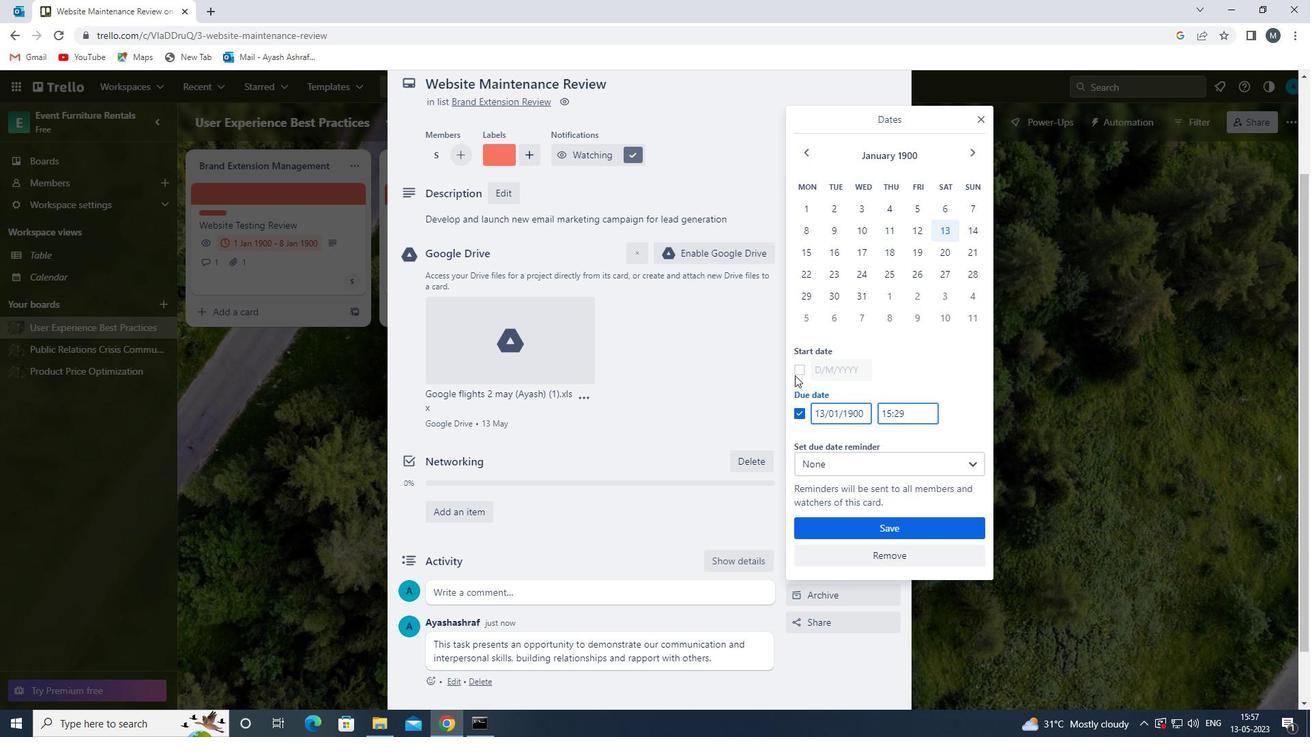 
Action: Mouse pressed left at (805, 365)
Screenshot: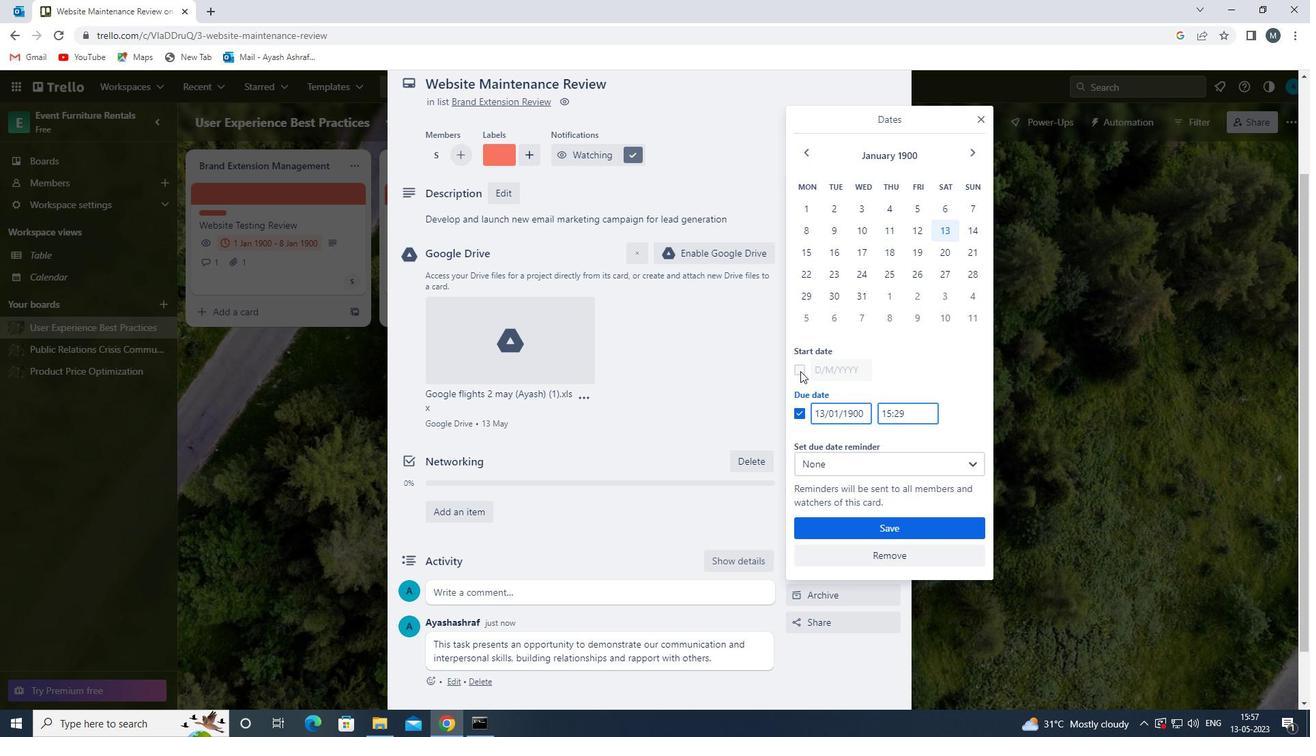 
Action: Mouse moved to (823, 371)
Screenshot: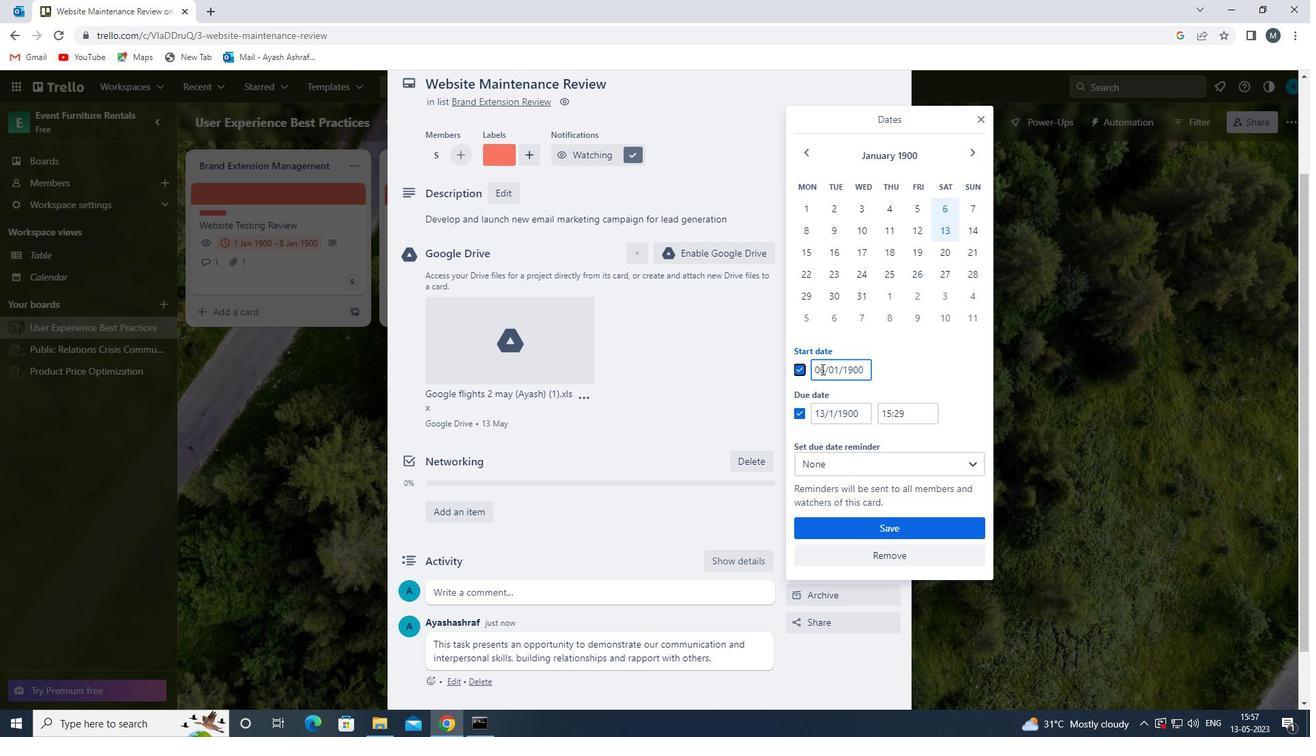 
Action: Mouse pressed left at (823, 371)
Screenshot: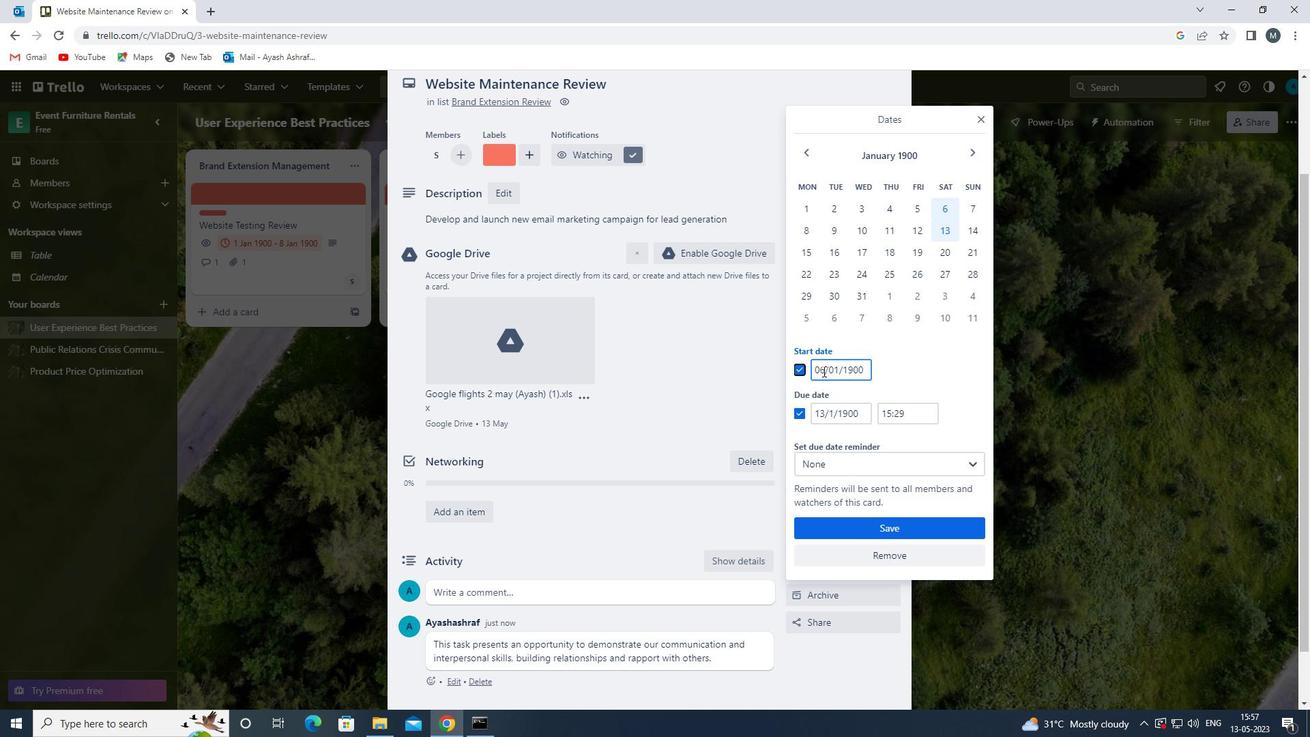 
Action: Mouse moved to (821, 370)
Screenshot: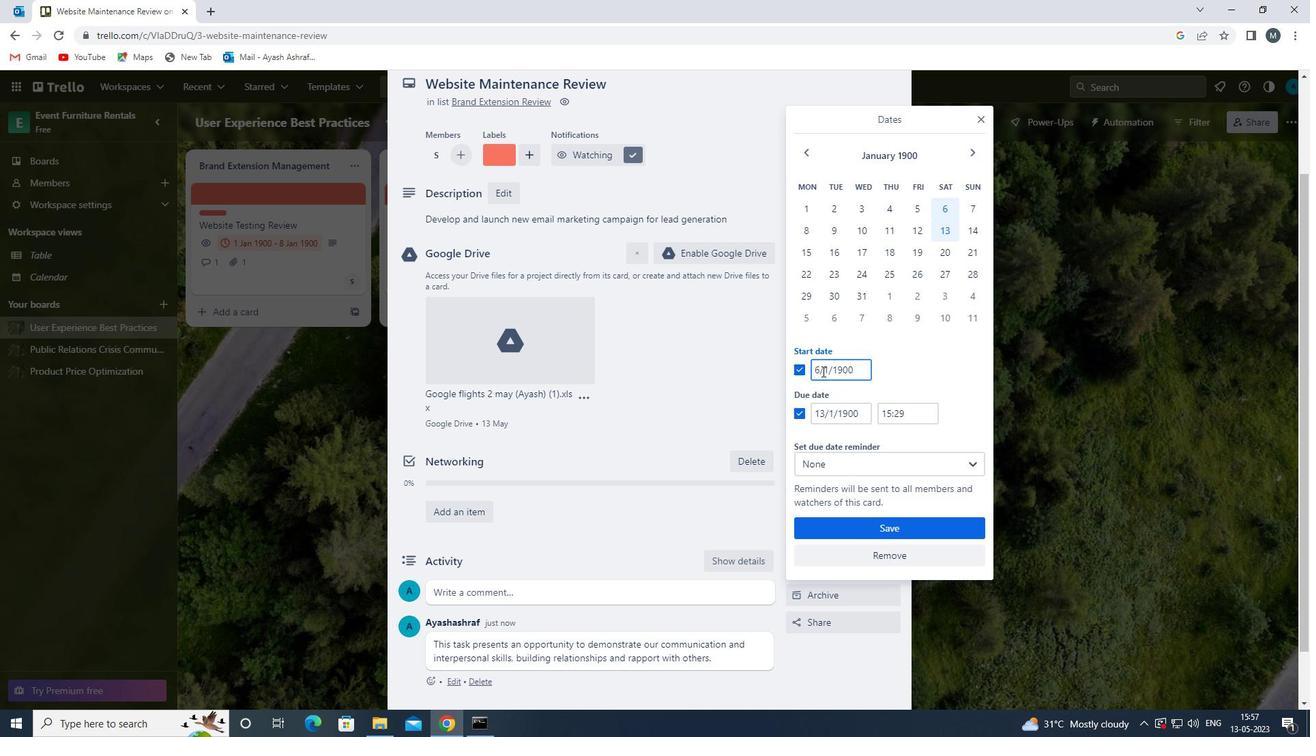 
Action: Mouse pressed left at (821, 370)
Screenshot: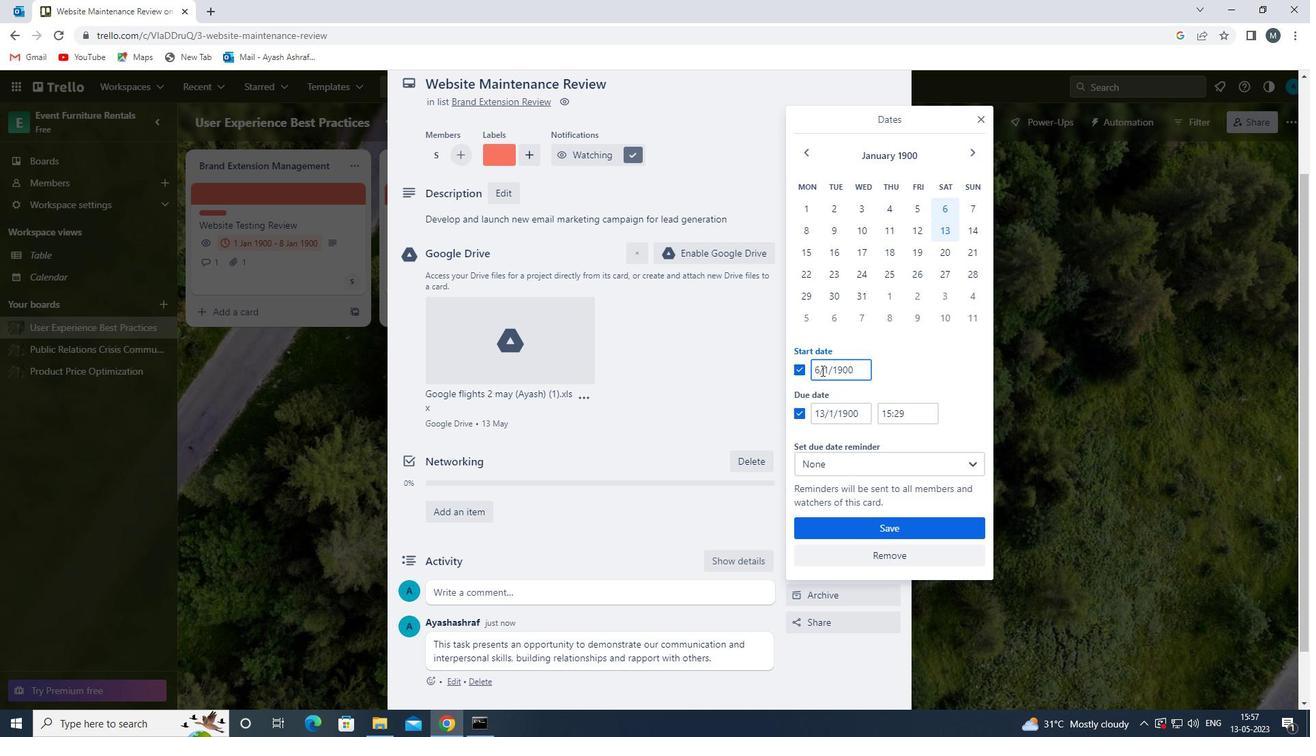 
Action: Mouse moved to (824, 375)
Screenshot: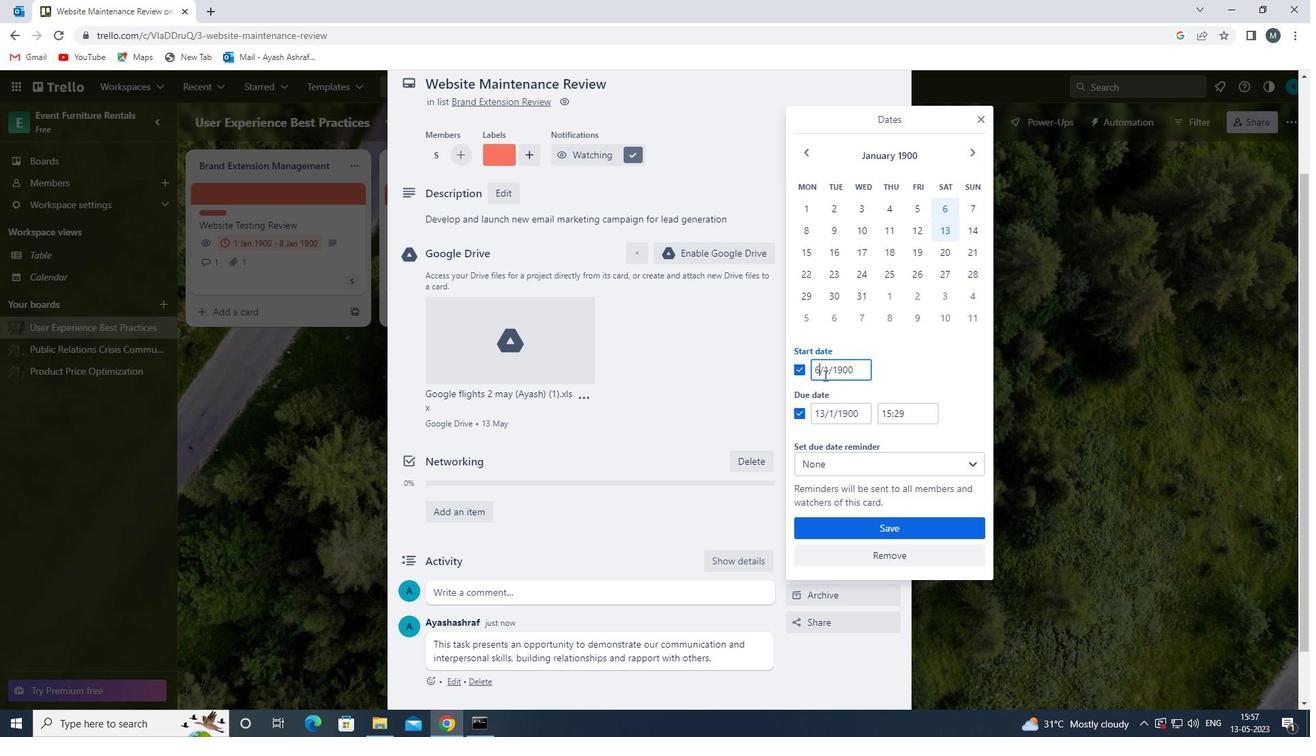 
Action: Key pressed <Key.backspace>
Screenshot: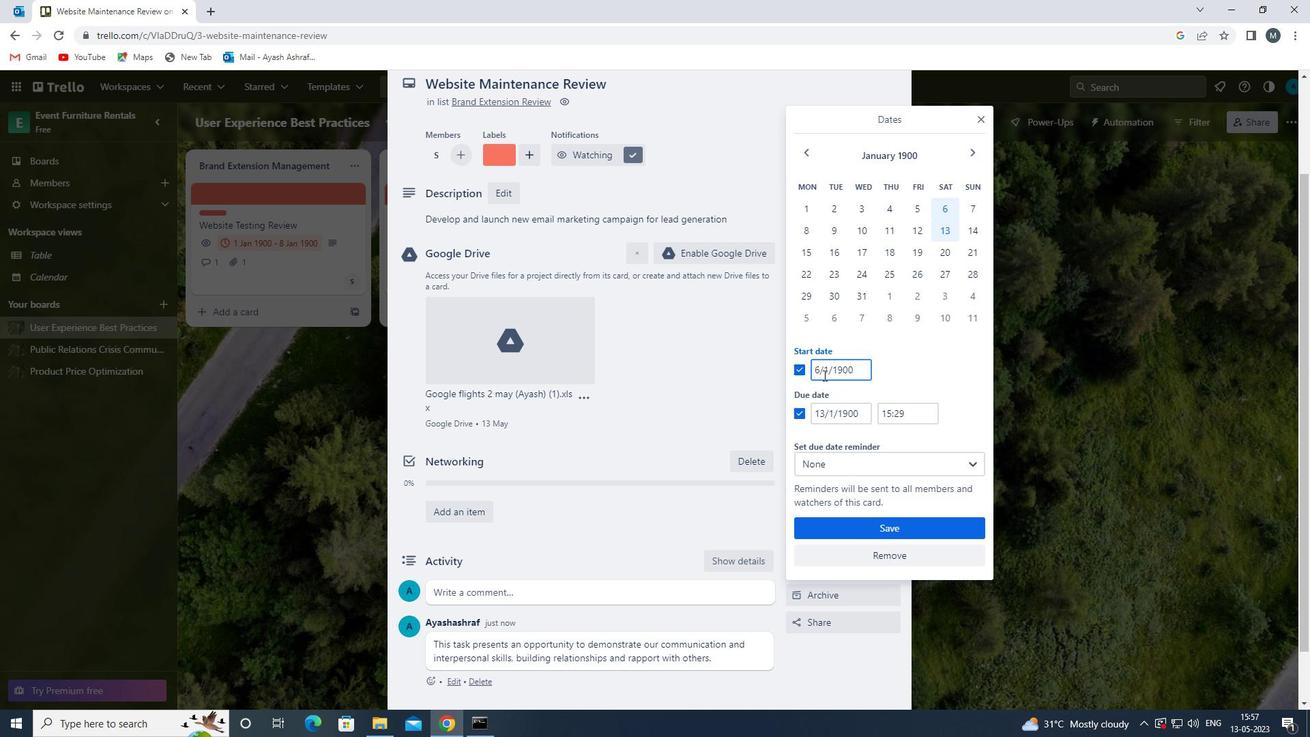 
Action: Mouse moved to (822, 375)
Screenshot: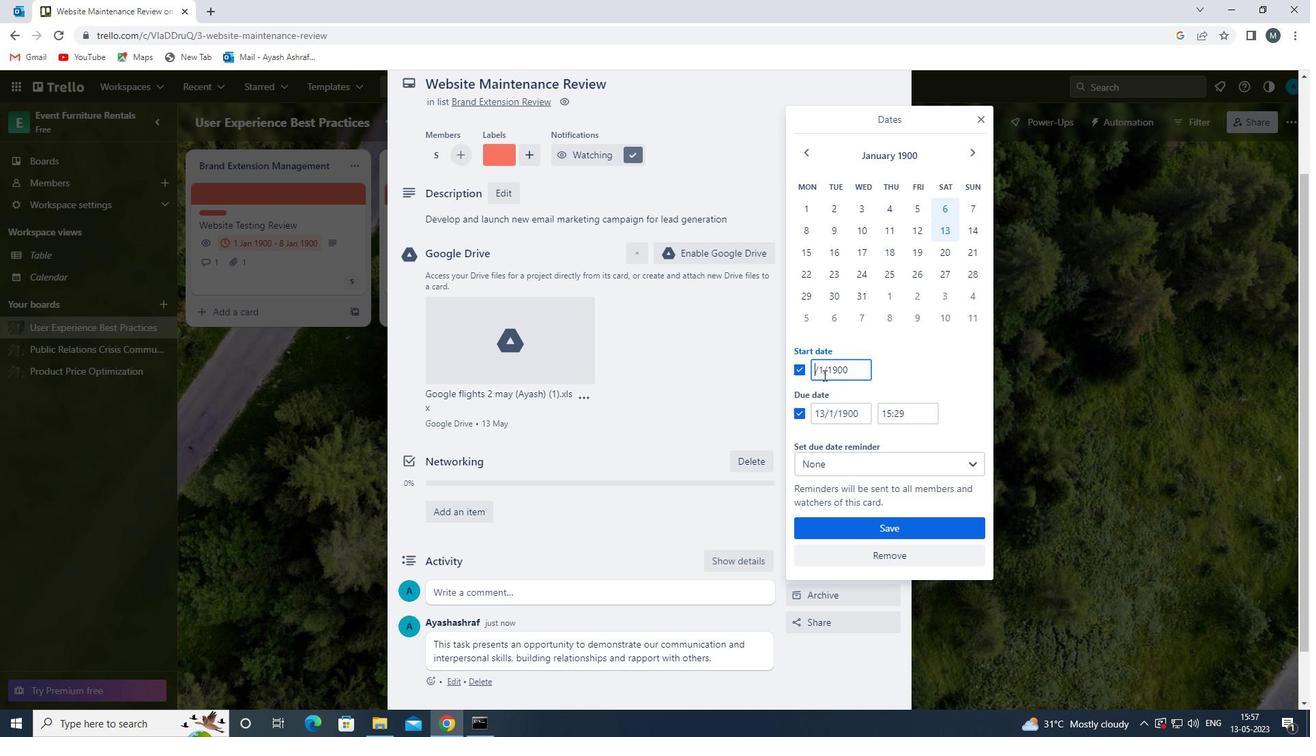 
Action: Key pressed <<103>>
Screenshot: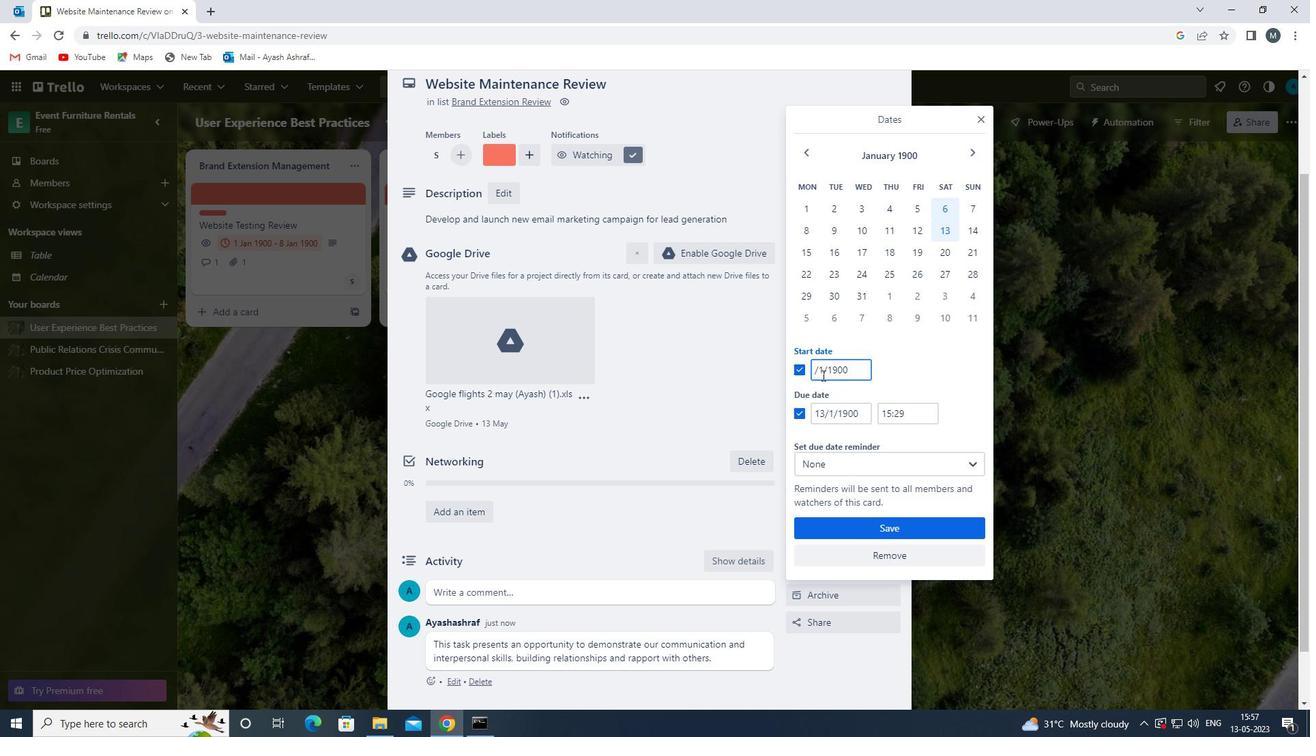 
Action: Mouse moved to (824, 413)
Screenshot: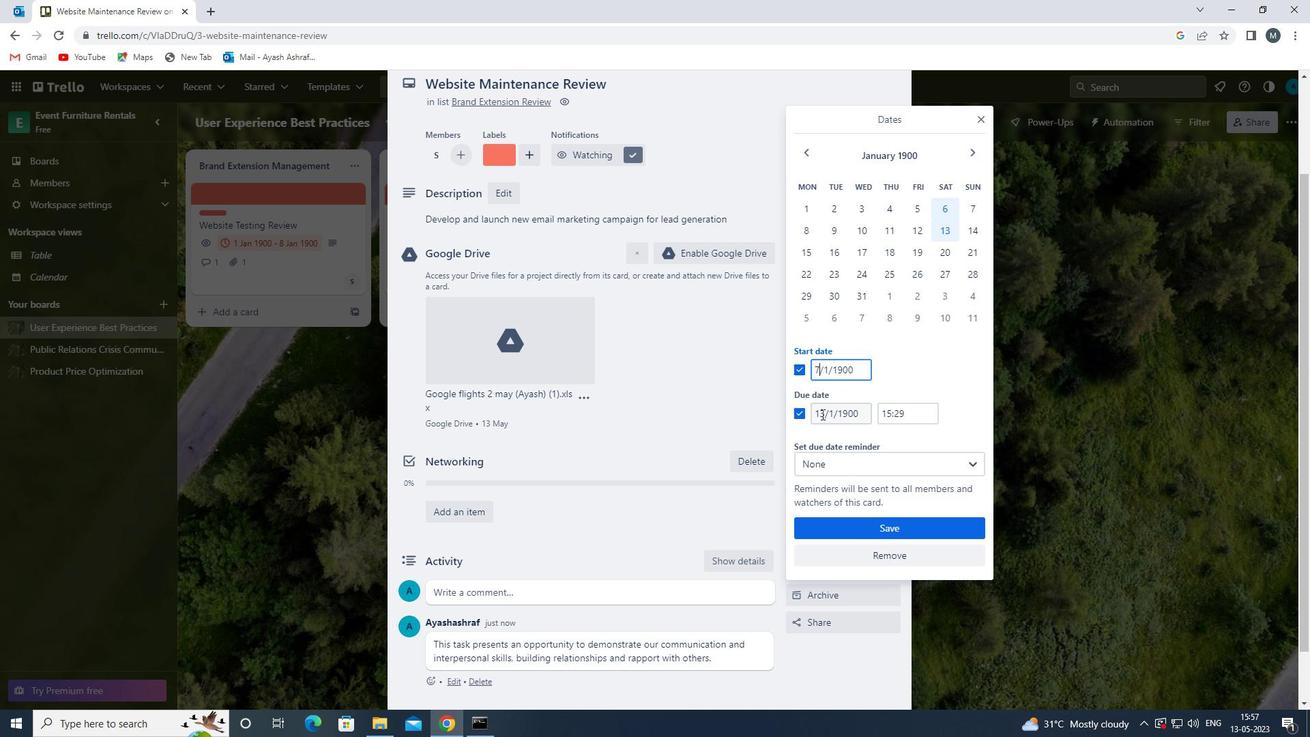 
Action: Mouse pressed left at (824, 413)
Screenshot: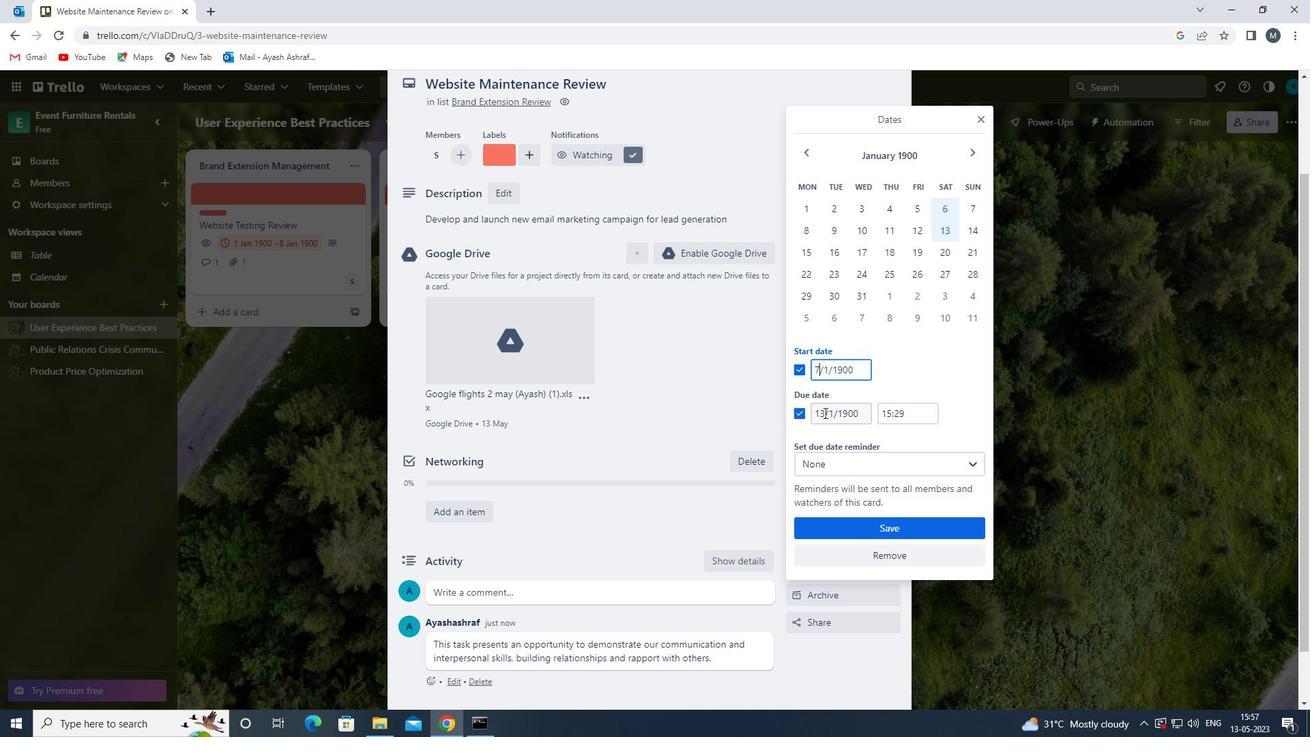 
Action: Mouse moved to (826, 414)
Screenshot: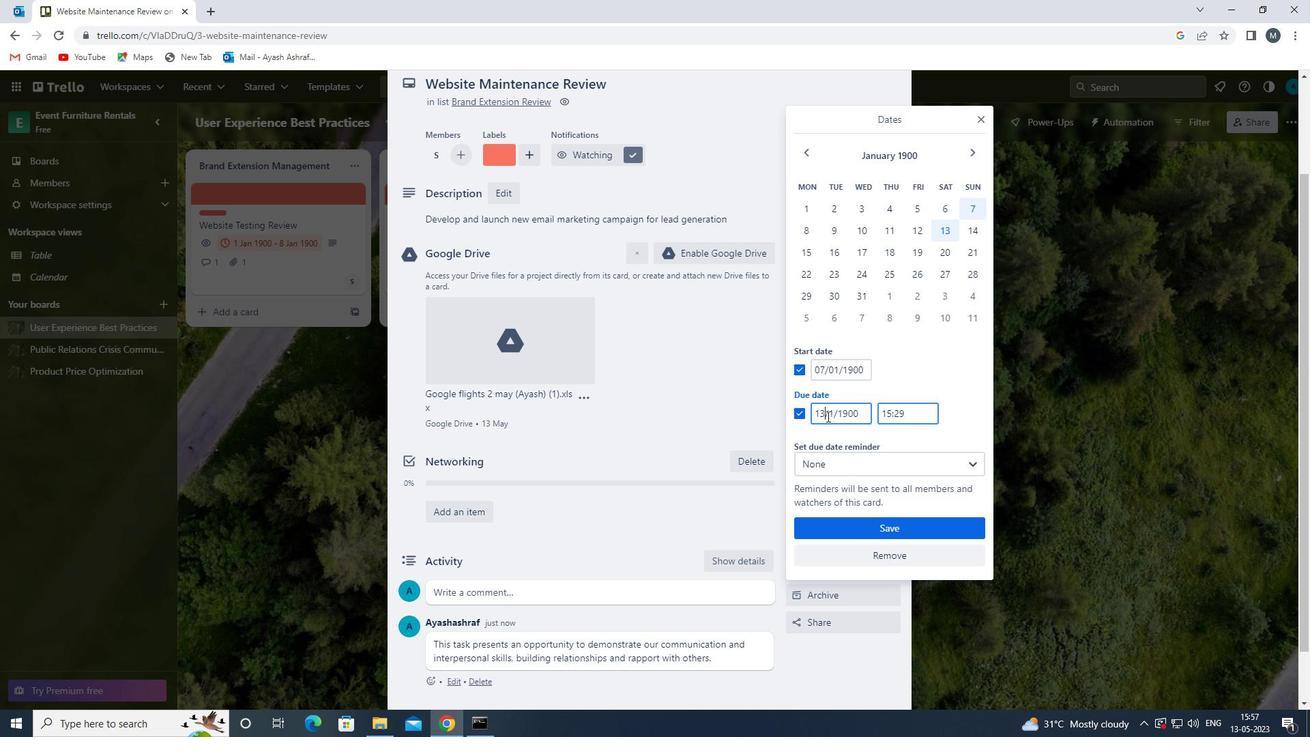 
Action: Key pressed <Key.backspace><<97>><<100>>
Screenshot: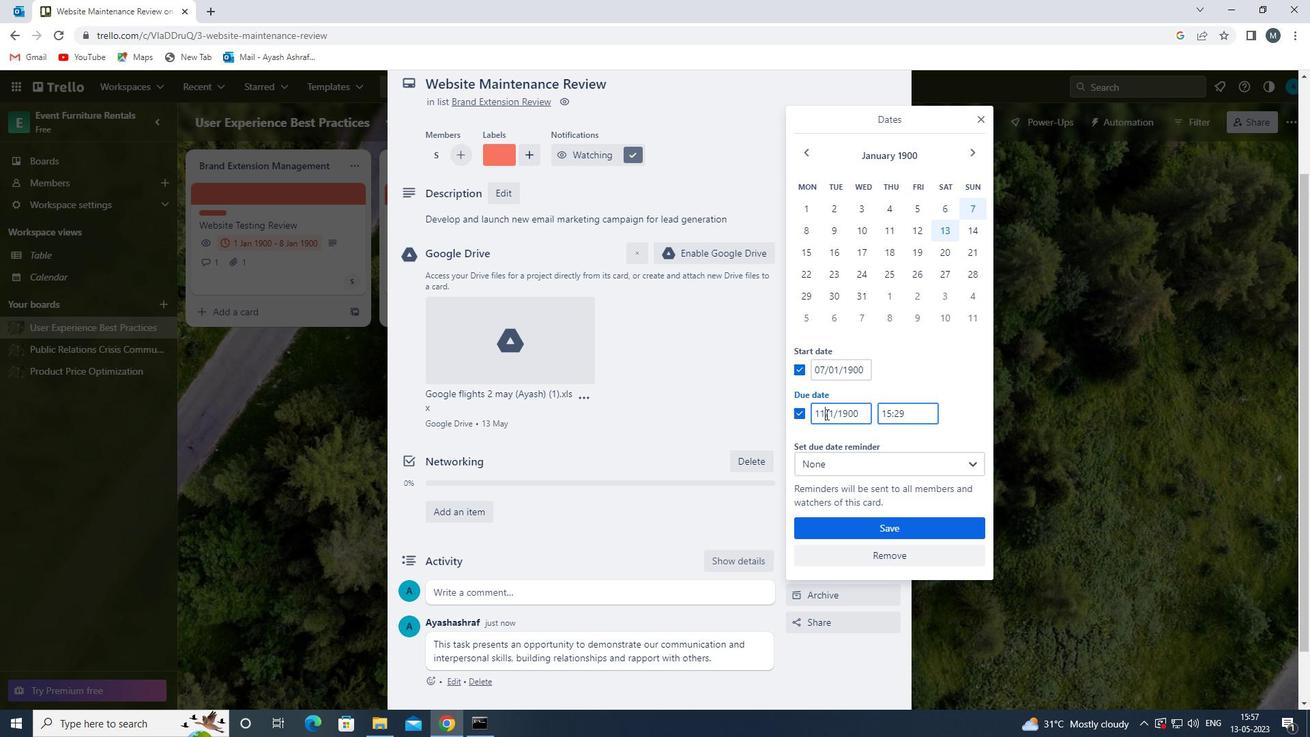 
Action: Mouse moved to (826, 423)
Screenshot: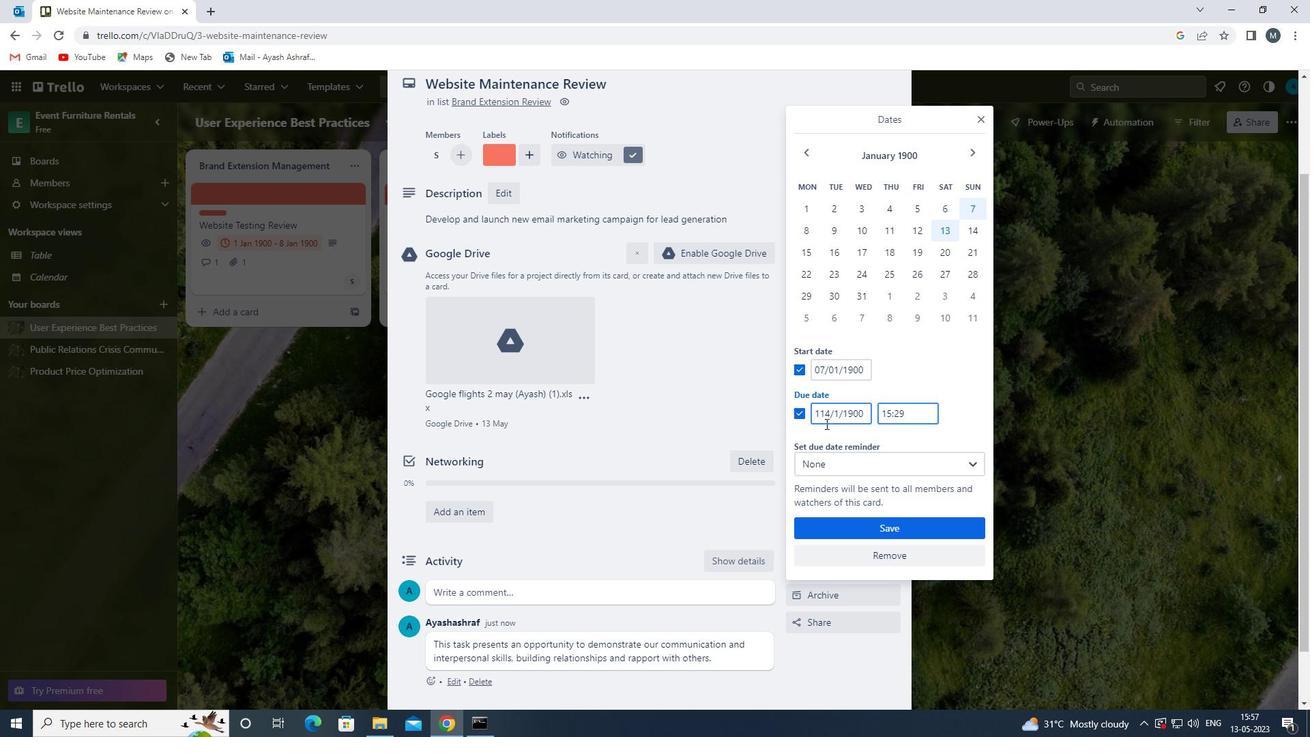 
Action: Key pressed <Key.backspace><Key.backspace>
Screenshot: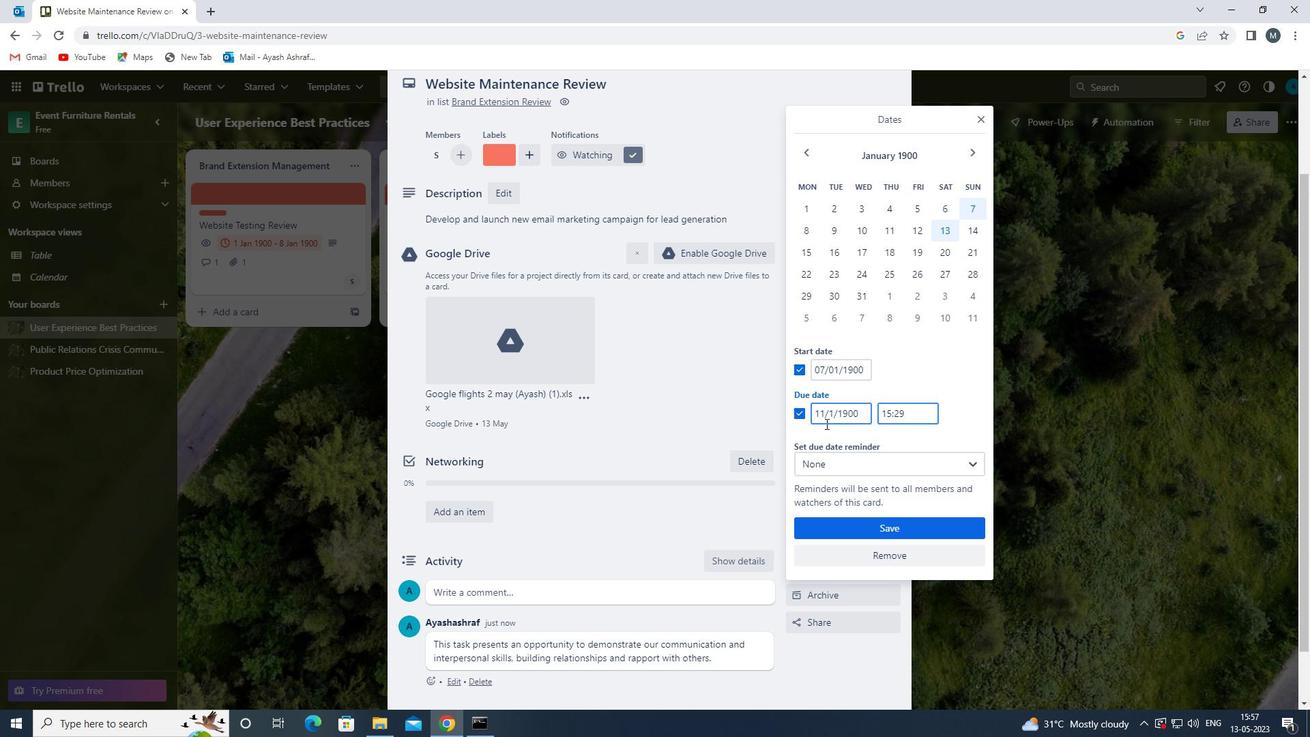 
Action: Mouse moved to (826, 423)
Screenshot: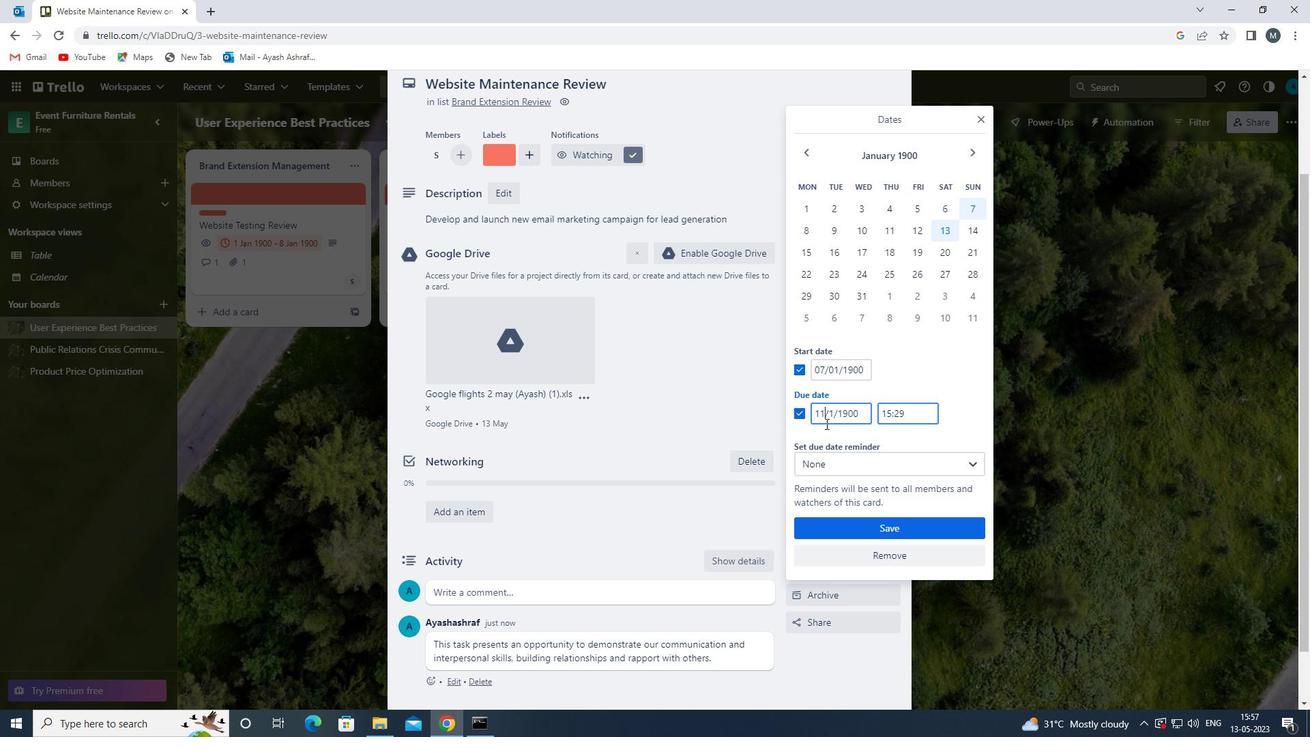 
Action: Key pressed <<100>>
Screenshot: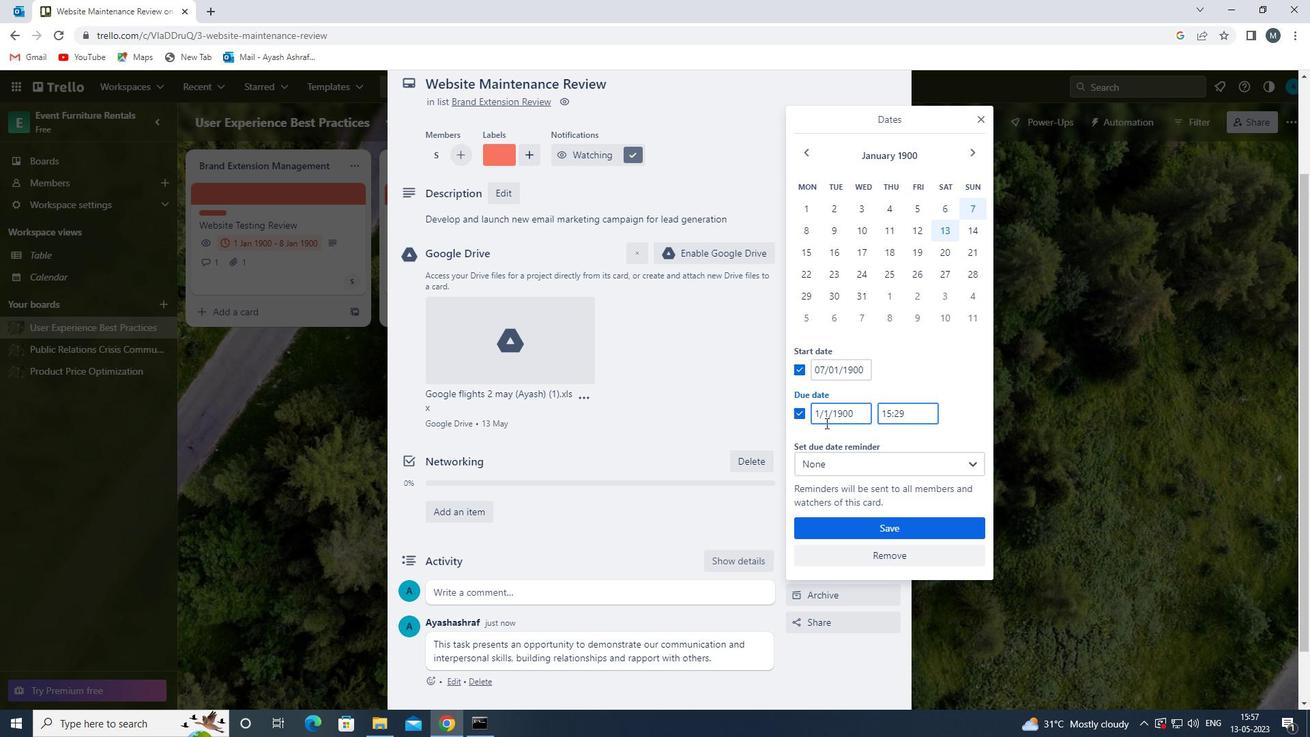 
Action: Mouse moved to (830, 415)
Screenshot: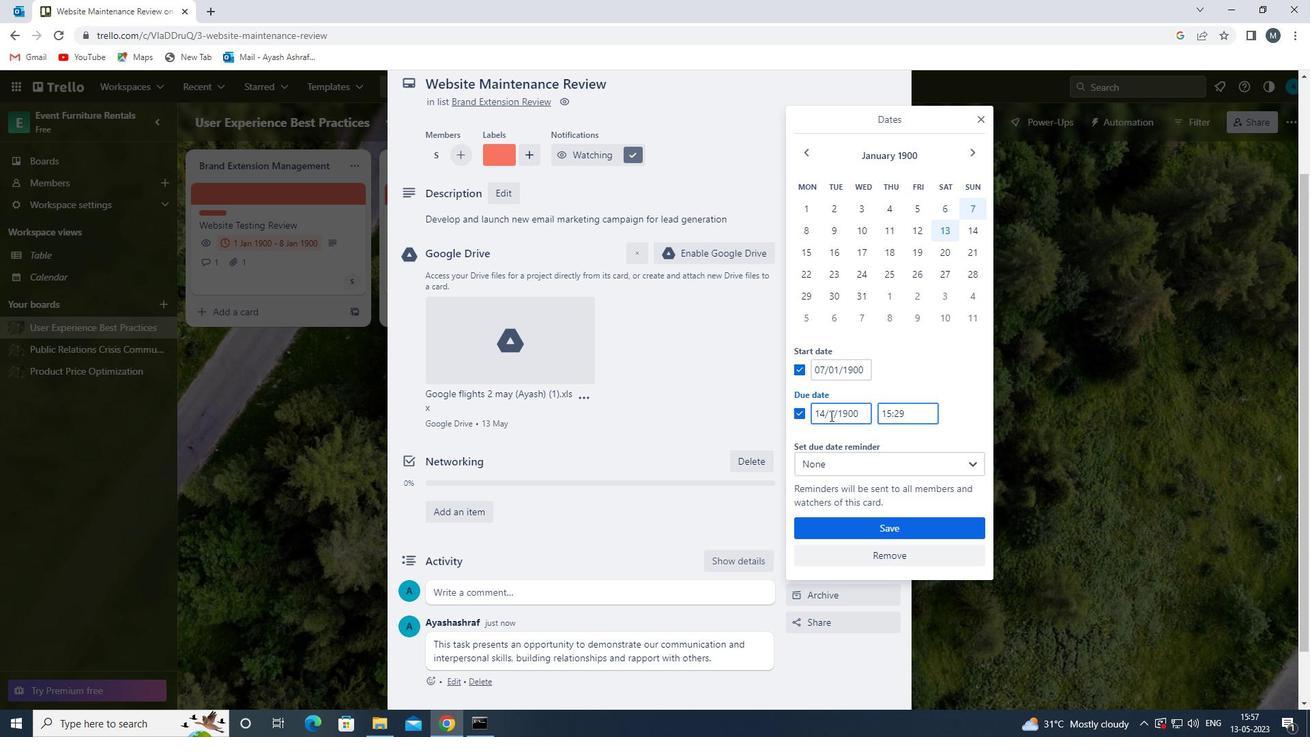 
Action: Mouse pressed left at (830, 415)
Screenshot: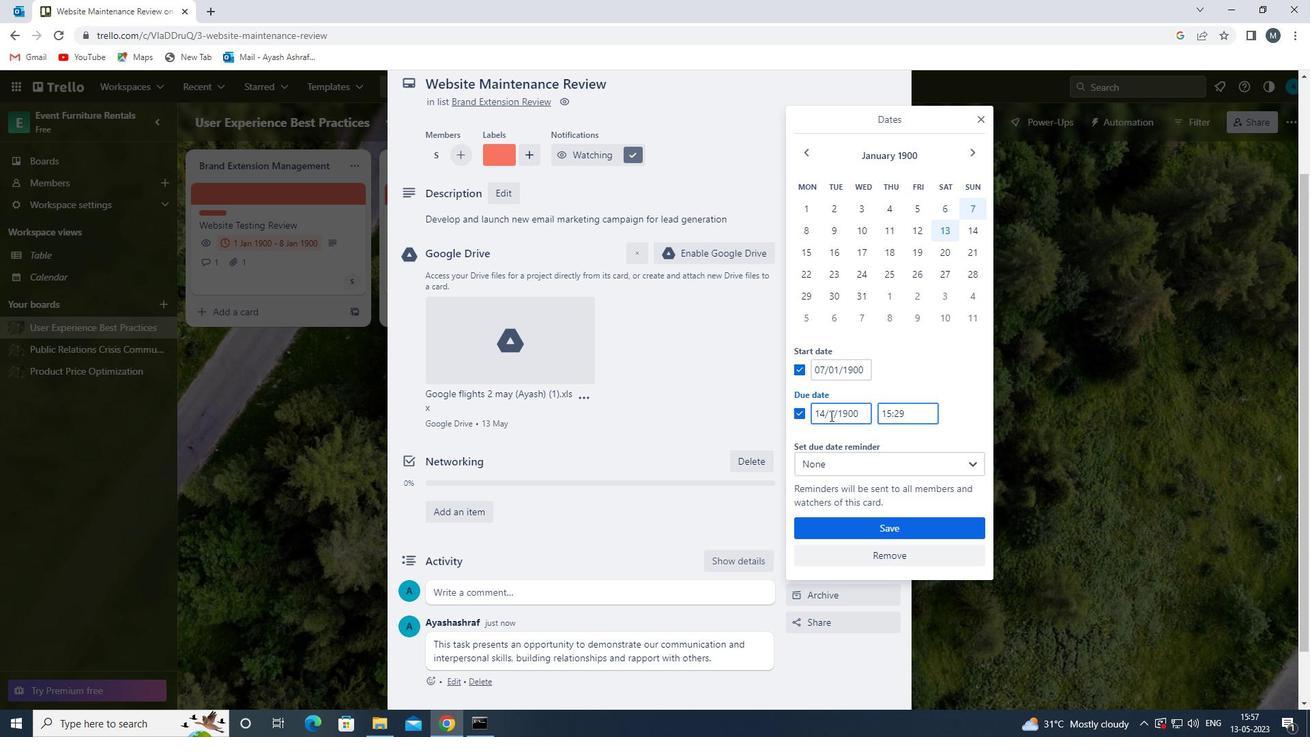 
Action: Mouse moved to (838, 424)
Screenshot: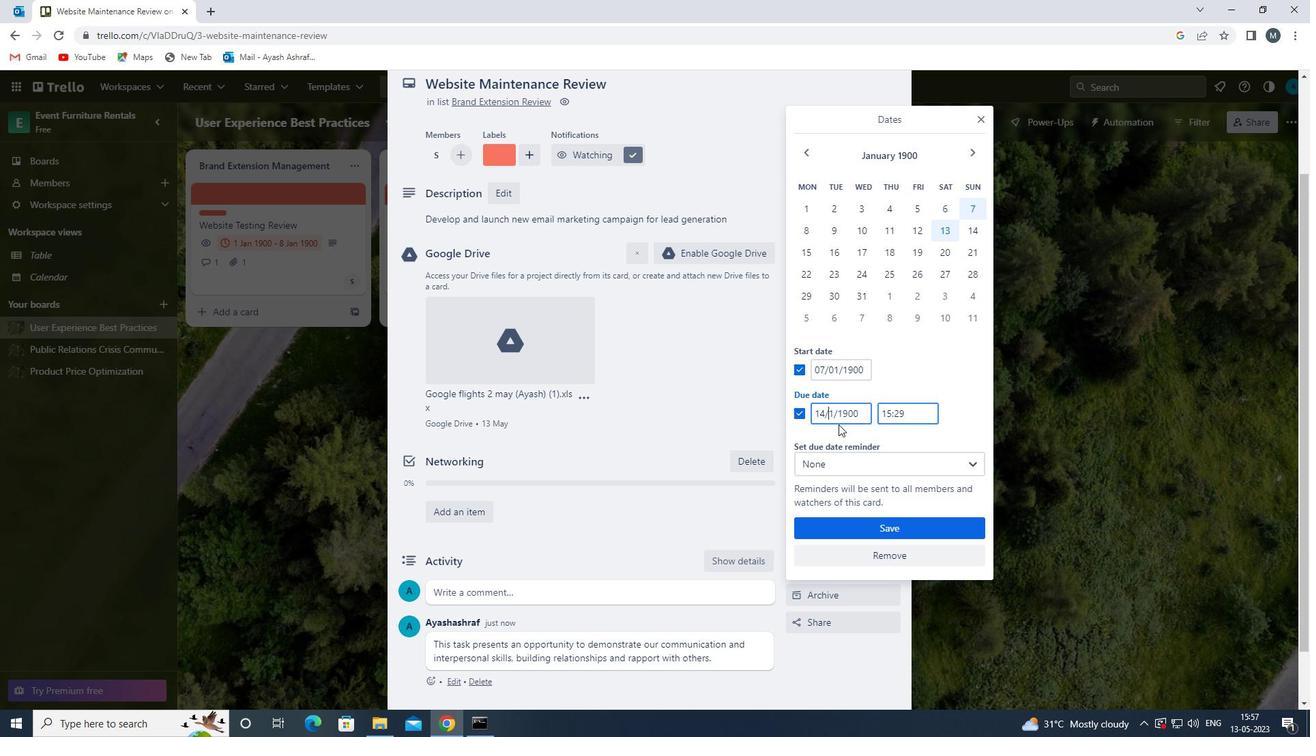 
Action: Key pressed <<96>>
Screenshot: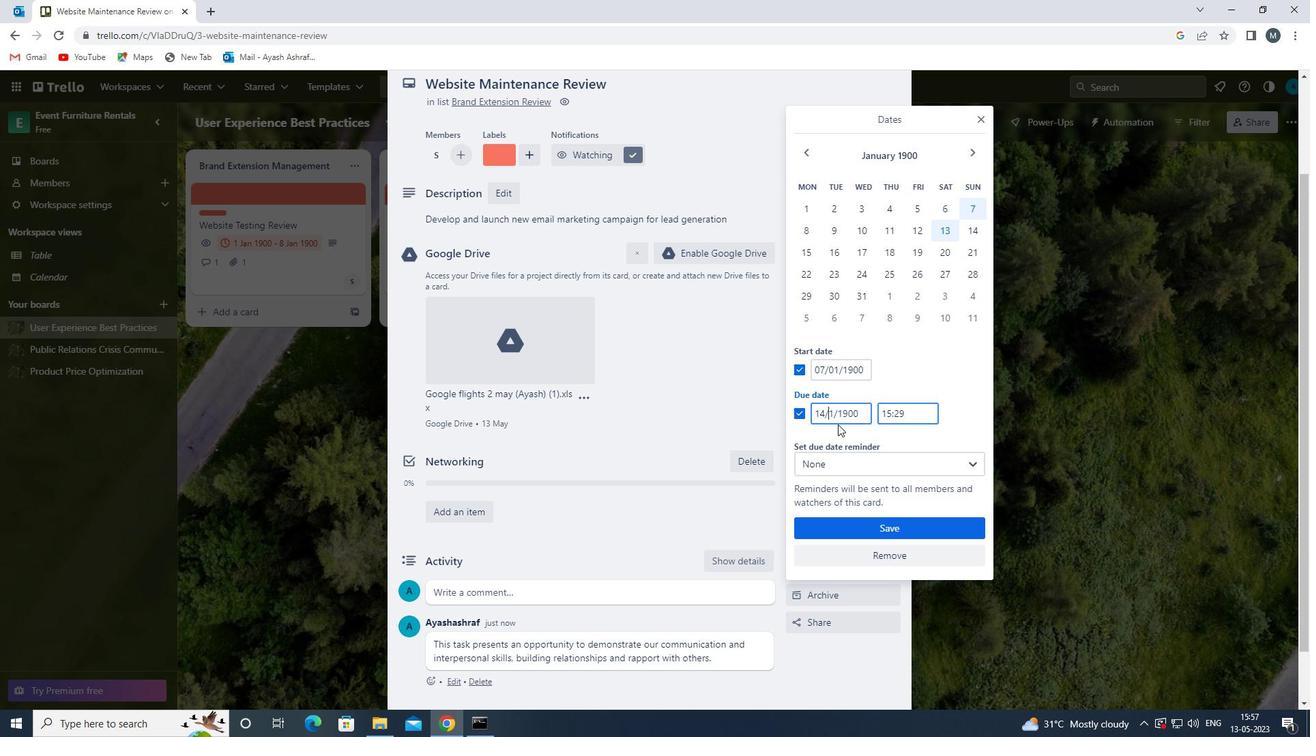 
Action: Mouse moved to (854, 532)
Screenshot: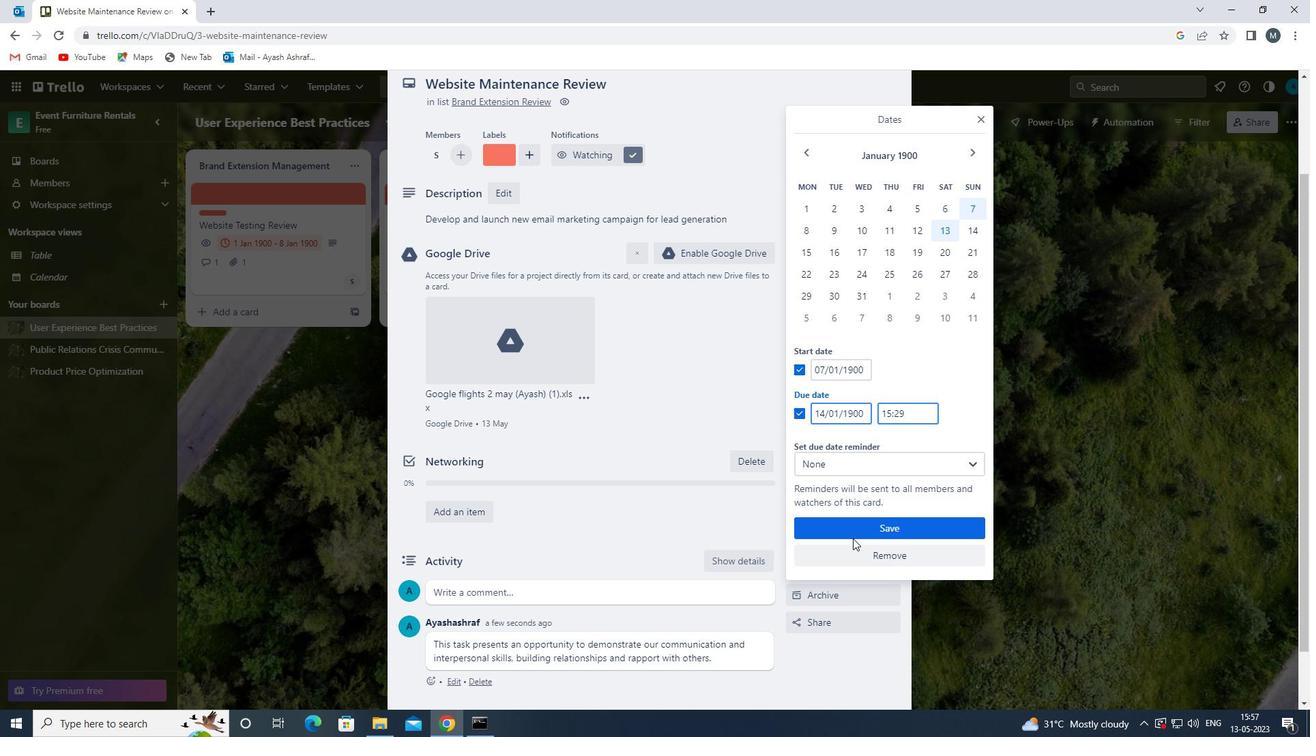 
Action: Mouse pressed left at (854, 532)
Screenshot: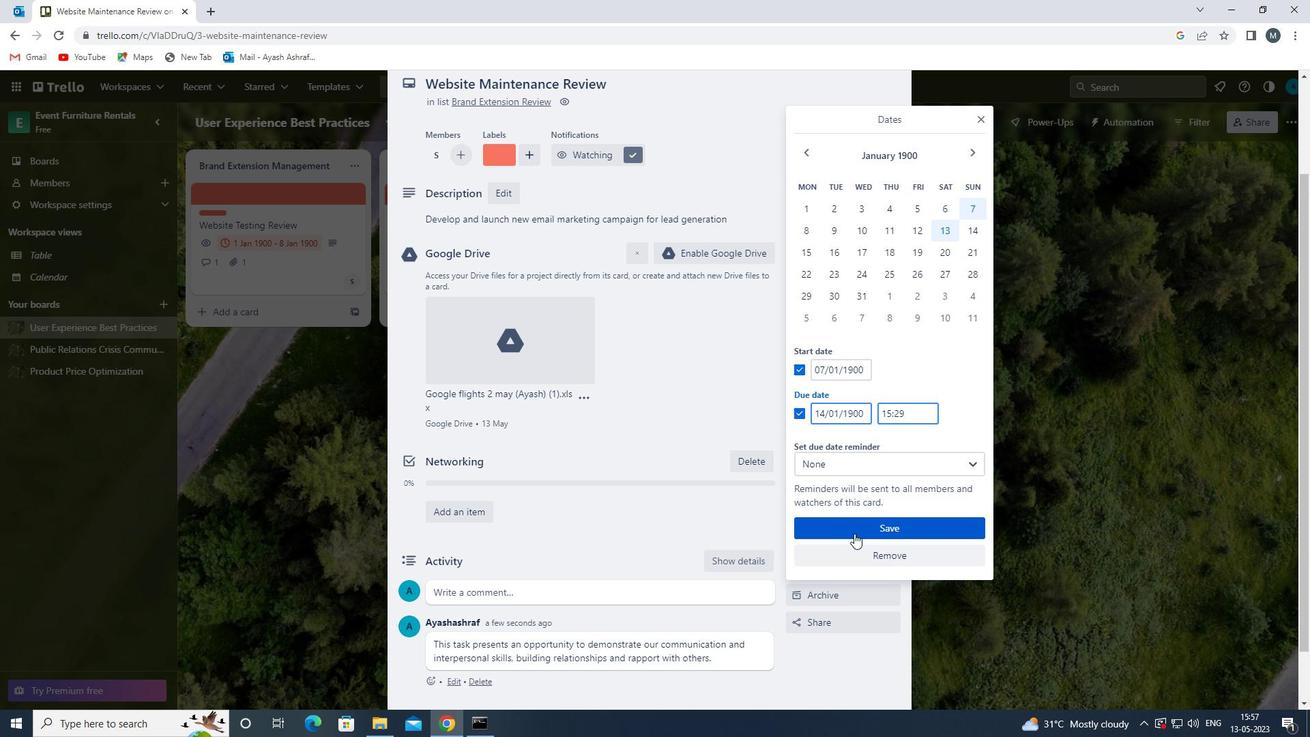 
Action: Mouse moved to (679, 571)
Screenshot: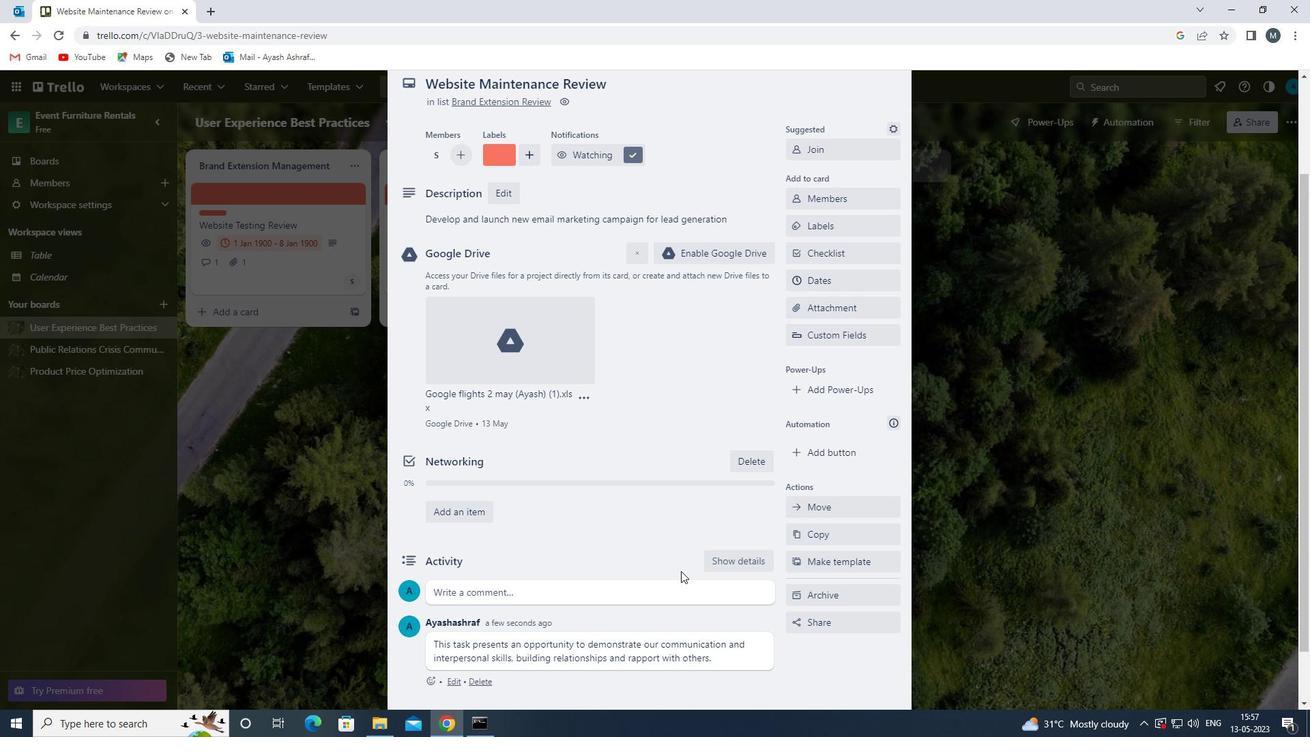
Action: Mouse scrolled (679, 572) with delta (0, 0)
Screenshot: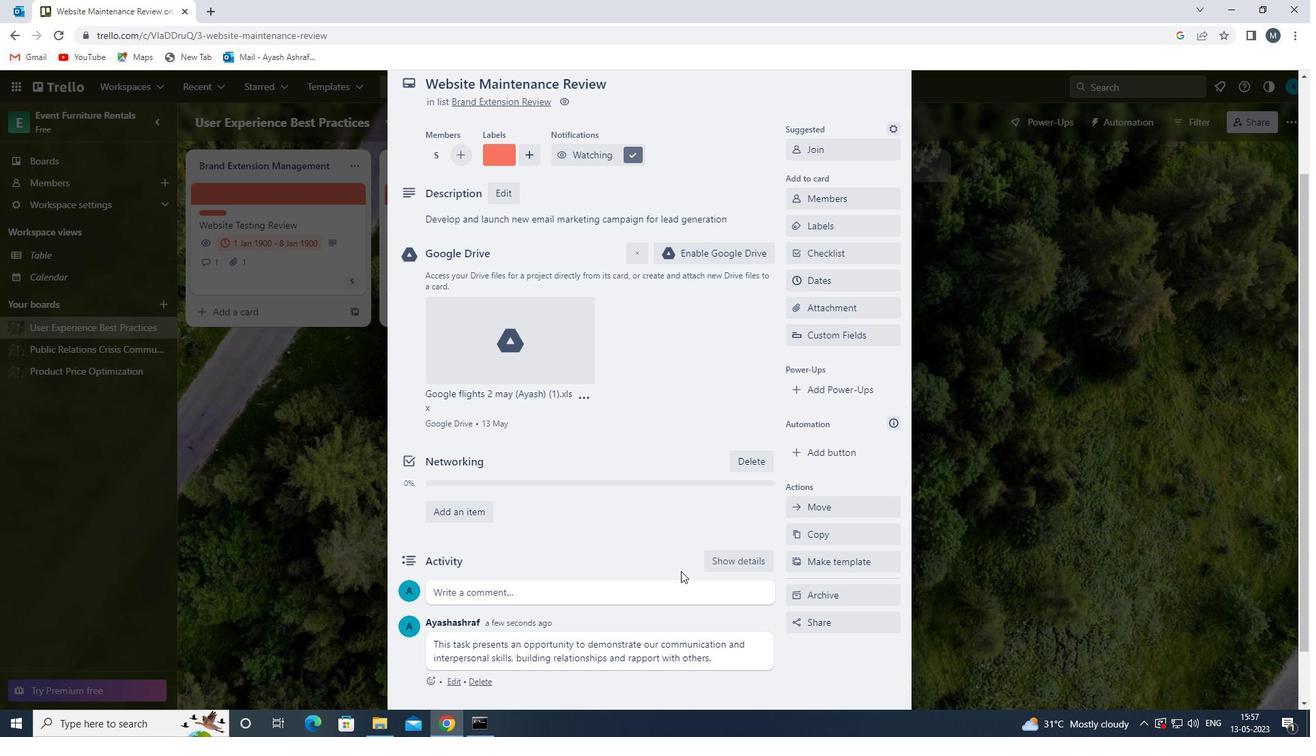 
Action: Mouse scrolled (679, 572) with delta (0, 0)
Screenshot: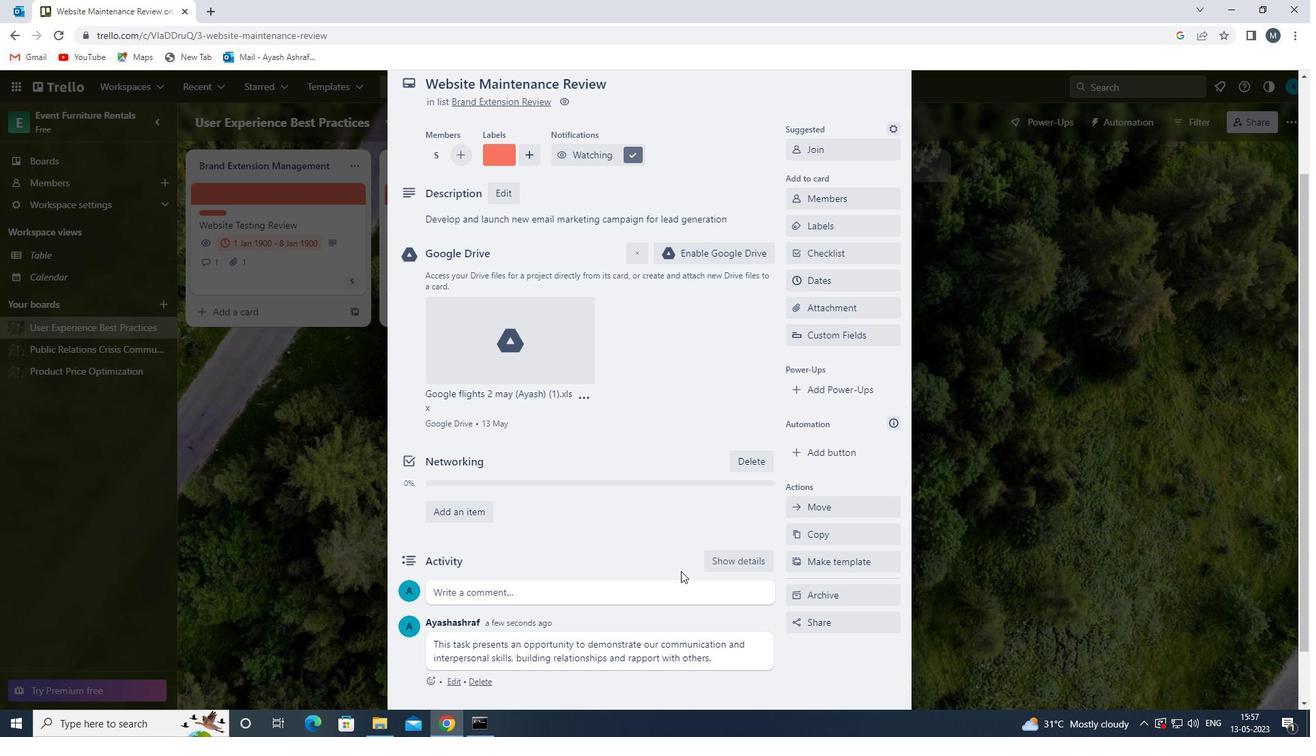 
Action: Mouse scrolled (679, 572) with delta (0, 0)
Screenshot: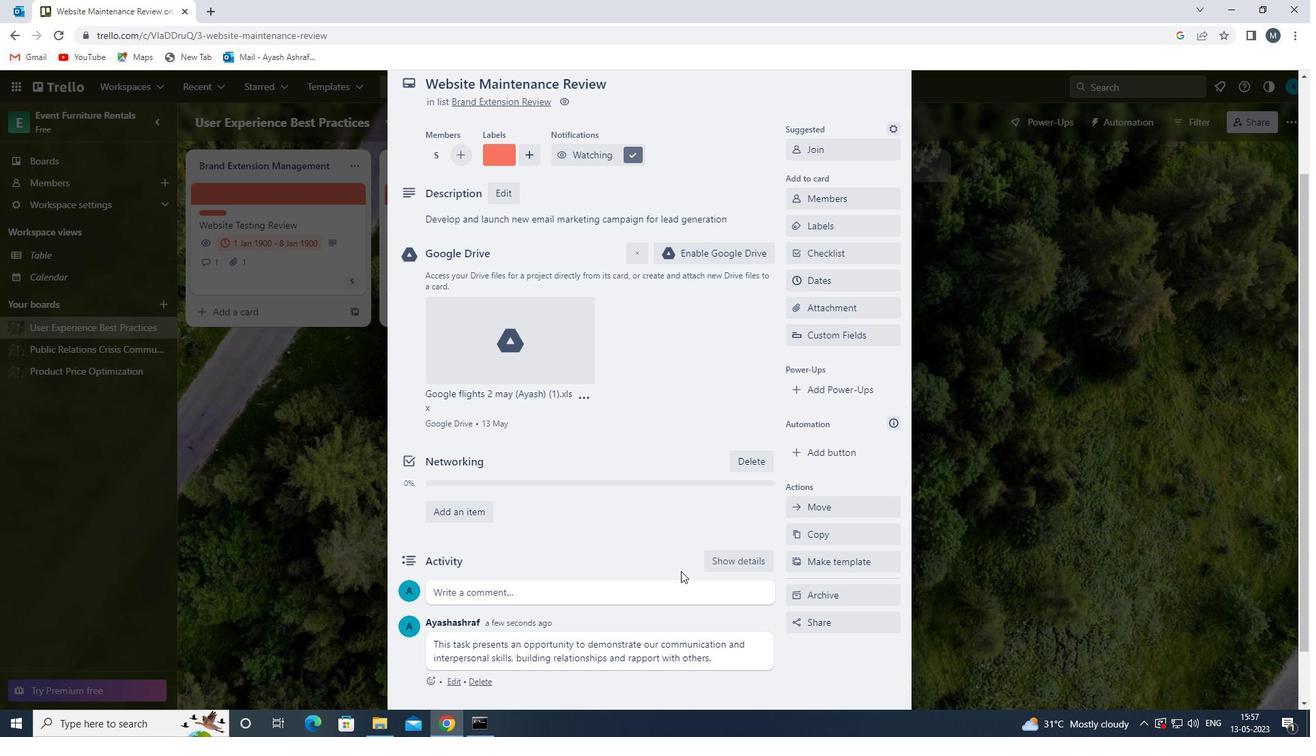 
Action: Mouse scrolled (679, 572) with delta (0, 0)
Screenshot: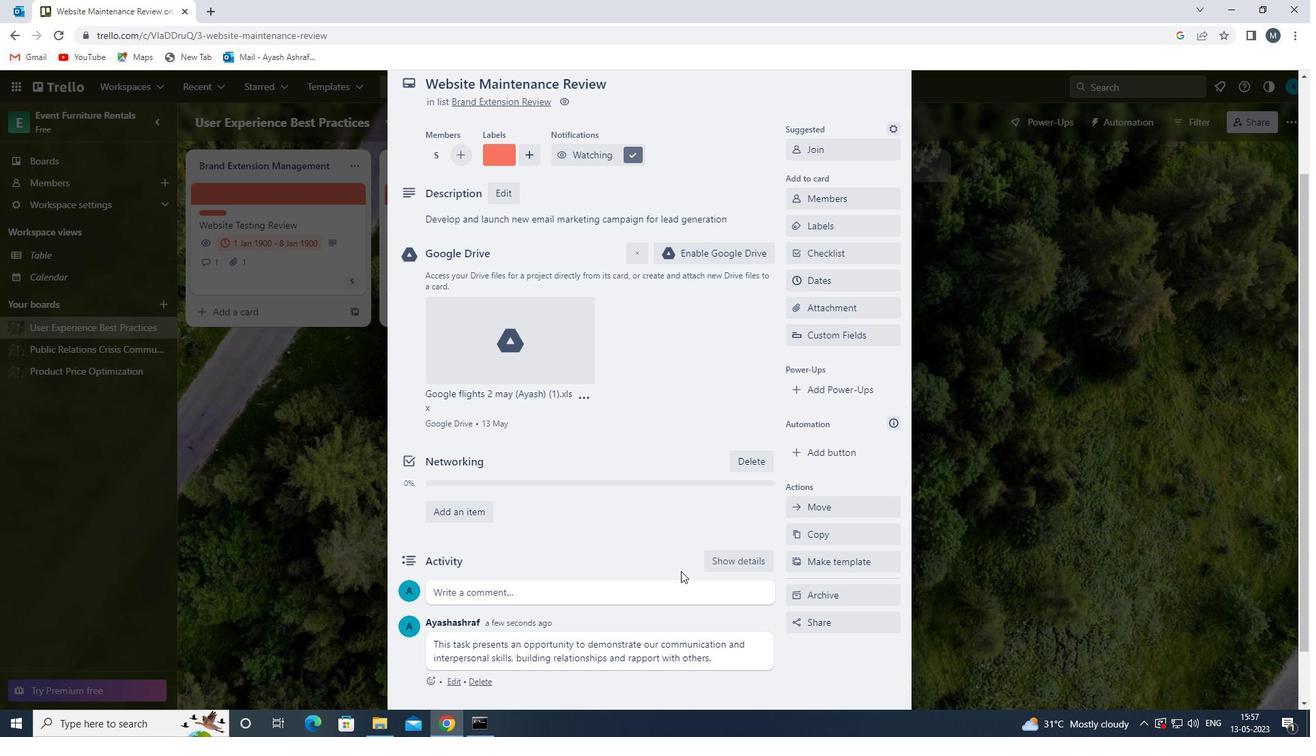 
Action: Mouse scrolled (679, 572) with delta (0, 0)
Screenshot: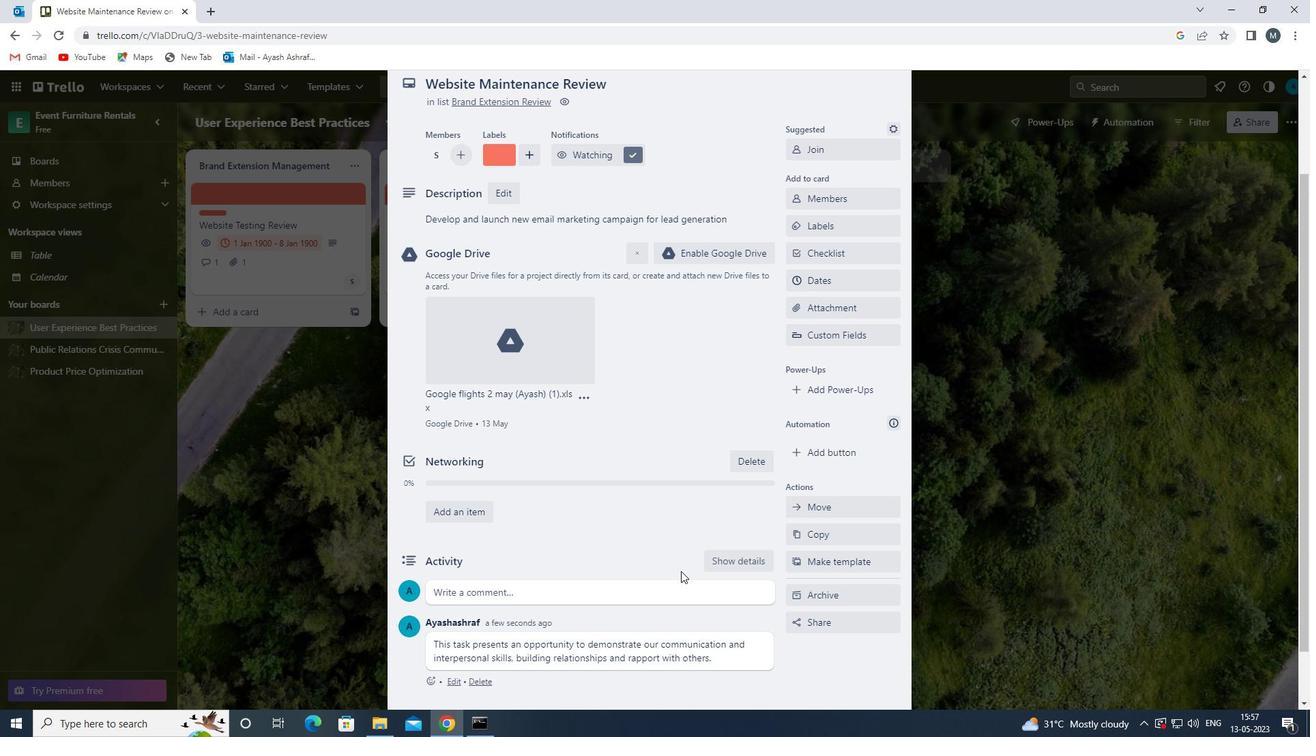 
Action: Mouse scrolled (679, 572) with delta (0, 0)
Screenshot: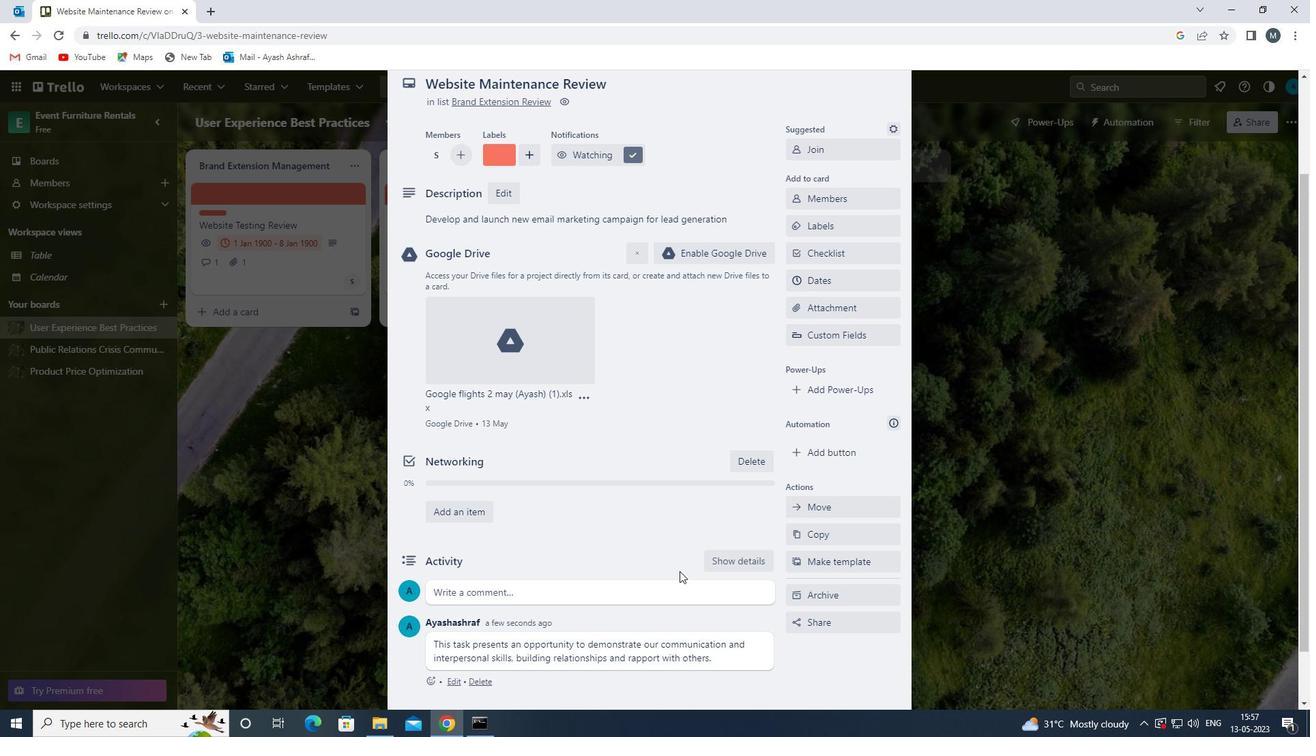
